 Task: Look for space in Haar, Germany from 8th August, 2023 to 15th August, 2023 for 9 adults in price range Rs.10000 to Rs.14000. Place can be shared room with 5 bedrooms having 9 beds and 5 bathrooms. Property type can be house, flat, guest house. Amenities needed are: wifi, TV, free parkinig on premises, gym, breakfast. Booking option can be shelf check-in. Required host language is English.
Action: Mouse moved to (431, 97)
Screenshot: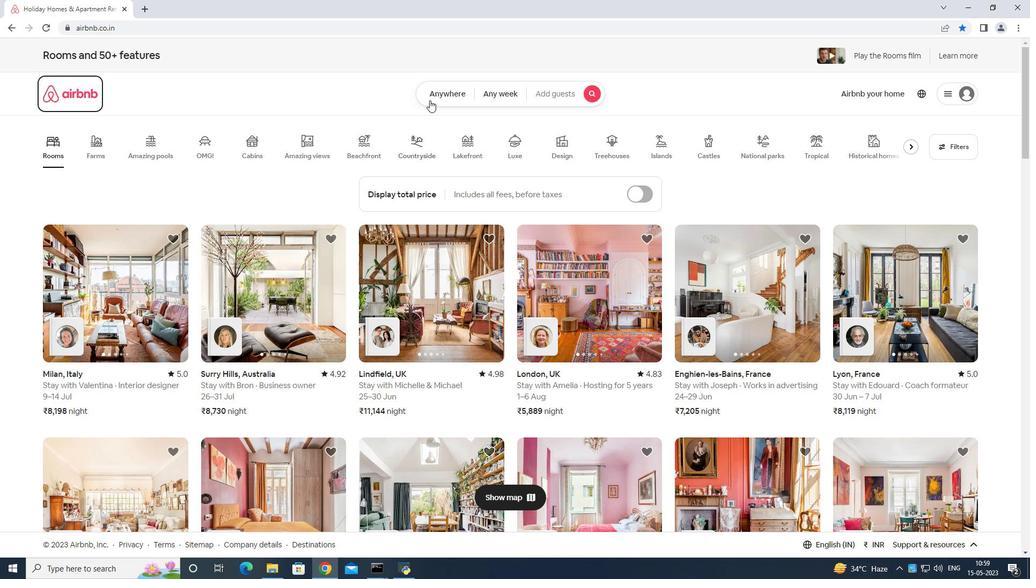 
Action: Mouse pressed left at (431, 97)
Screenshot: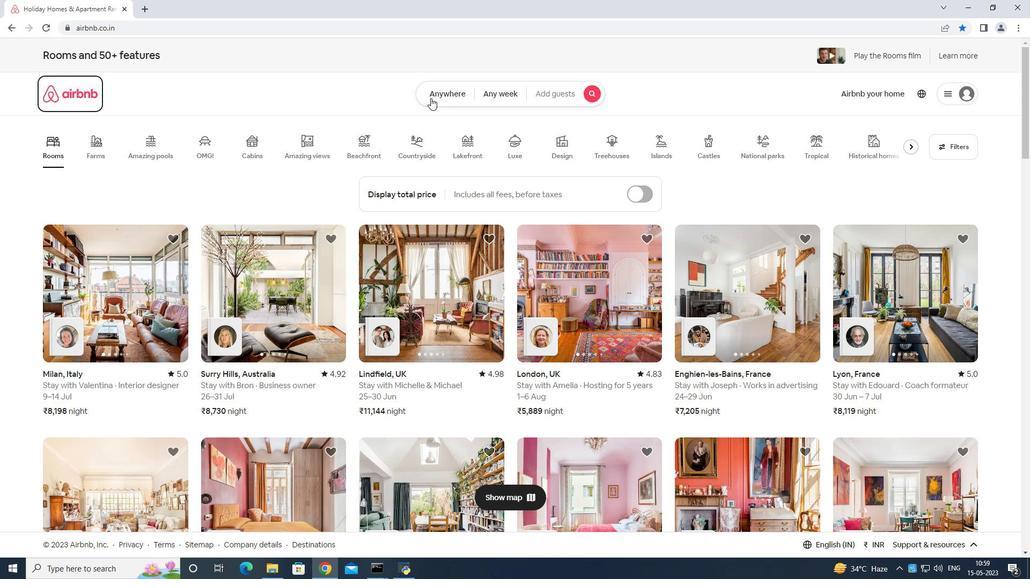 
Action: Mouse moved to (425, 126)
Screenshot: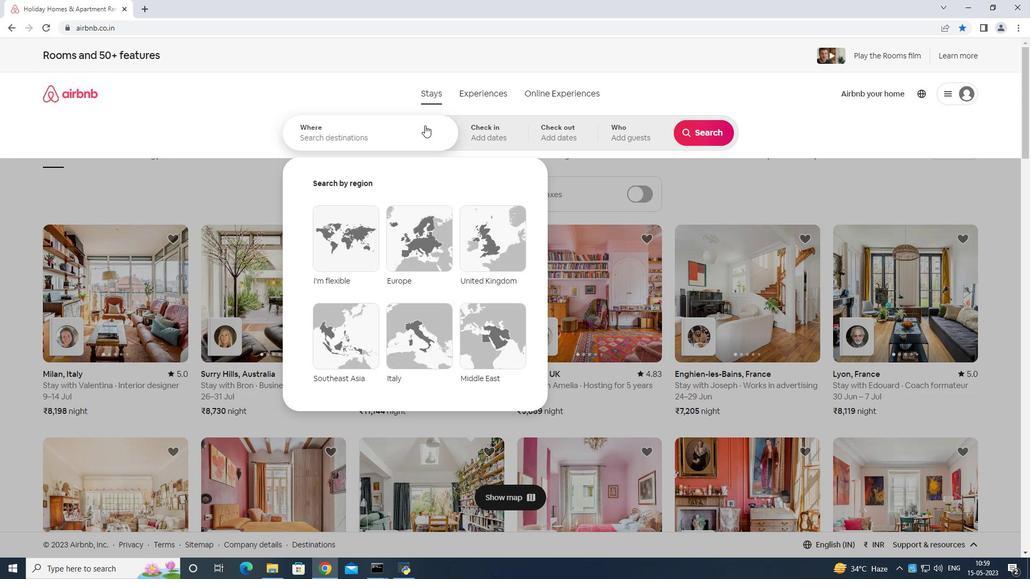 
Action: Mouse pressed left at (425, 126)
Screenshot: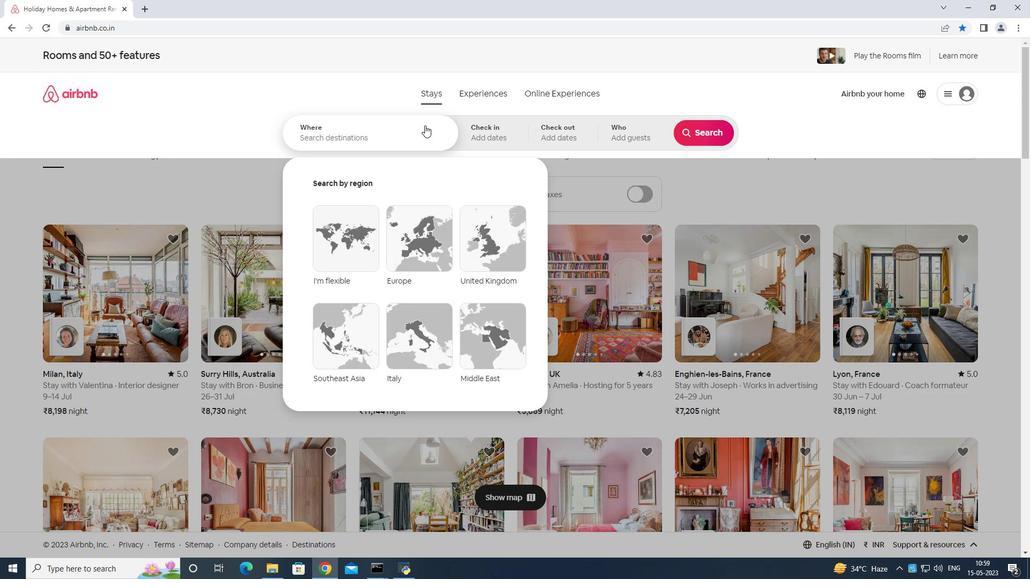 
Action: Mouse moved to (387, 130)
Screenshot: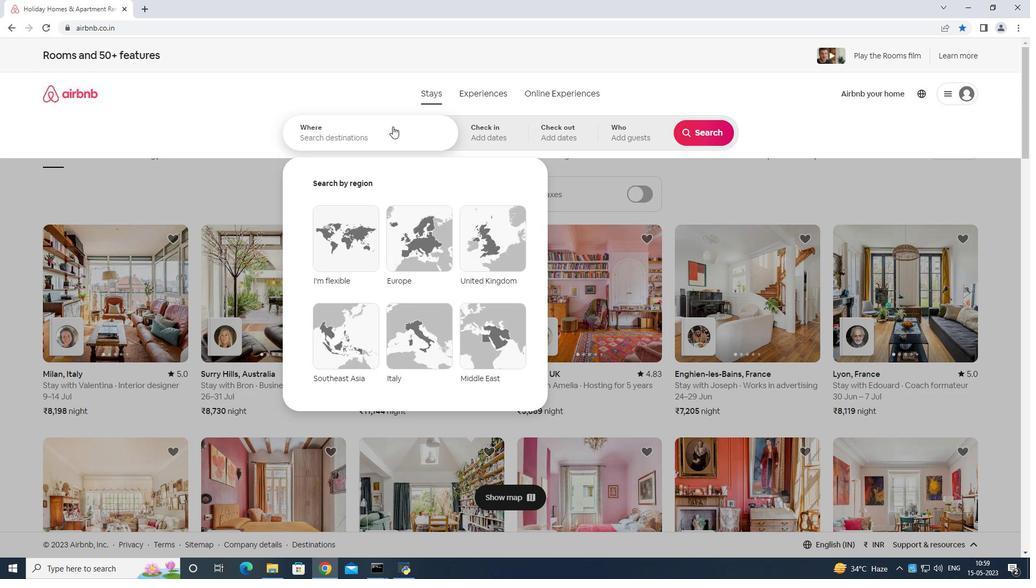 
Action: Key pressed <Key.shift>Haar<Key.space><Key.shift><Key.shift>Germany<Key.enter>
Screenshot: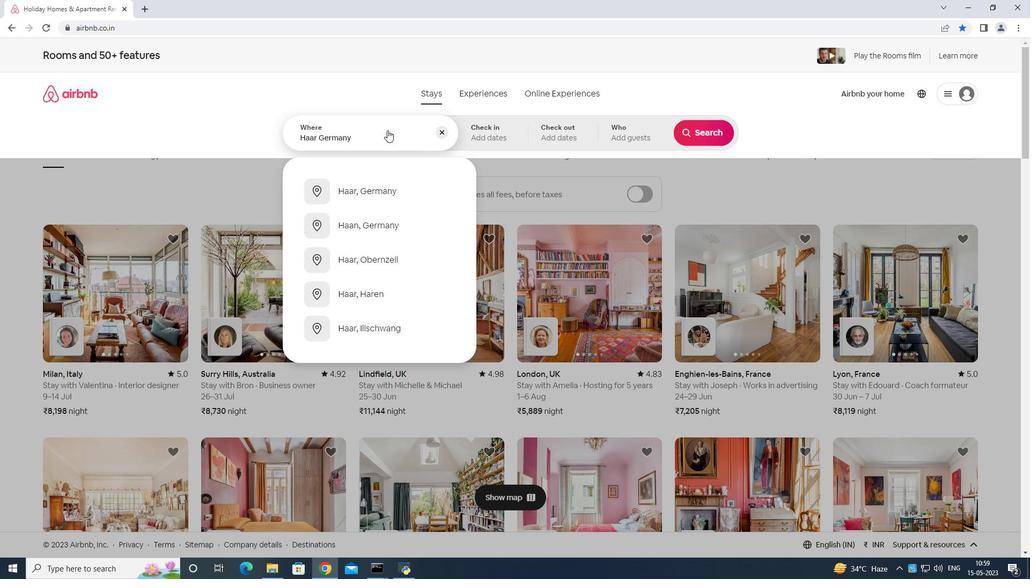 
Action: Mouse moved to (697, 218)
Screenshot: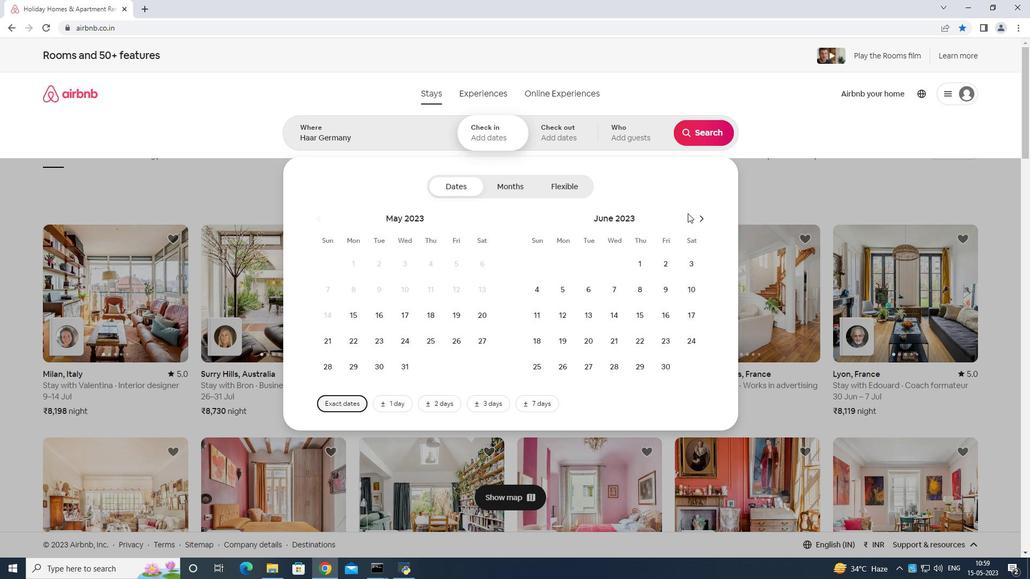 
Action: Mouse pressed left at (697, 218)
Screenshot: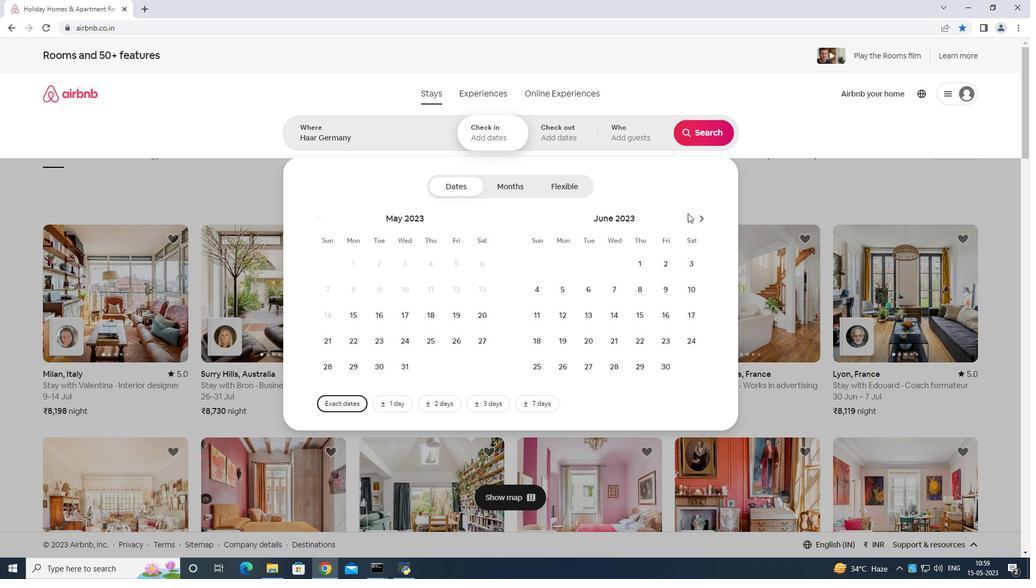 
Action: Mouse moved to (713, 218)
Screenshot: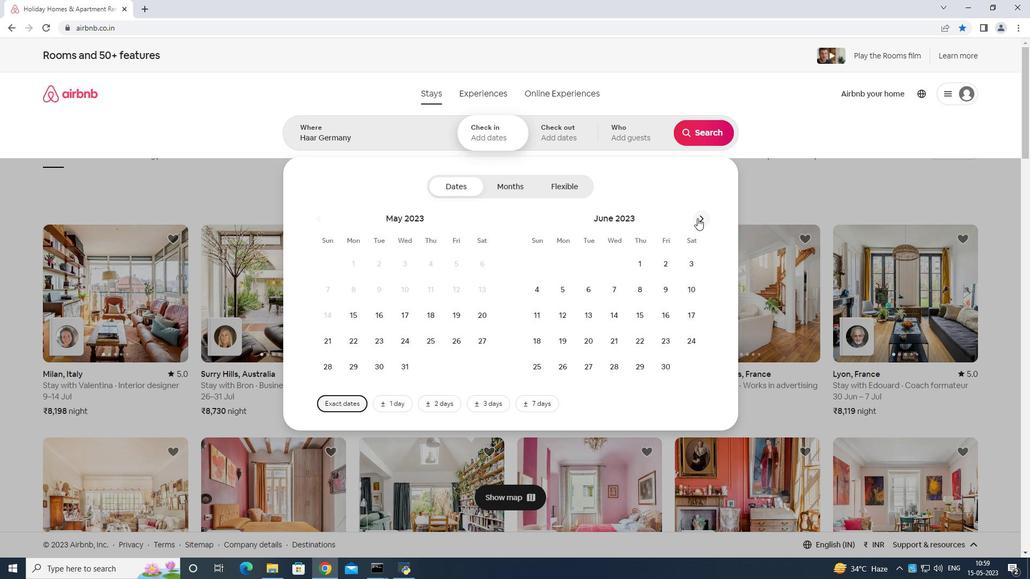 
Action: Mouse pressed left at (713, 218)
Screenshot: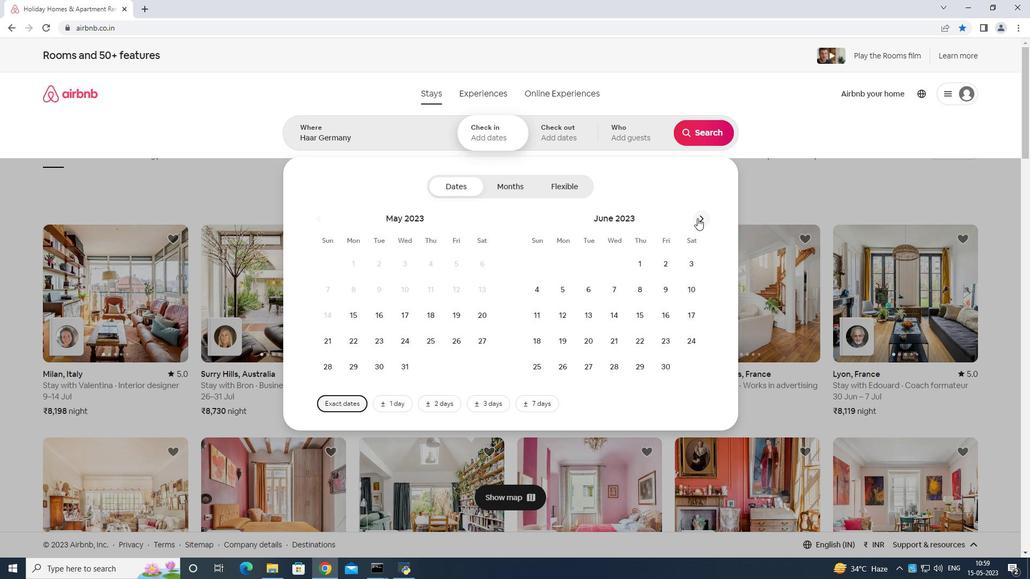 
Action: Mouse moved to (714, 217)
Screenshot: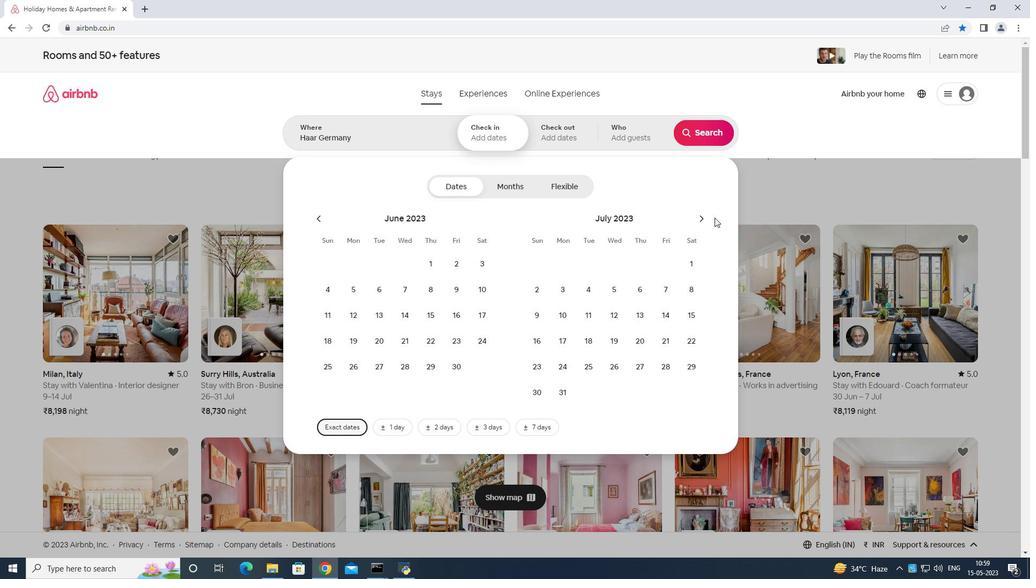 
Action: Mouse pressed left at (714, 217)
Screenshot: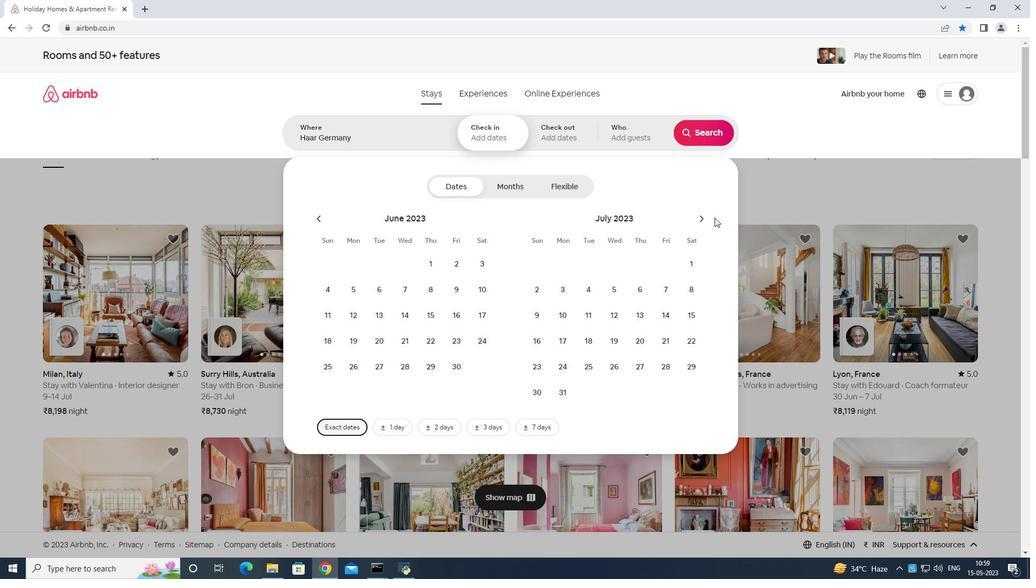 
Action: Mouse moved to (709, 216)
Screenshot: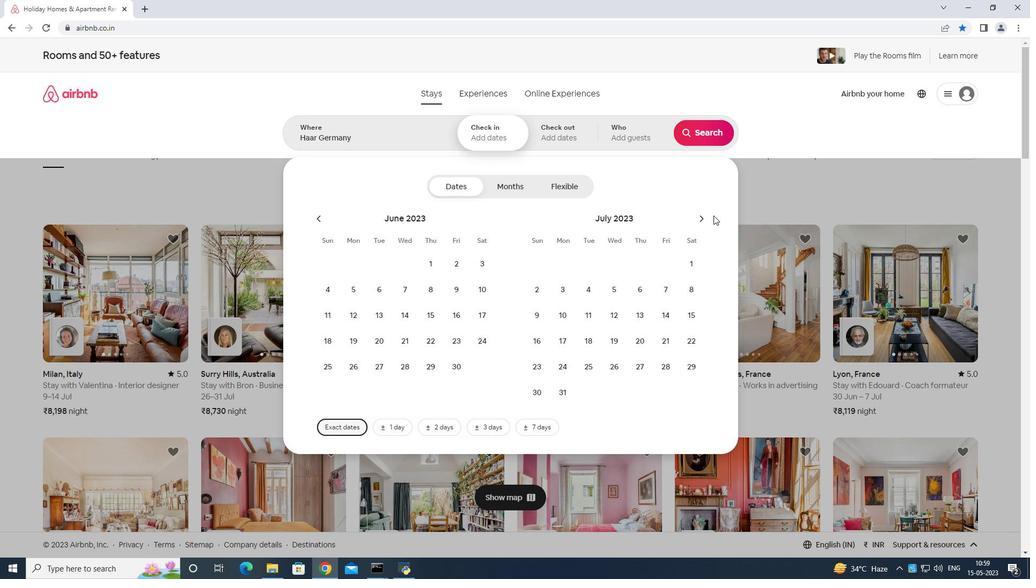 
Action: Mouse pressed left at (709, 216)
Screenshot: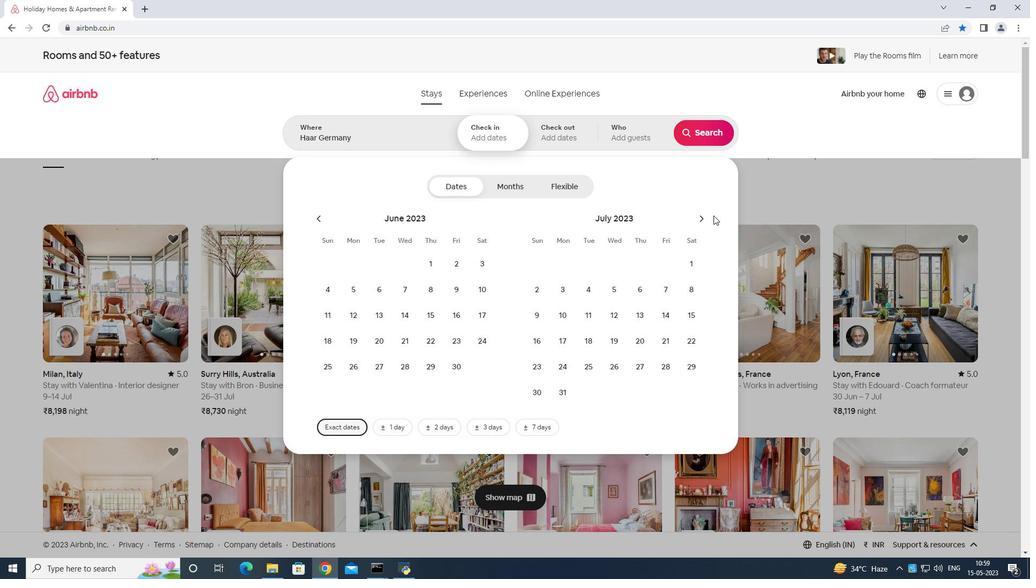 
Action: Mouse moved to (587, 285)
Screenshot: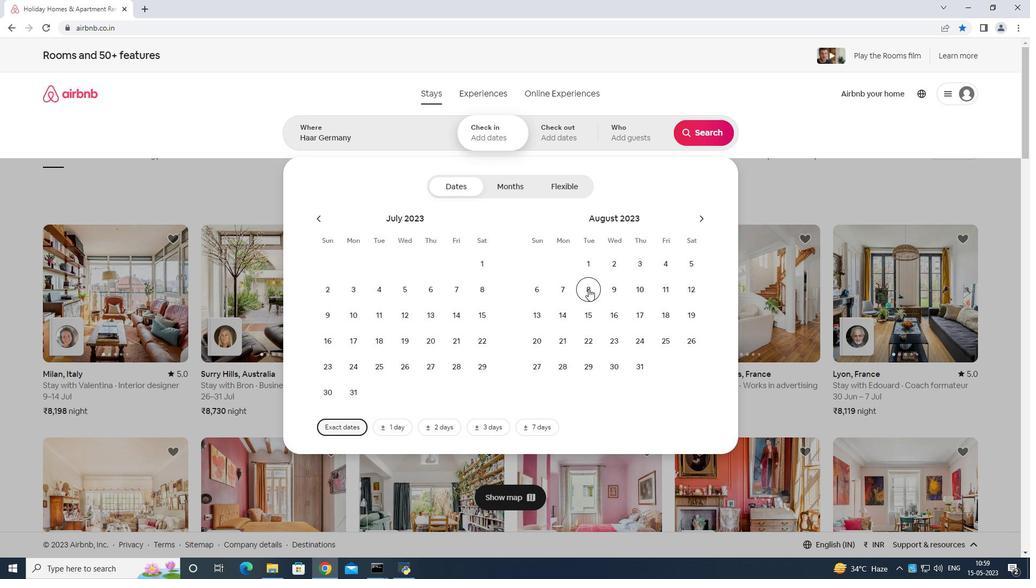 
Action: Mouse pressed left at (587, 285)
Screenshot: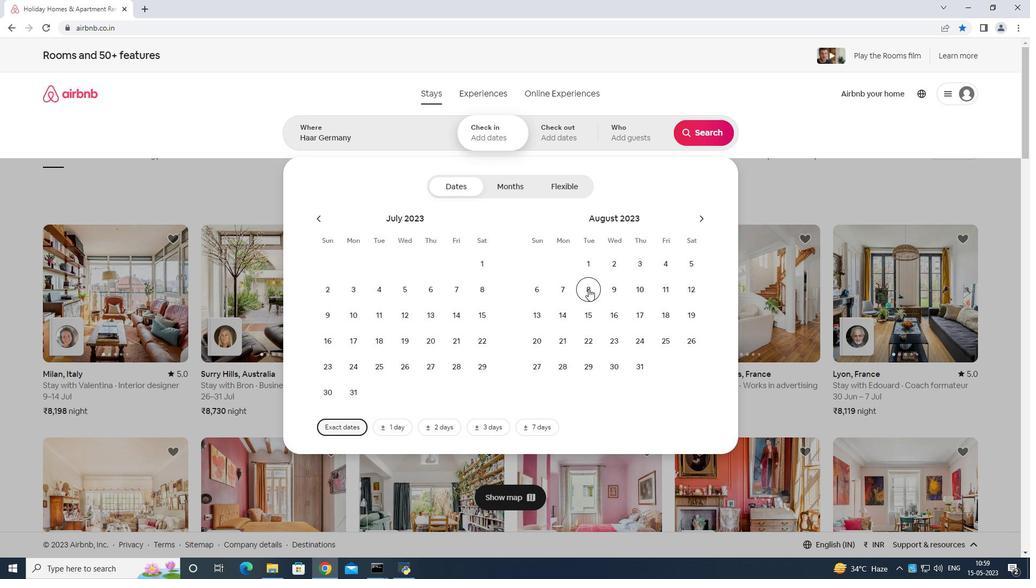 
Action: Mouse moved to (589, 309)
Screenshot: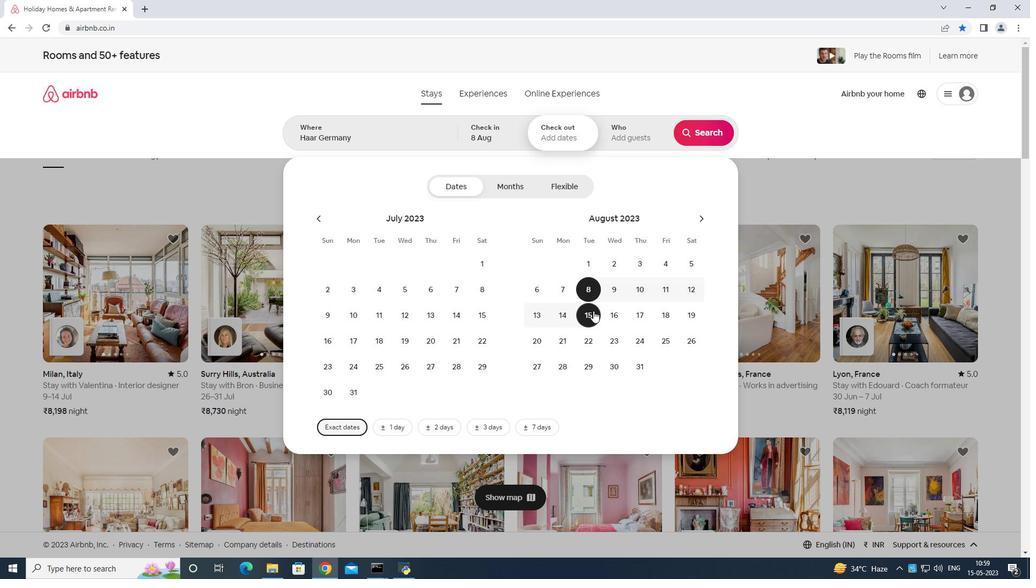 
Action: Mouse pressed left at (589, 309)
Screenshot: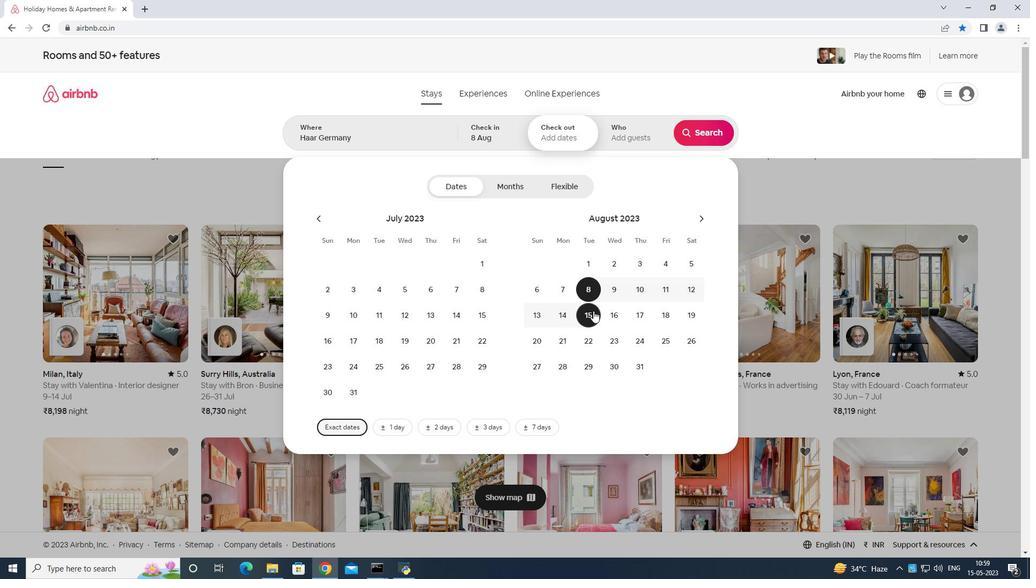 
Action: Mouse moved to (644, 128)
Screenshot: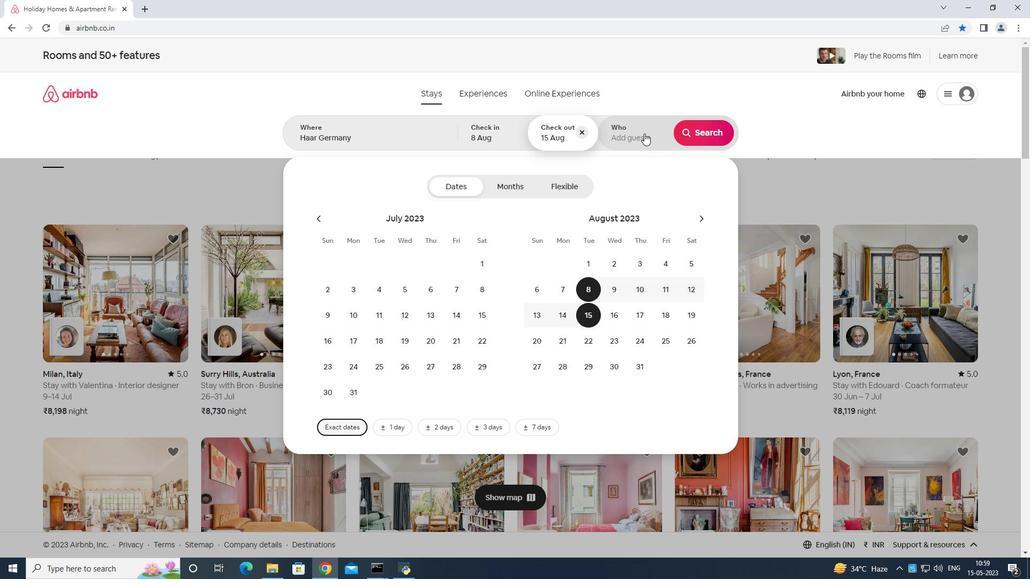
Action: Mouse pressed left at (644, 128)
Screenshot: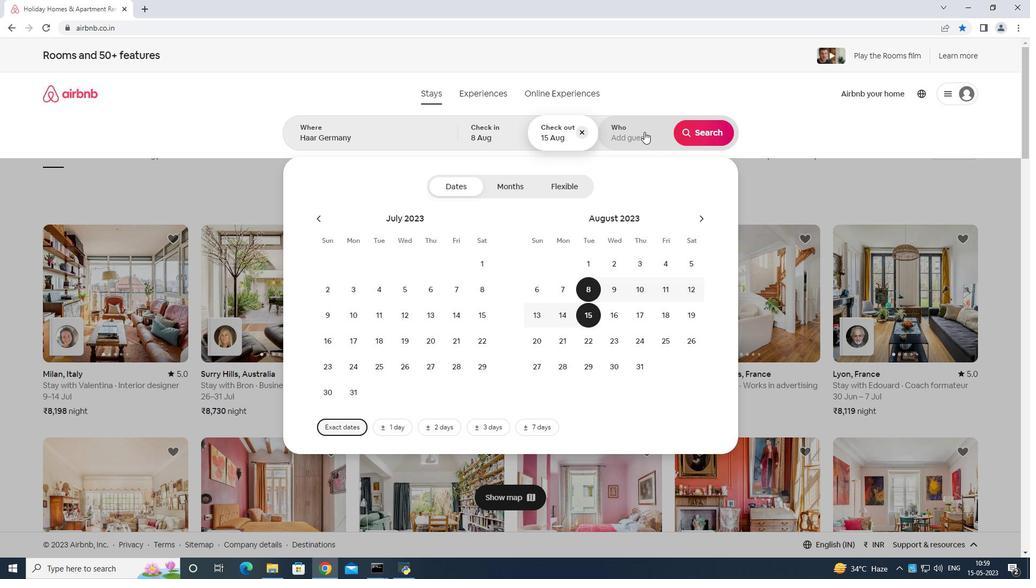 
Action: Mouse moved to (706, 194)
Screenshot: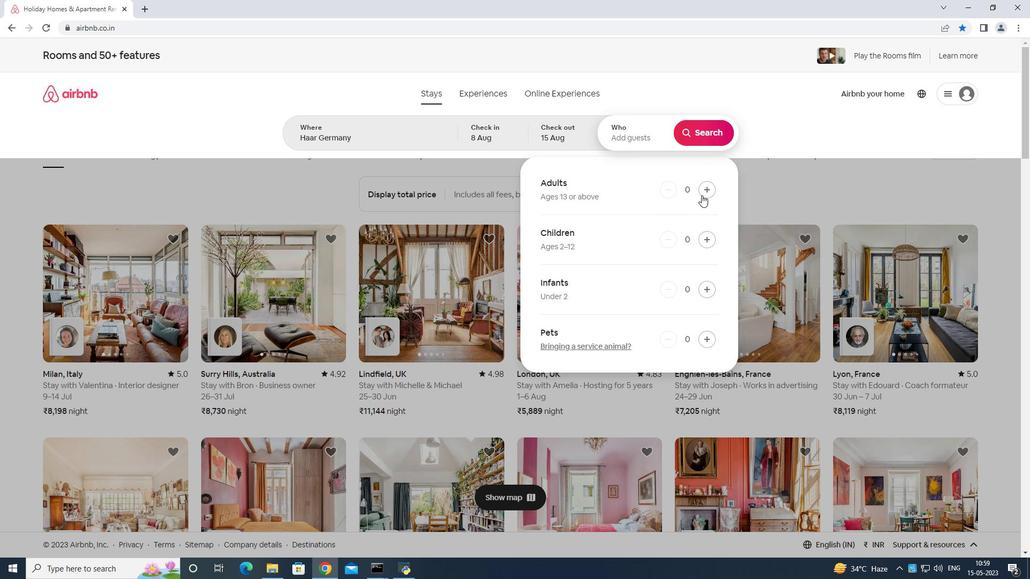 
Action: Mouse pressed left at (706, 194)
Screenshot: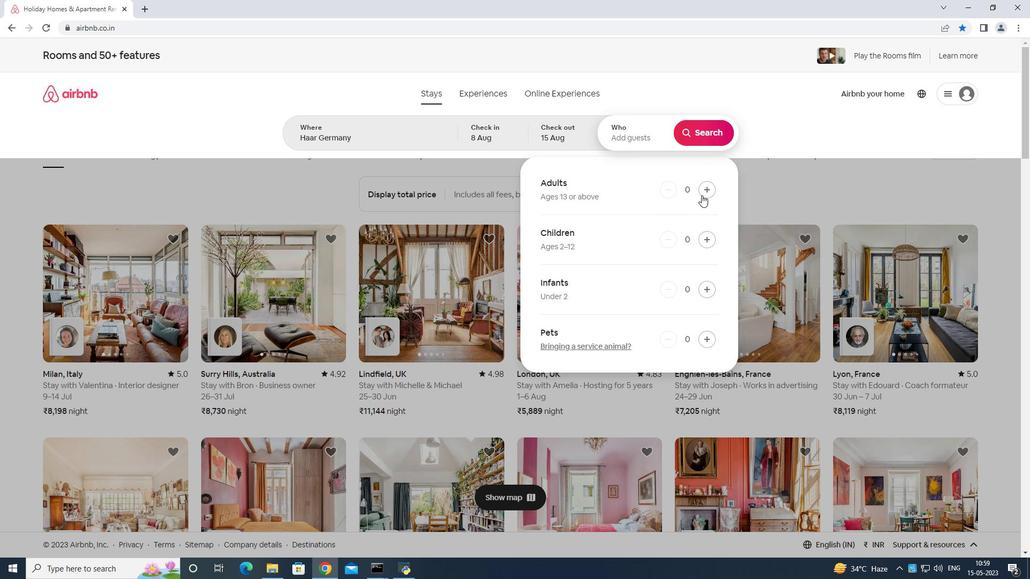 
Action: Mouse moved to (707, 192)
Screenshot: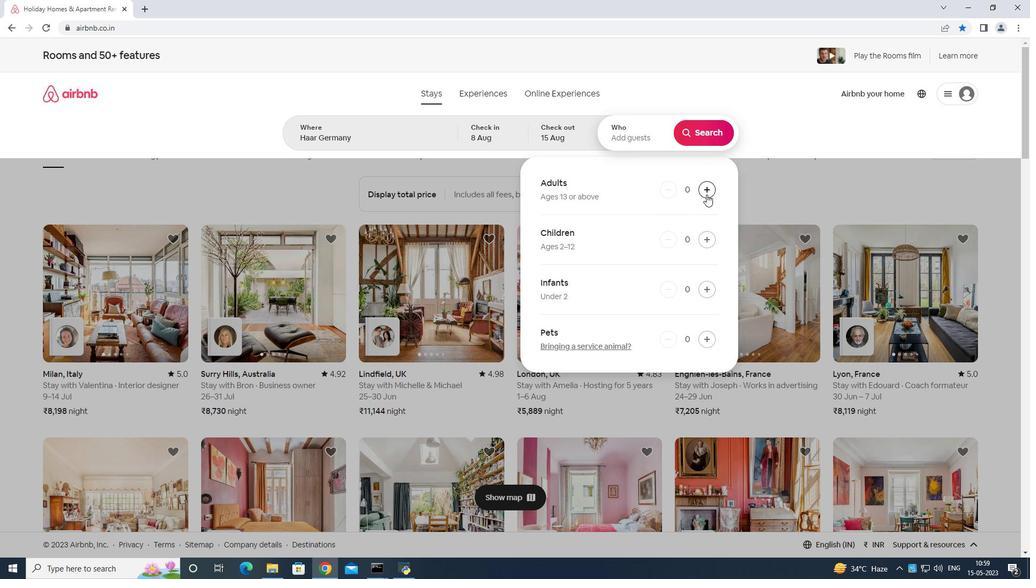 
Action: Mouse pressed left at (707, 192)
Screenshot: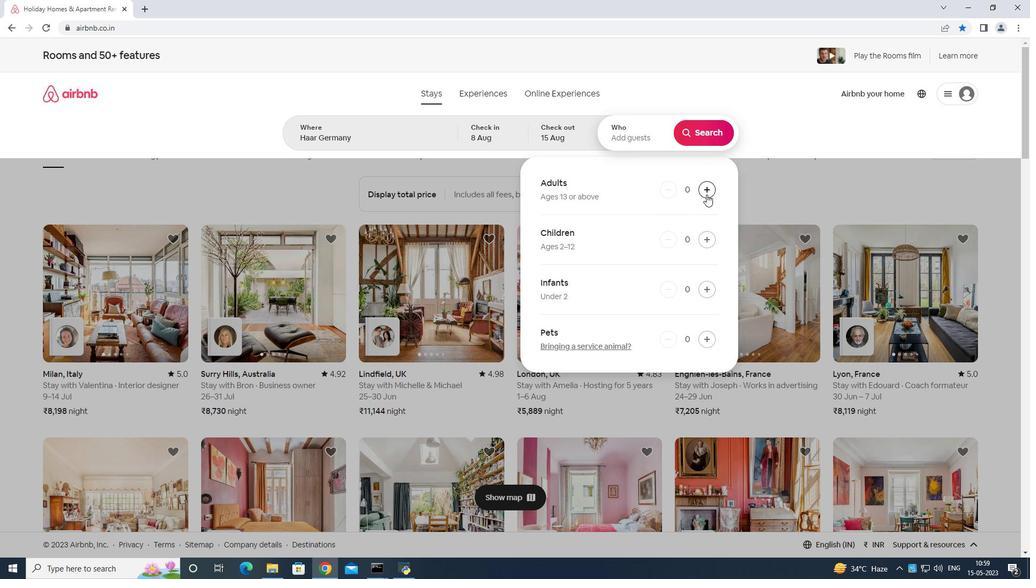 
Action: Mouse pressed left at (707, 192)
Screenshot: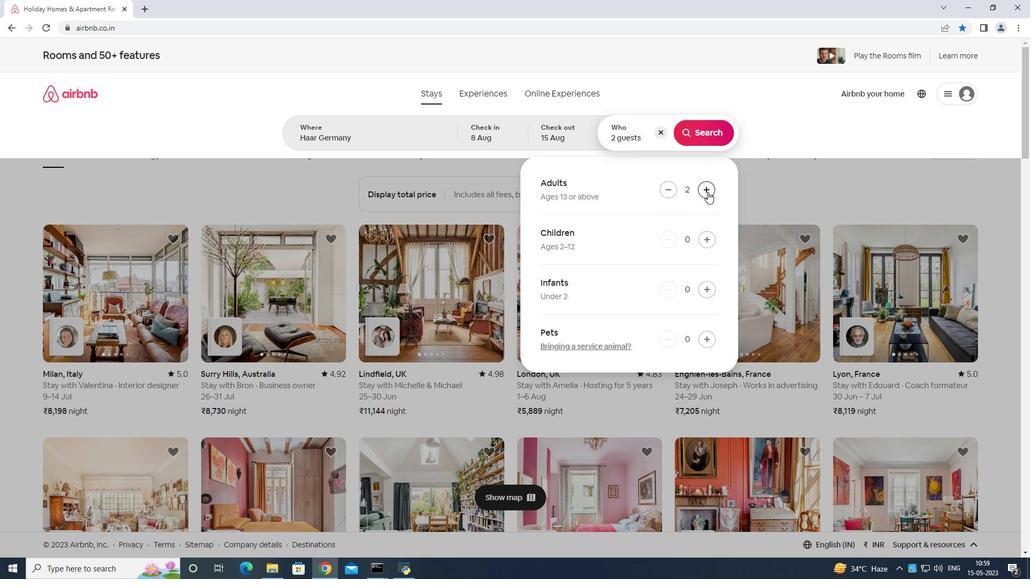 
Action: Mouse pressed left at (707, 192)
Screenshot: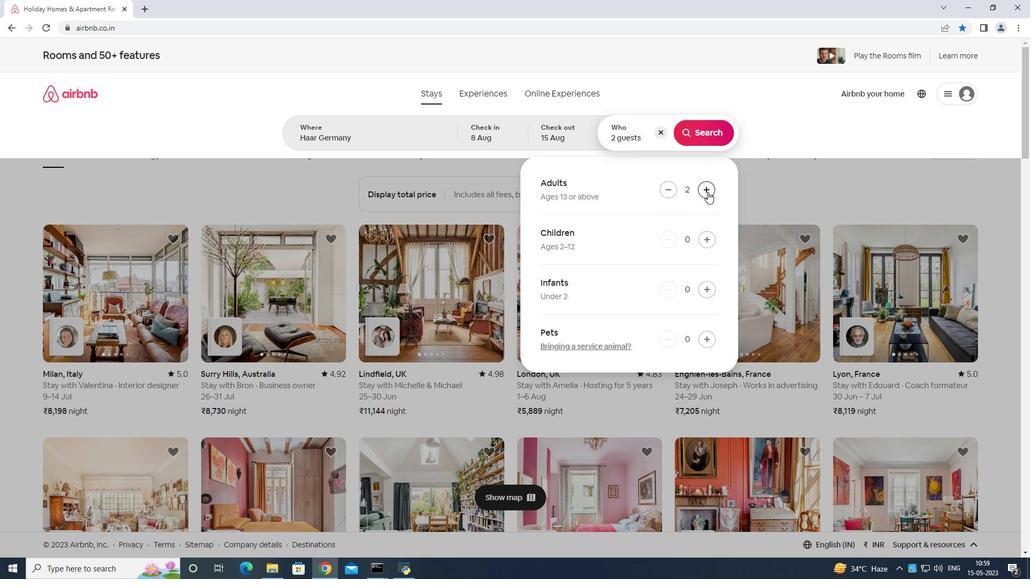
Action: Mouse pressed left at (707, 192)
Screenshot: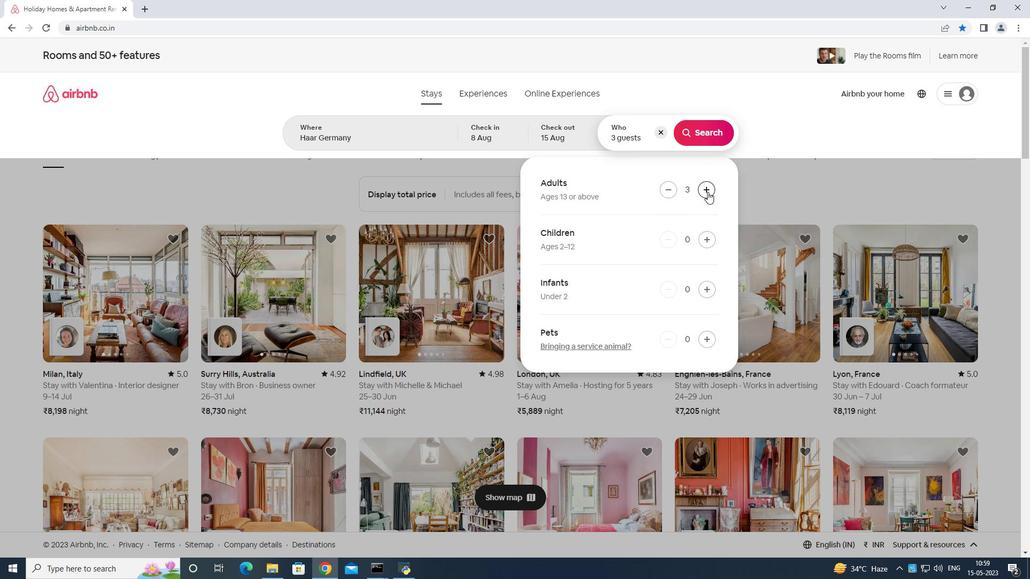 
Action: Mouse moved to (708, 192)
Screenshot: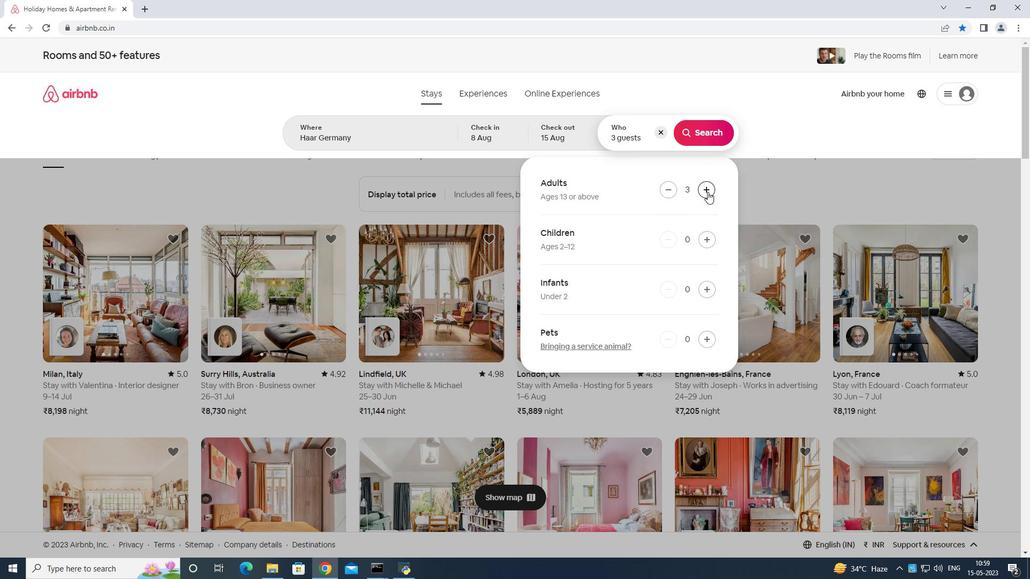 
Action: Mouse pressed left at (708, 192)
Screenshot: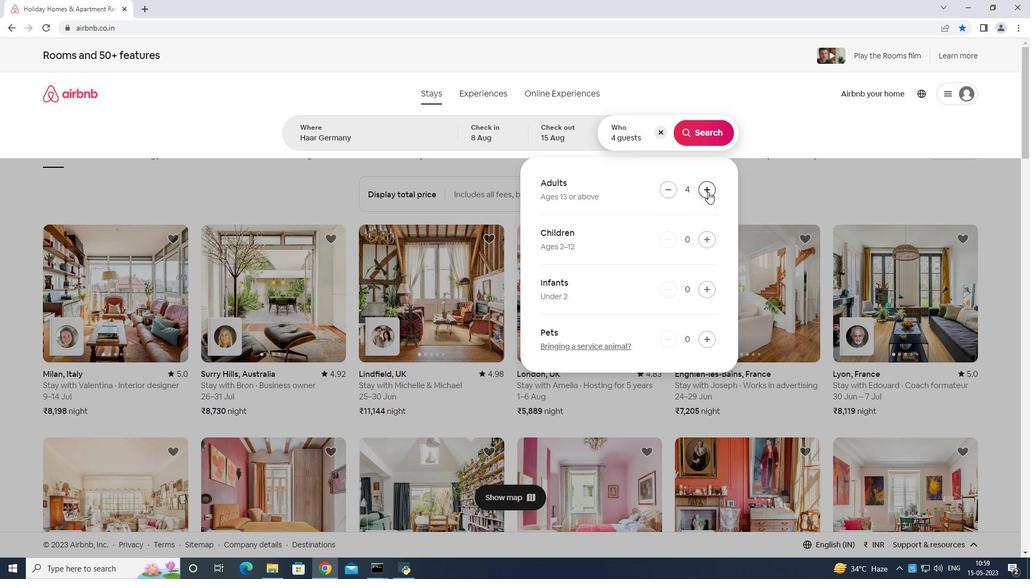 
Action: Mouse pressed left at (708, 192)
Screenshot: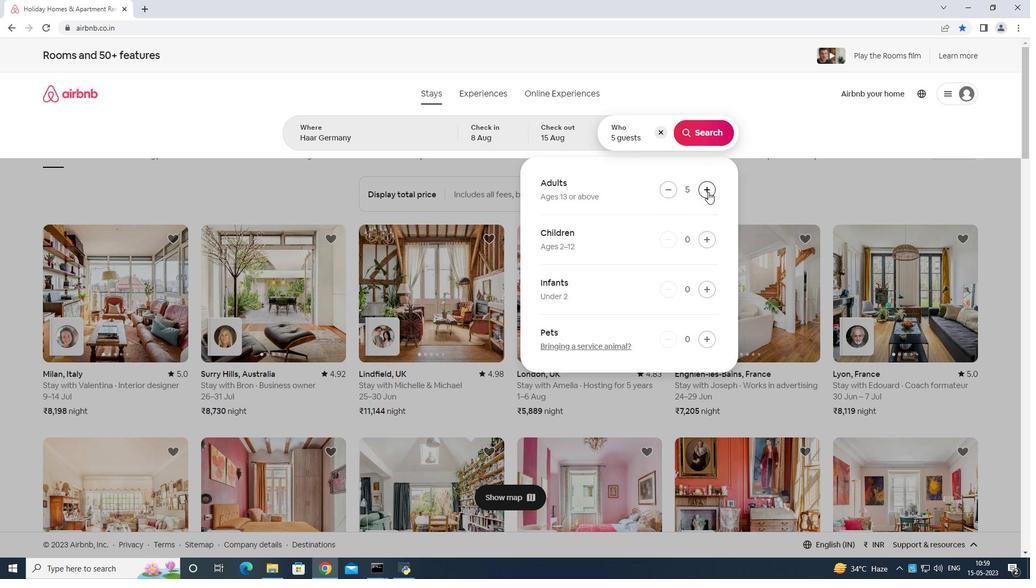 
Action: Mouse pressed left at (708, 192)
Screenshot: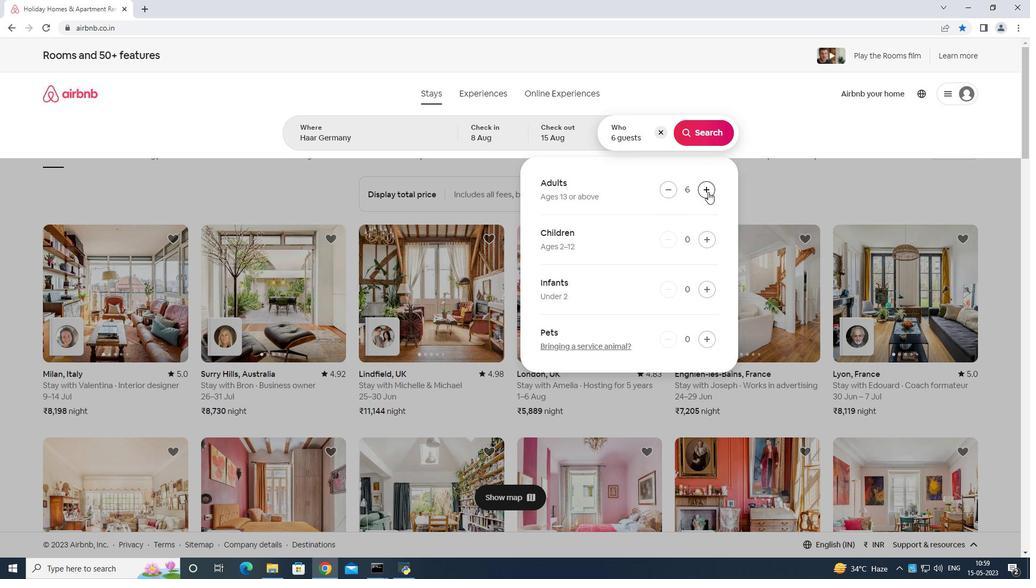 
Action: Mouse pressed left at (708, 192)
Screenshot: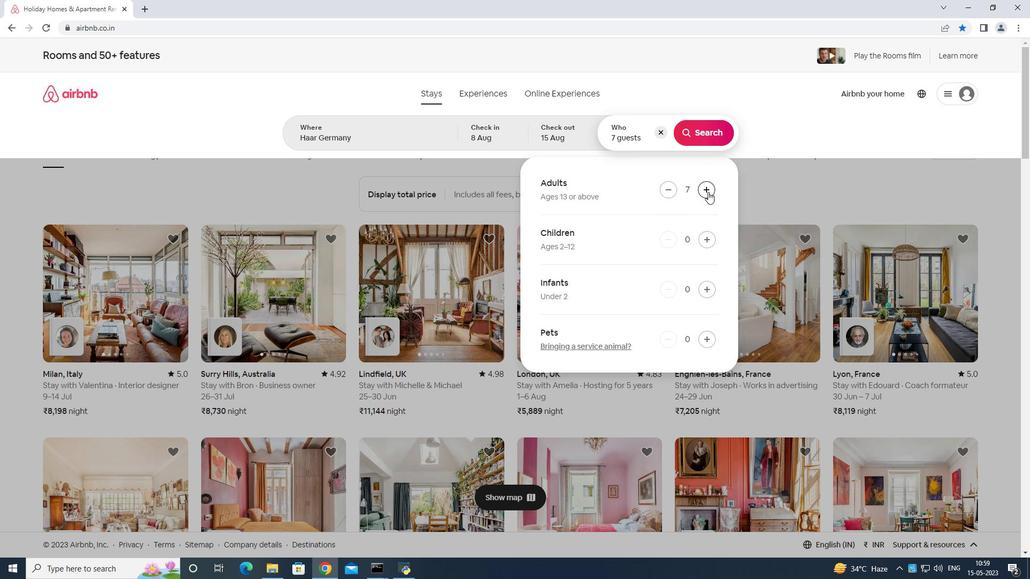 
Action: Mouse moved to (699, 136)
Screenshot: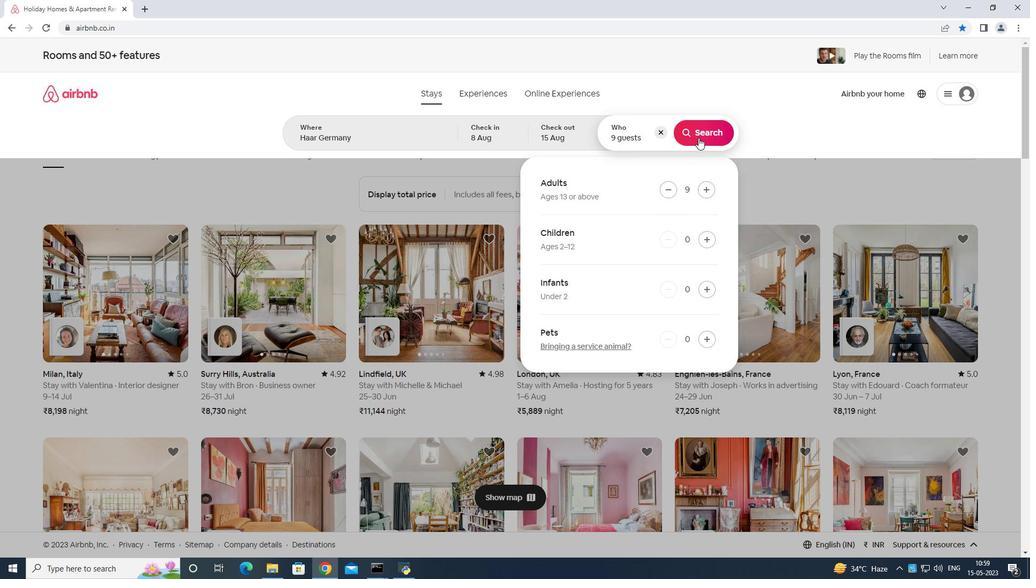 
Action: Mouse pressed left at (699, 136)
Screenshot: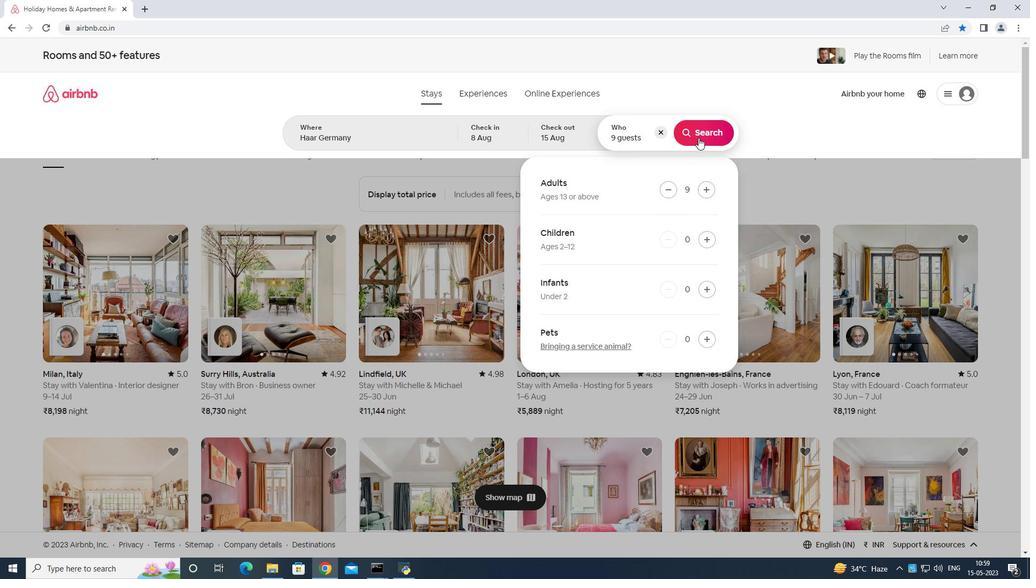 
Action: Mouse moved to (989, 98)
Screenshot: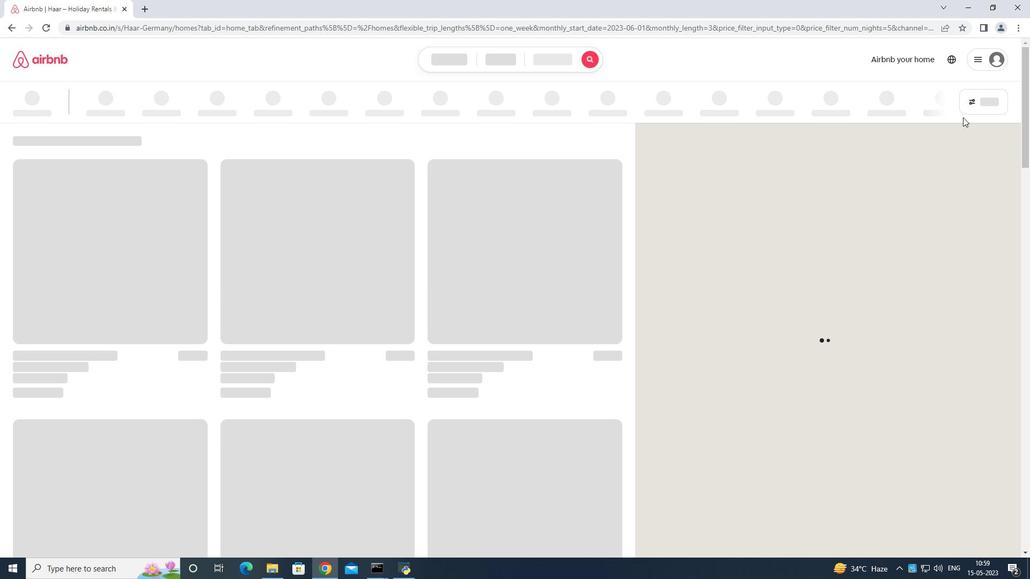 
Action: Mouse pressed left at (989, 98)
Screenshot: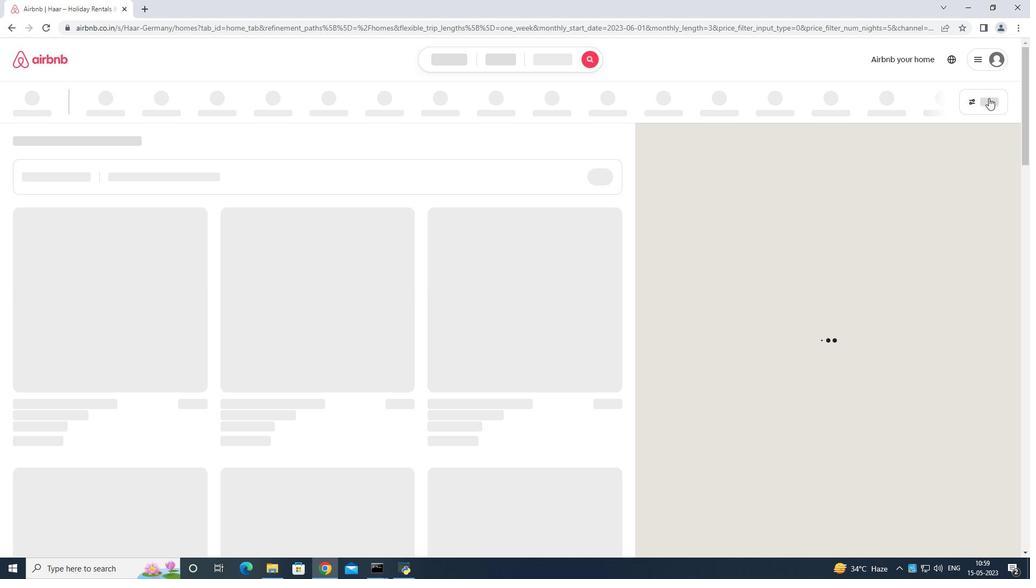 
Action: Mouse moved to (450, 359)
Screenshot: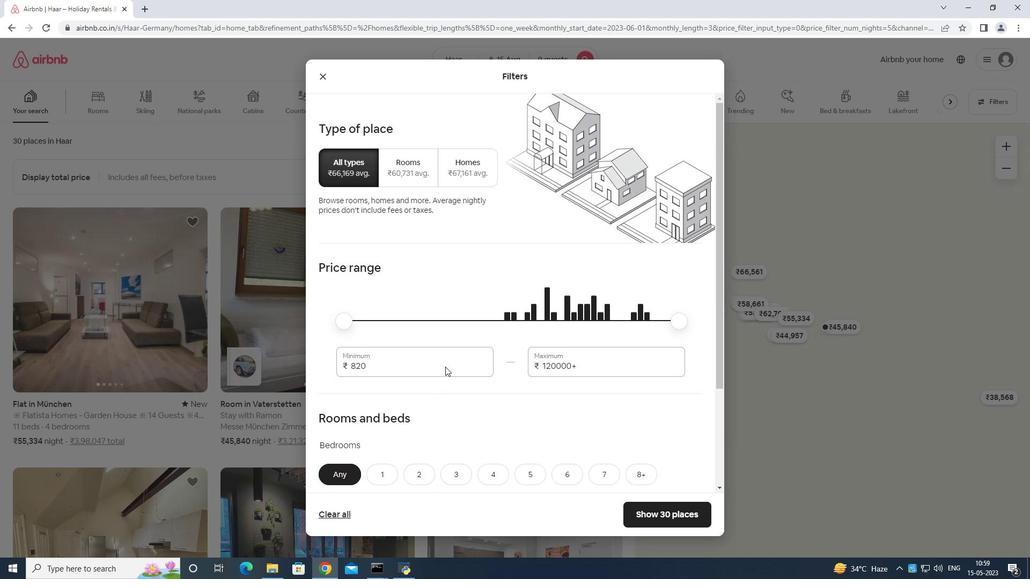 
Action: Mouse pressed left at (450, 359)
Screenshot: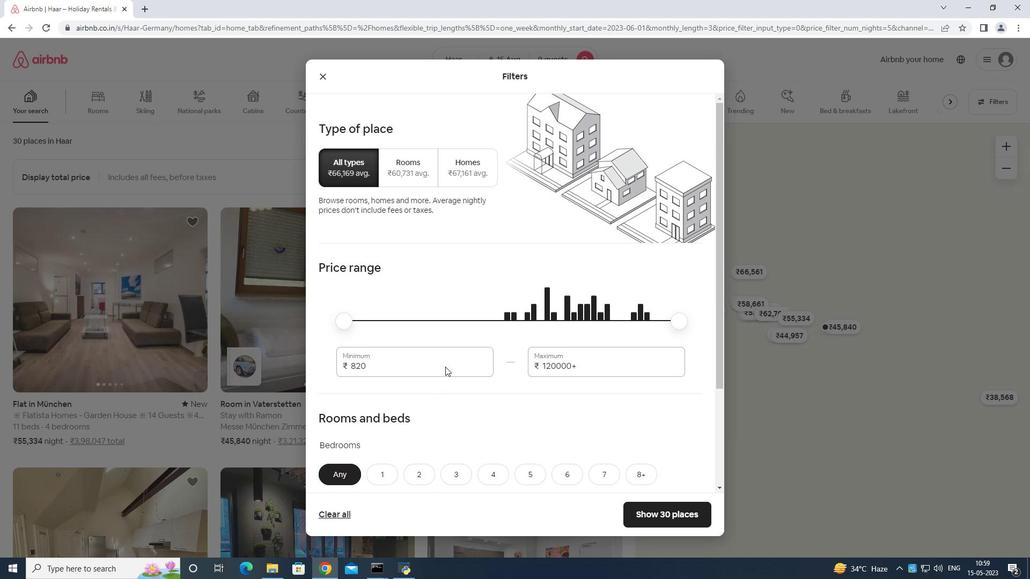
Action: Mouse moved to (450, 357)
Screenshot: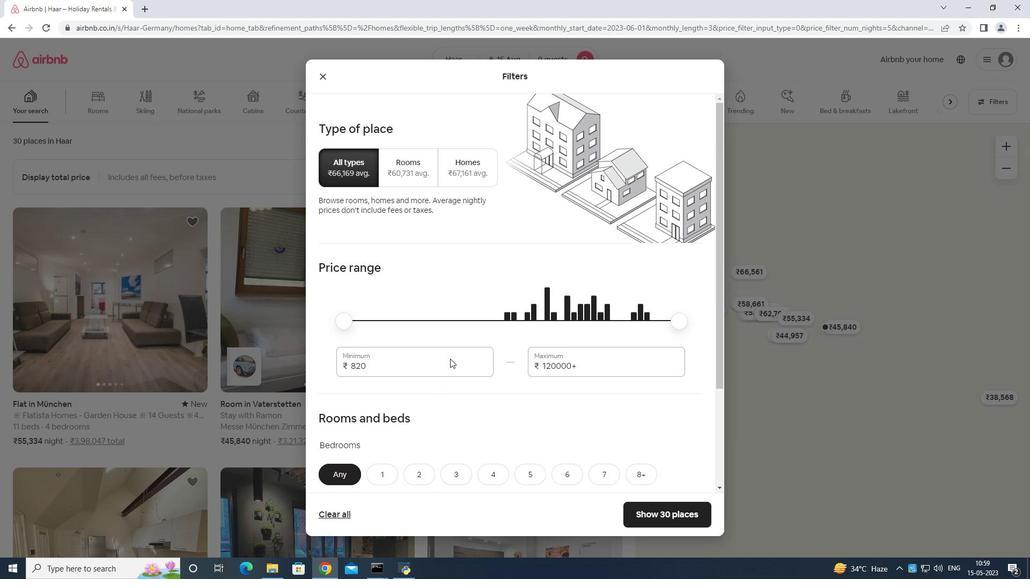 
Action: Key pressed <Key.backspace>
Screenshot: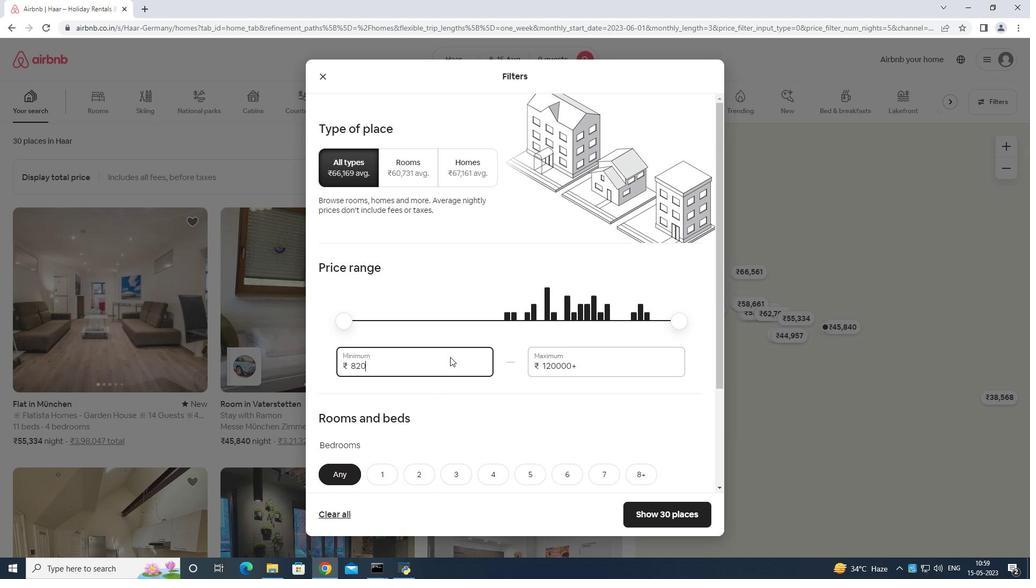 
Action: Mouse moved to (449, 356)
Screenshot: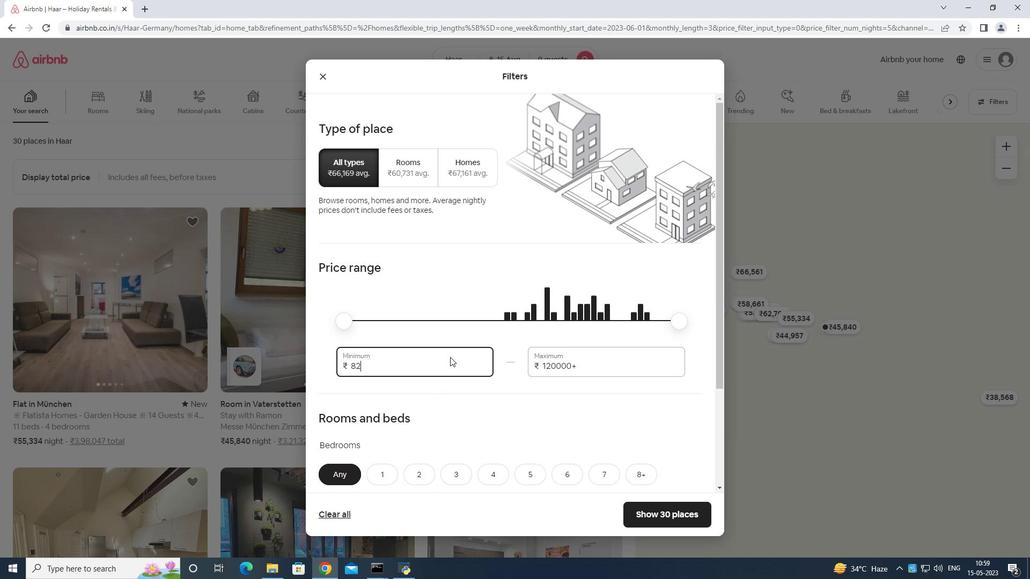 
Action: Key pressed <Key.backspace><Key.backspace><Key.backspace><Key.backspace><Key.backspace><Key.backspace><Key.backspace><Key.backspace>100
Screenshot: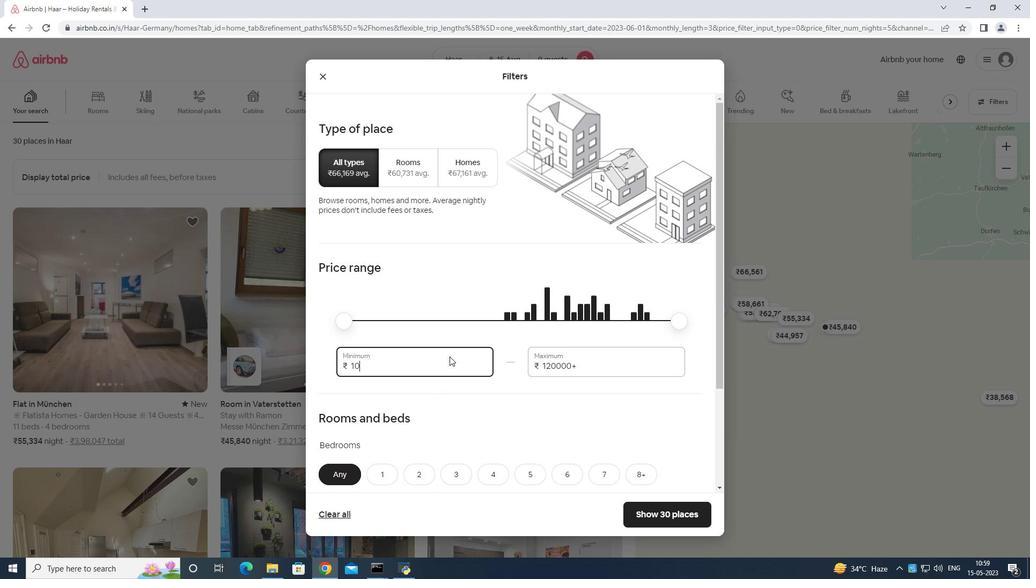 
Action: Mouse moved to (527, 367)
Screenshot: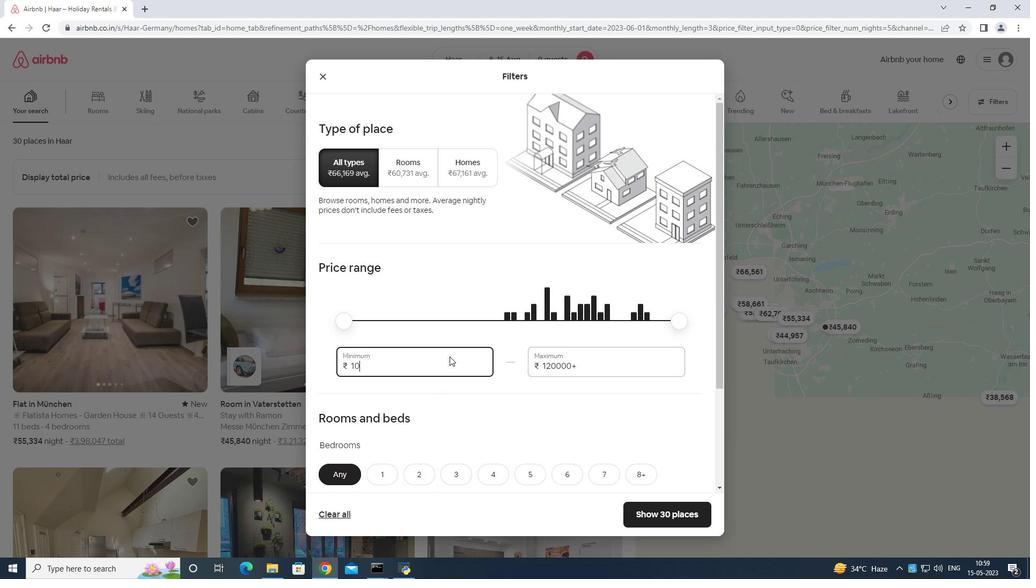 
Action: Key pressed 0
Screenshot: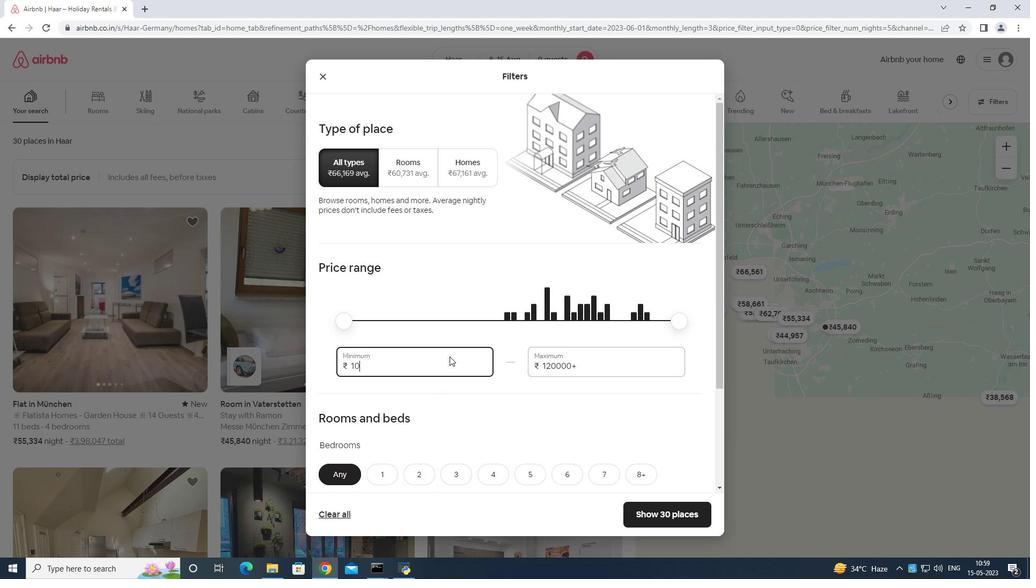 
Action: Mouse moved to (576, 360)
Screenshot: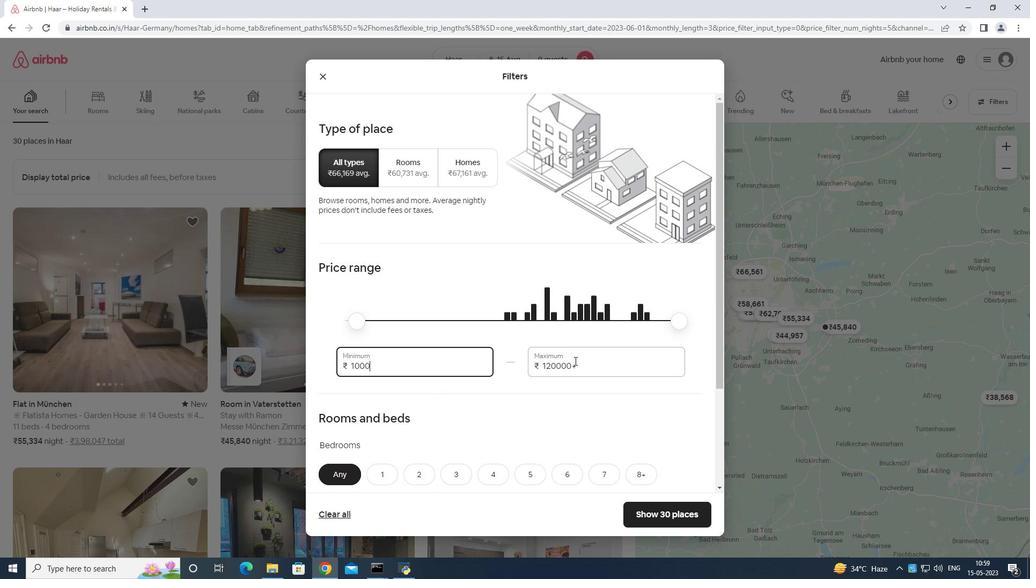 
Action: Key pressed 0
Screenshot: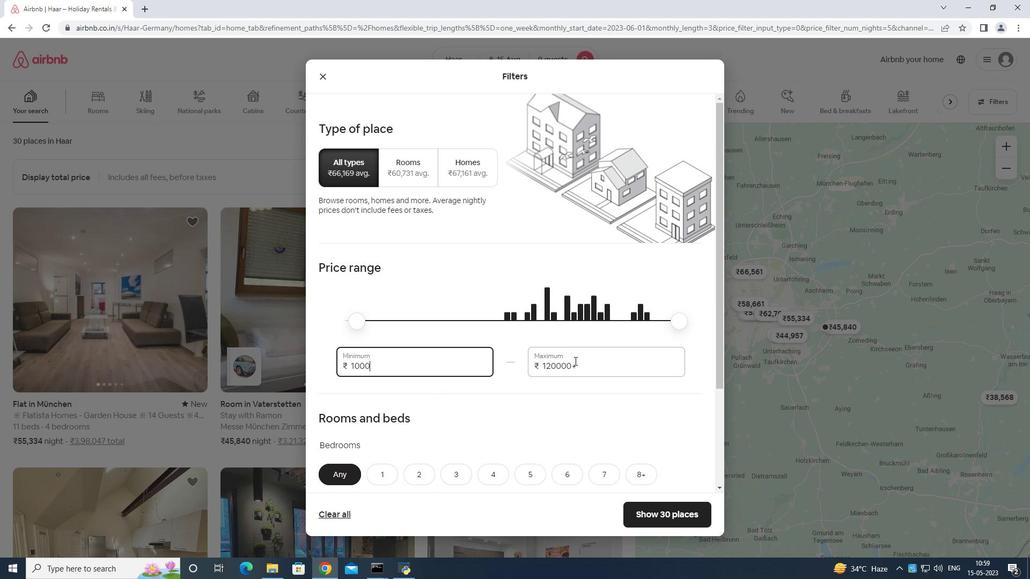 
Action: Mouse moved to (578, 357)
Screenshot: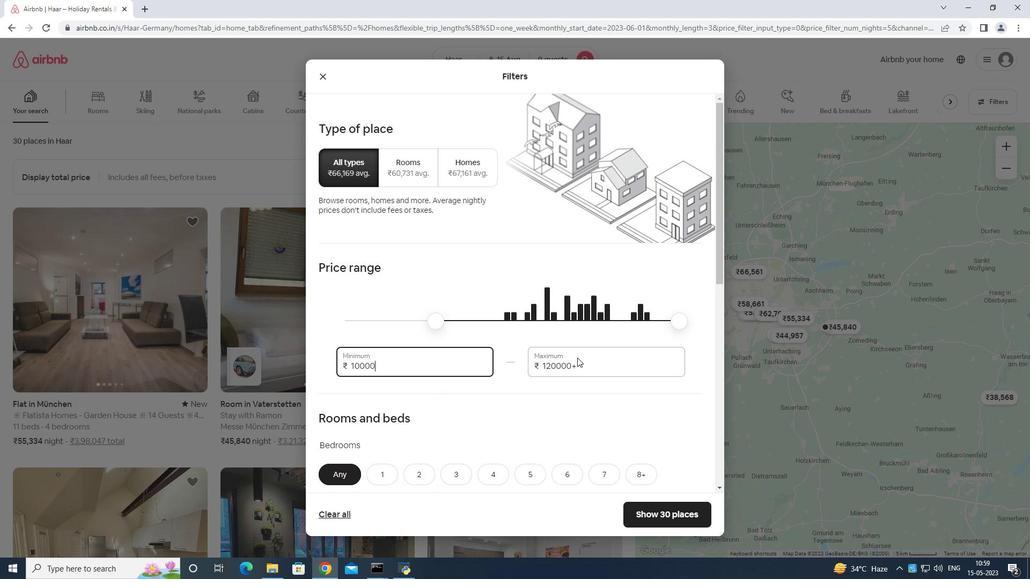 
Action: Mouse pressed left at (578, 357)
Screenshot: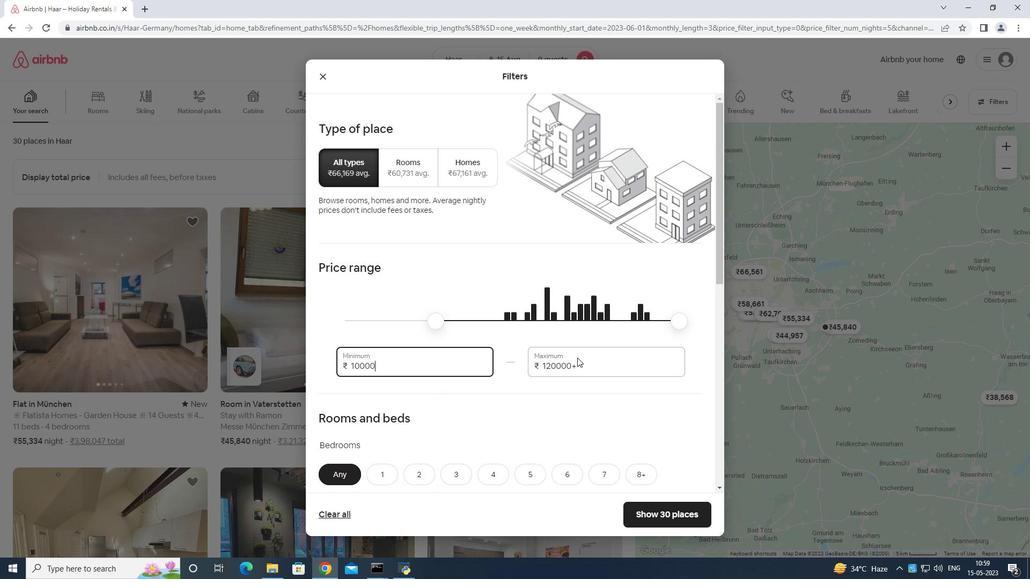 
Action: Mouse moved to (579, 356)
Screenshot: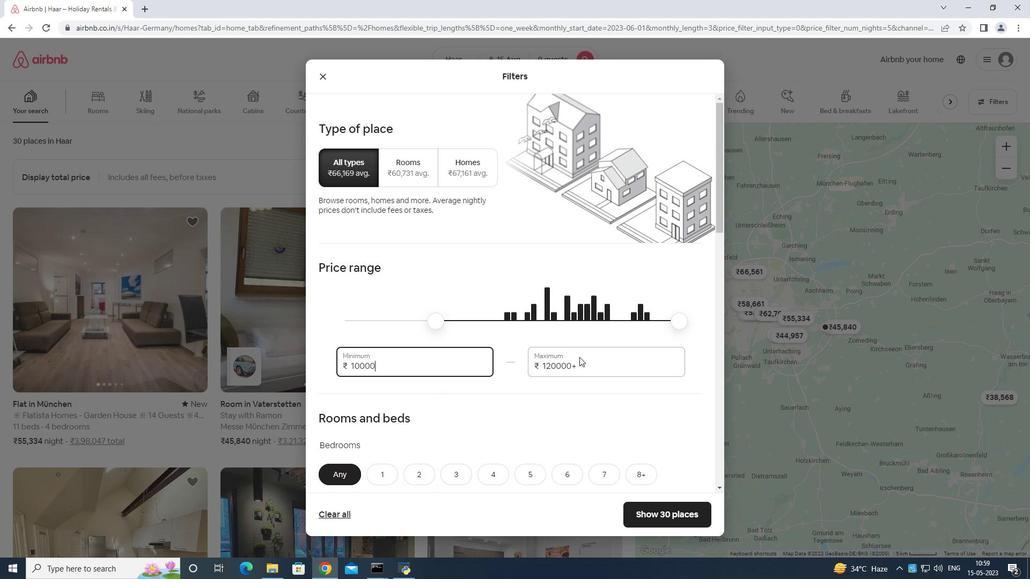 
Action: Key pressed <Key.backspace><Key.backspace><Key.backspace><Key.backspace><Key.backspace><Key.backspace><Key.backspace><Key.backspace><Key.backspace><Key.backspace><Key.backspace><Key.backspace><Key.backspace><Key.backspace><Key.backspace><Key.backspace><Key.backspace><Key.backspace><Key.backspace>14000
Screenshot: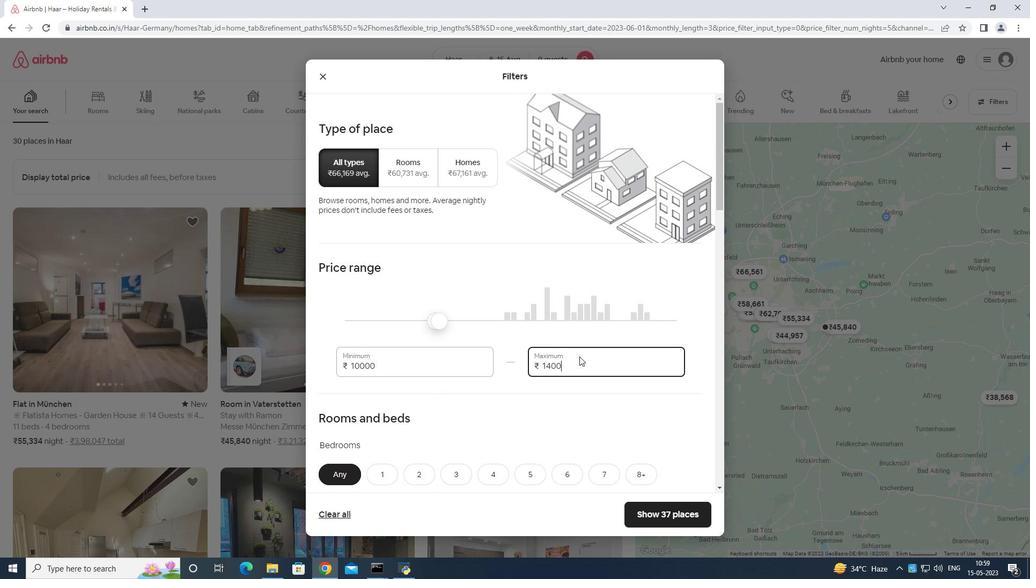 
Action: Mouse scrolled (579, 356) with delta (0, 0)
Screenshot: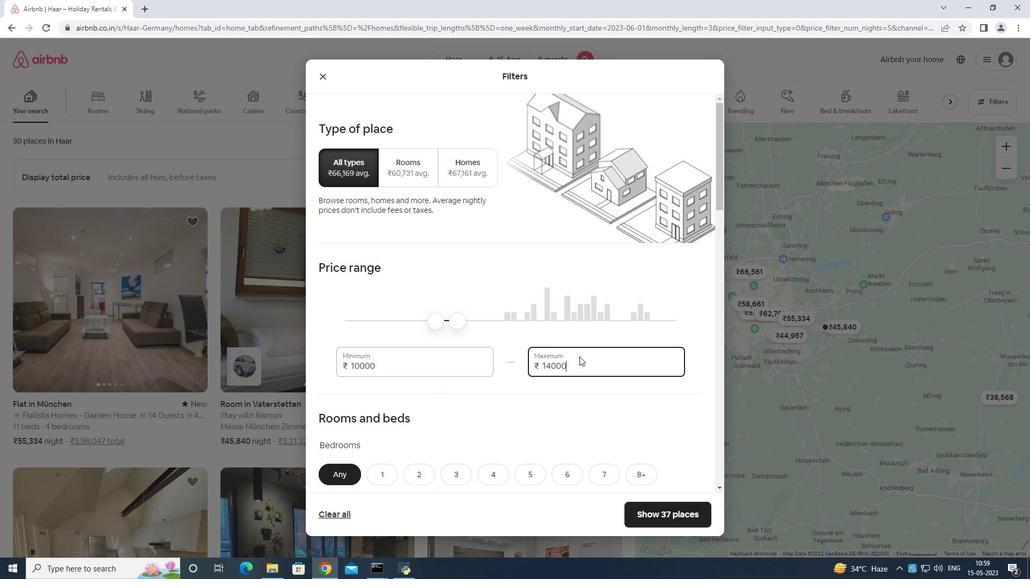 
Action: Mouse scrolled (579, 356) with delta (0, 0)
Screenshot: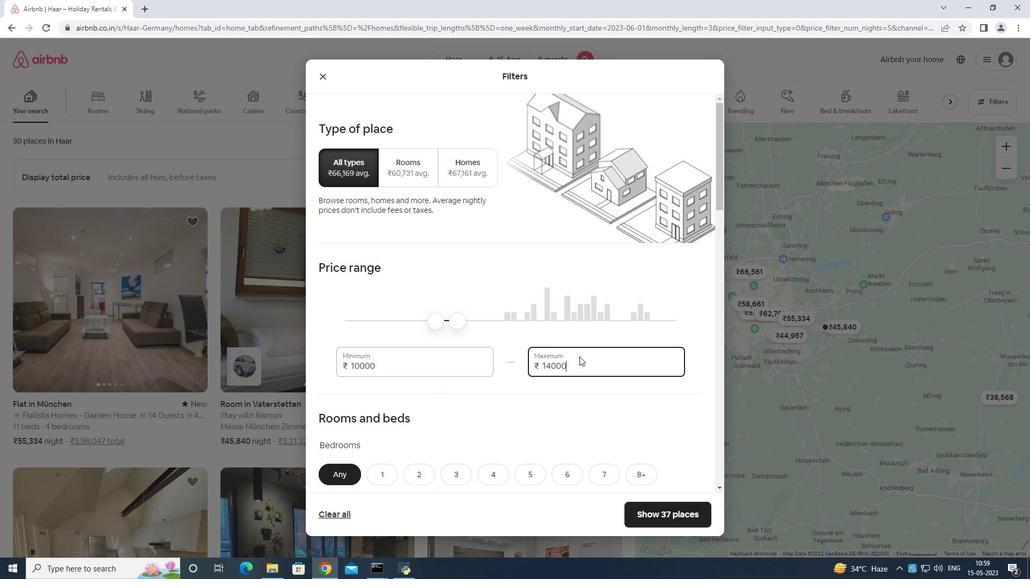 
Action: Mouse scrolled (579, 356) with delta (0, 0)
Screenshot: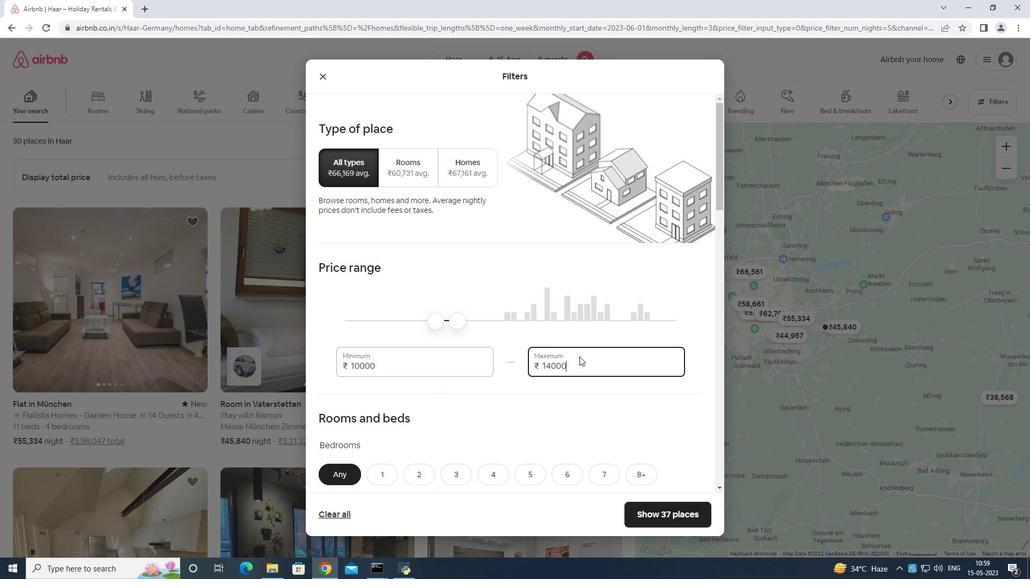 
Action: Mouse scrolled (579, 356) with delta (0, 0)
Screenshot: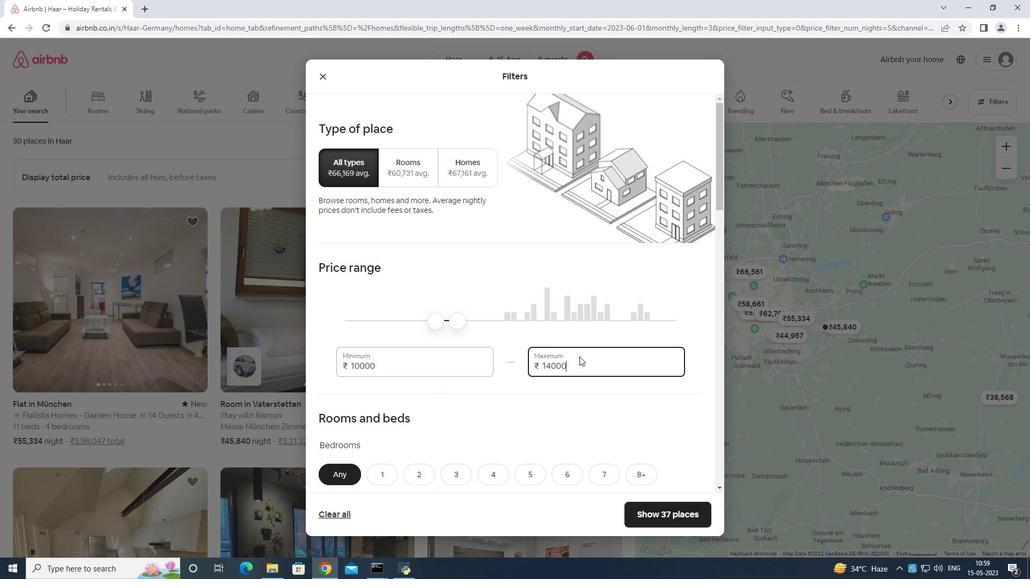 
Action: Mouse moved to (529, 256)
Screenshot: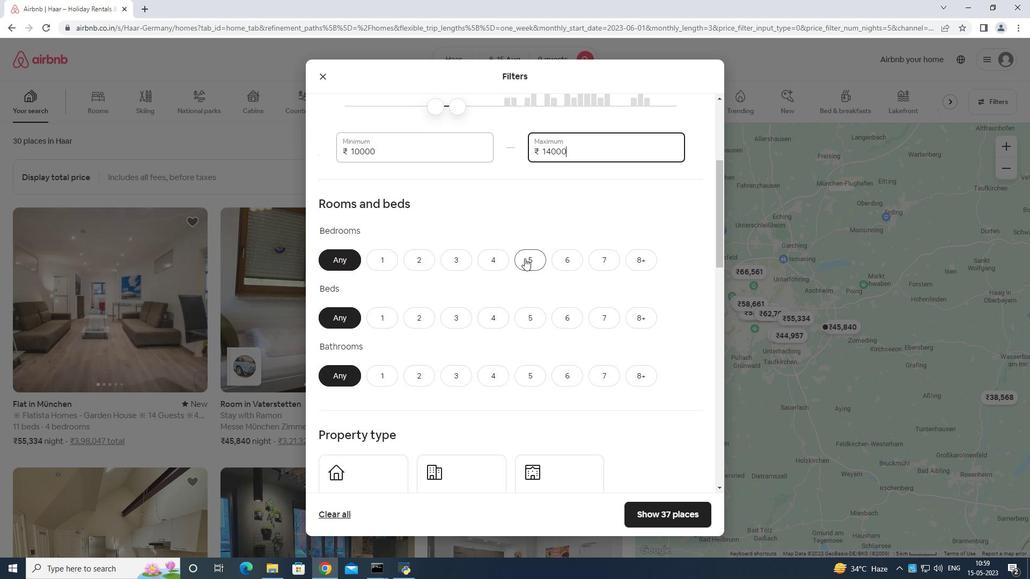 
Action: Mouse pressed left at (529, 256)
Screenshot: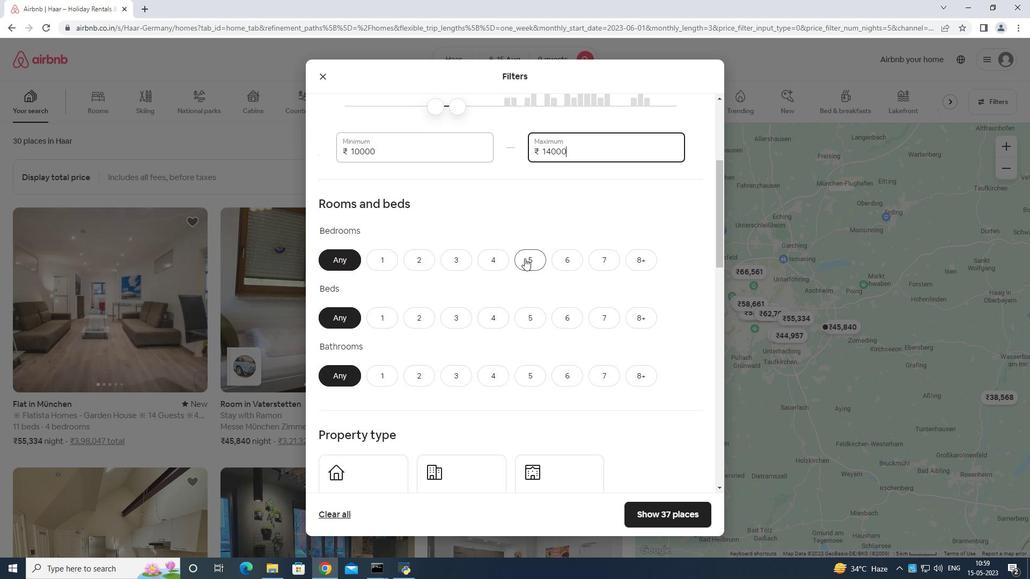 
Action: Mouse moved to (642, 318)
Screenshot: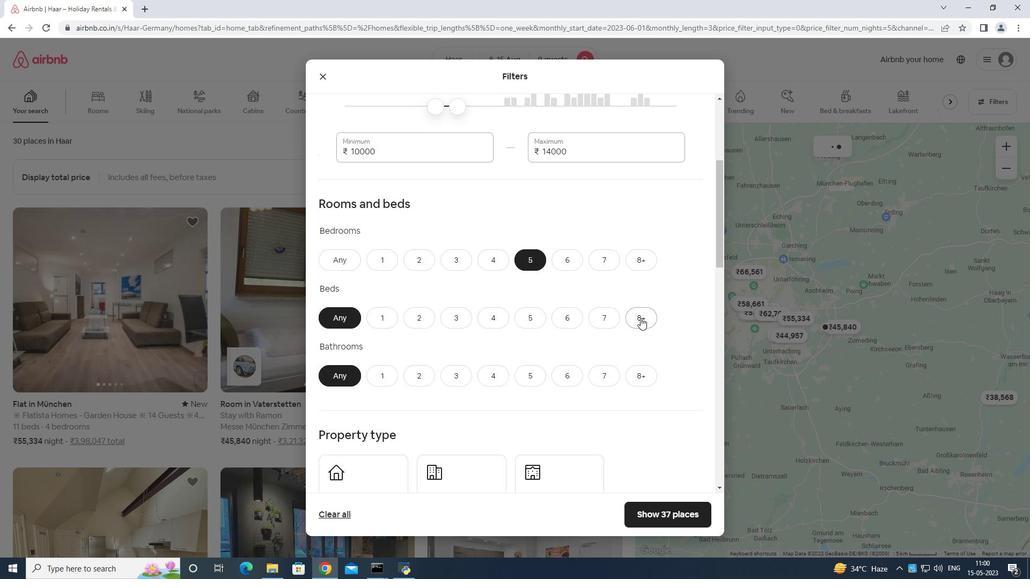 
Action: Mouse pressed left at (642, 318)
Screenshot: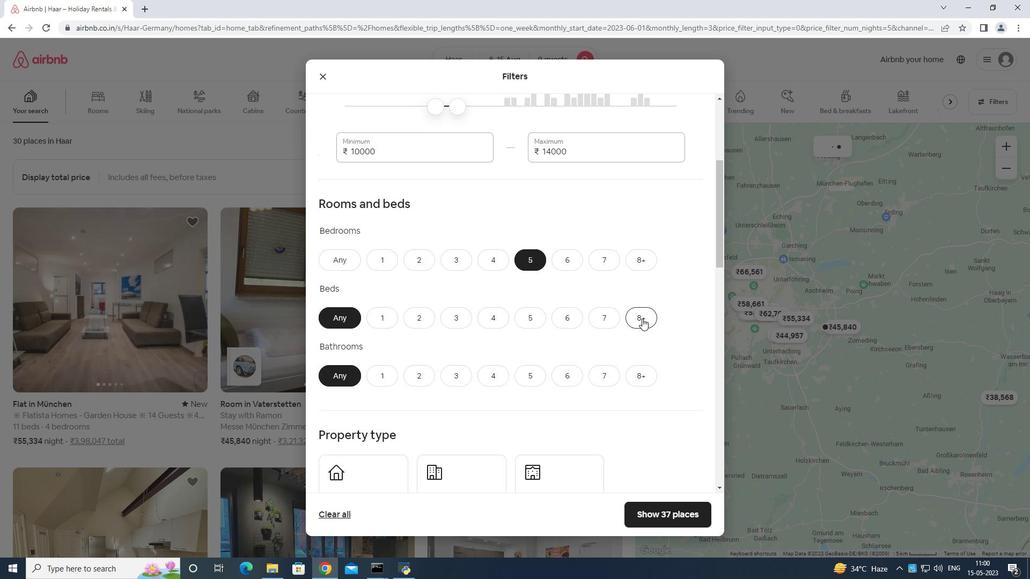 
Action: Mouse moved to (512, 367)
Screenshot: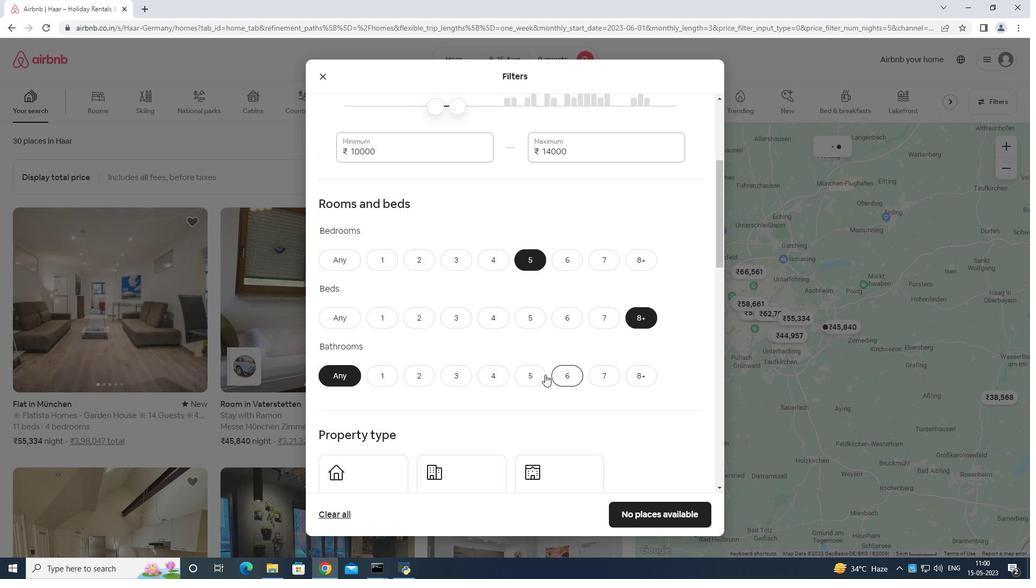 
Action: Mouse pressed left at (512, 367)
Screenshot: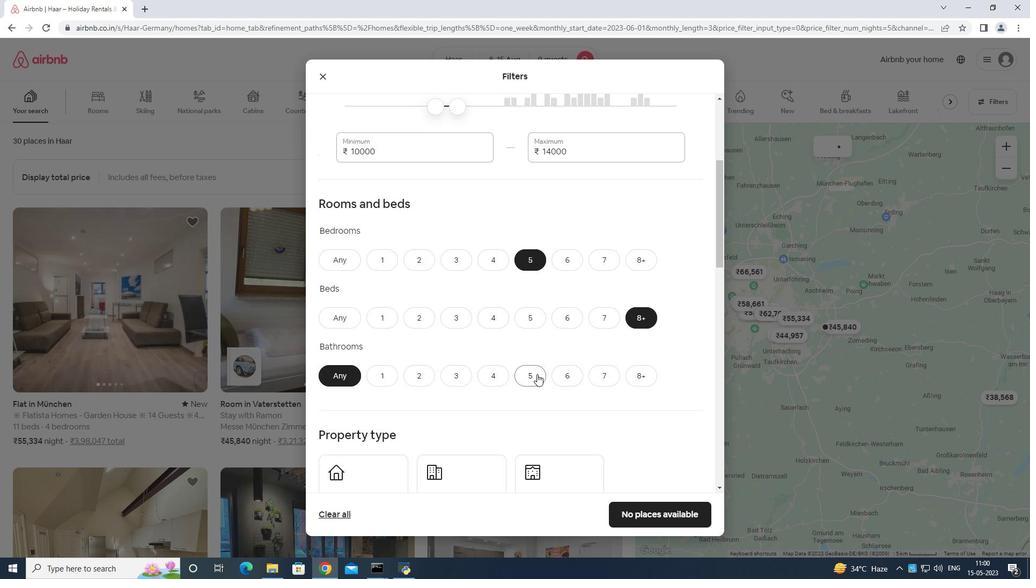 
Action: Mouse moved to (536, 370)
Screenshot: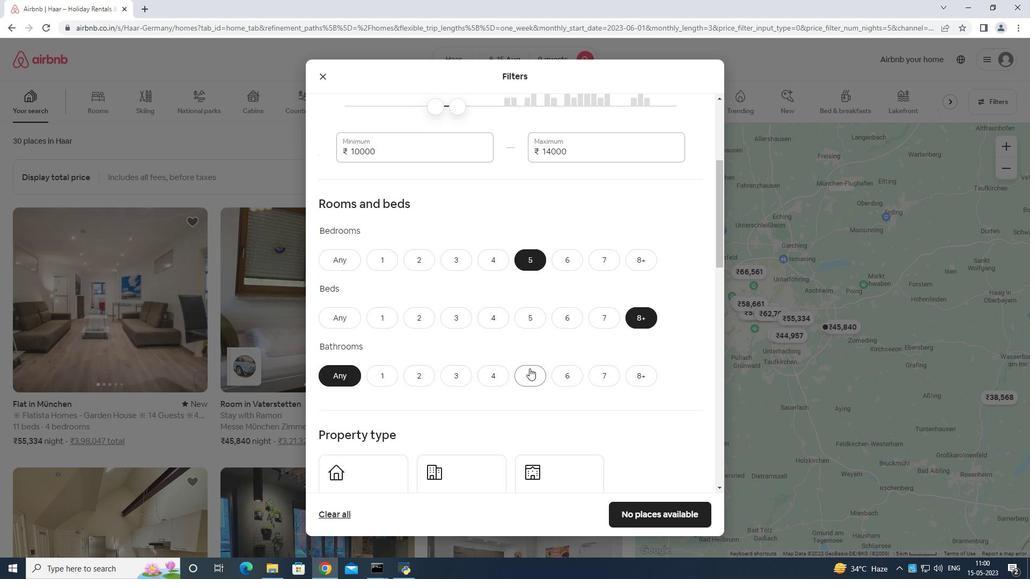 
Action: Mouse pressed left at (536, 370)
Screenshot: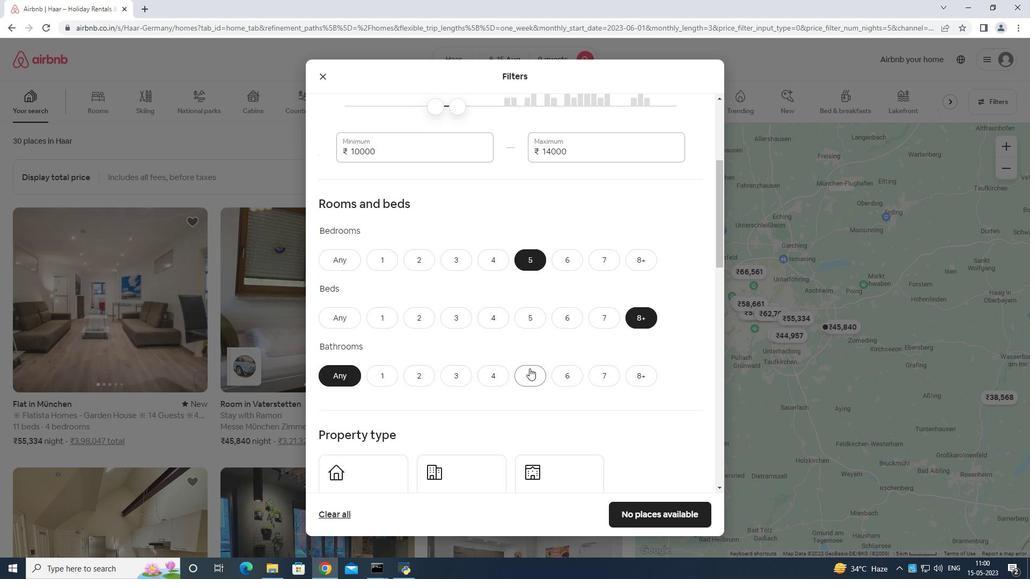 
Action: Mouse moved to (544, 366)
Screenshot: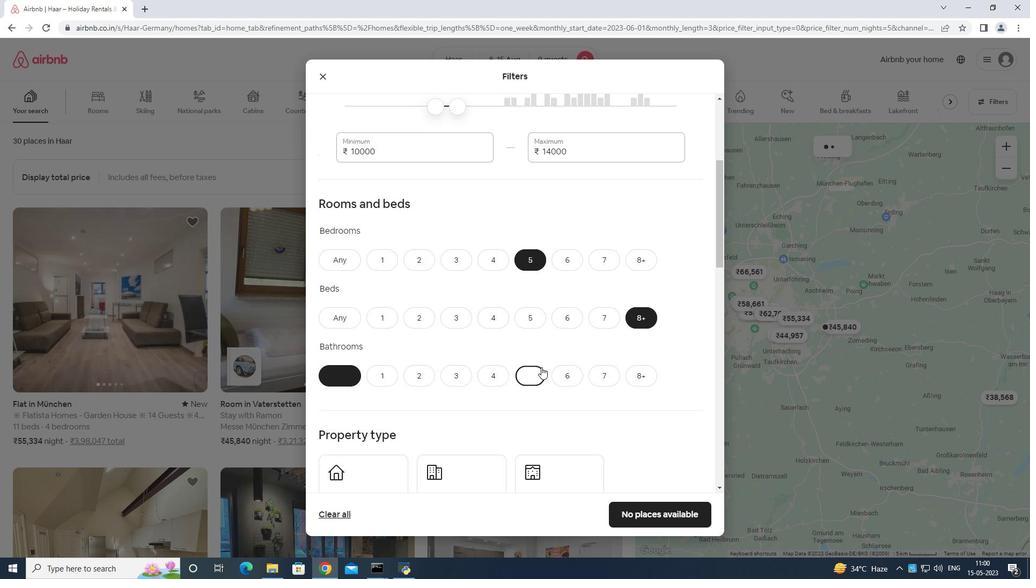 
Action: Mouse scrolled (544, 365) with delta (0, 0)
Screenshot: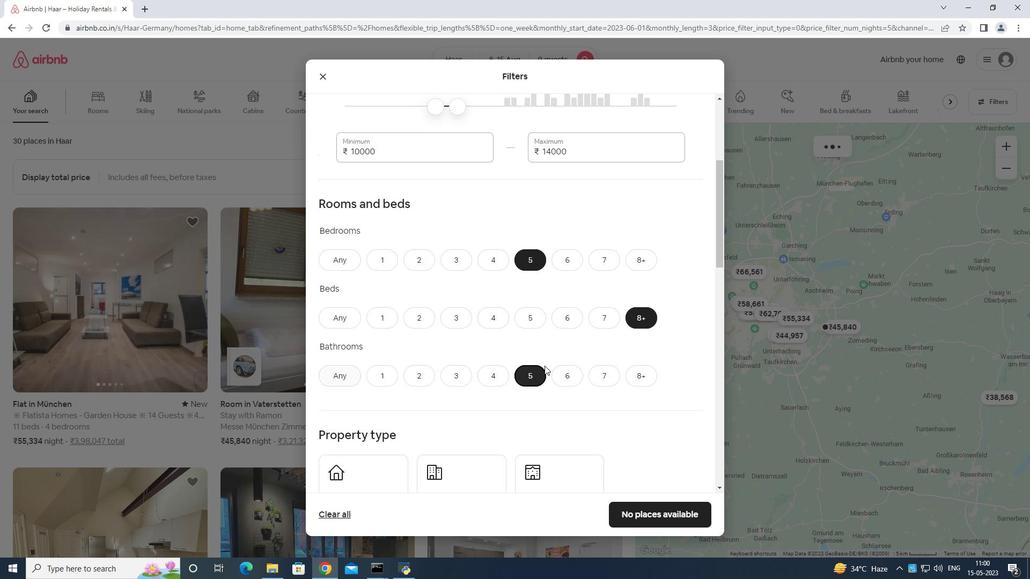 
Action: Mouse scrolled (544, 365) with delta (0, 0)
Screenshot: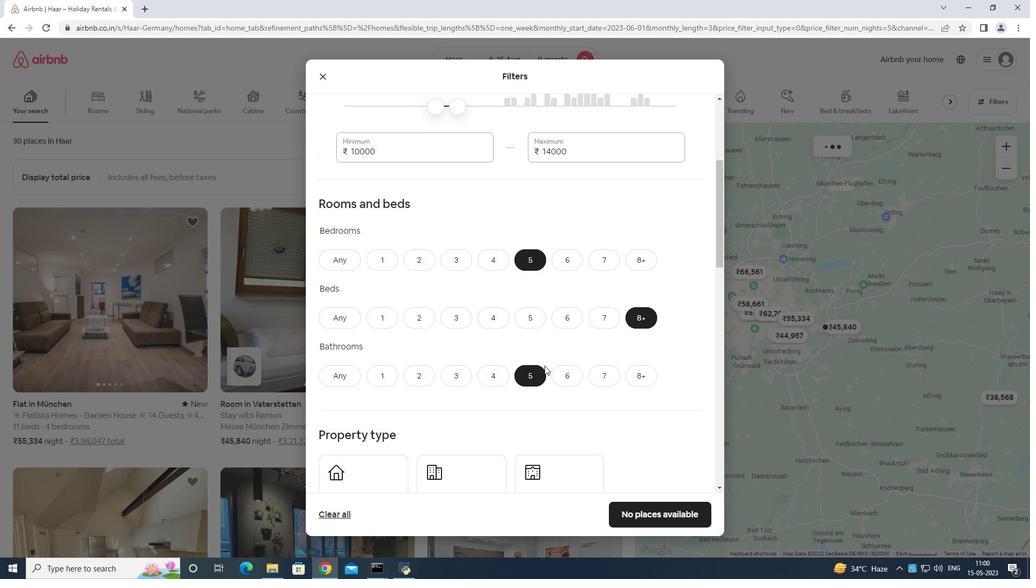 
Action: Mouse moved to (544, 366)
Screenshot: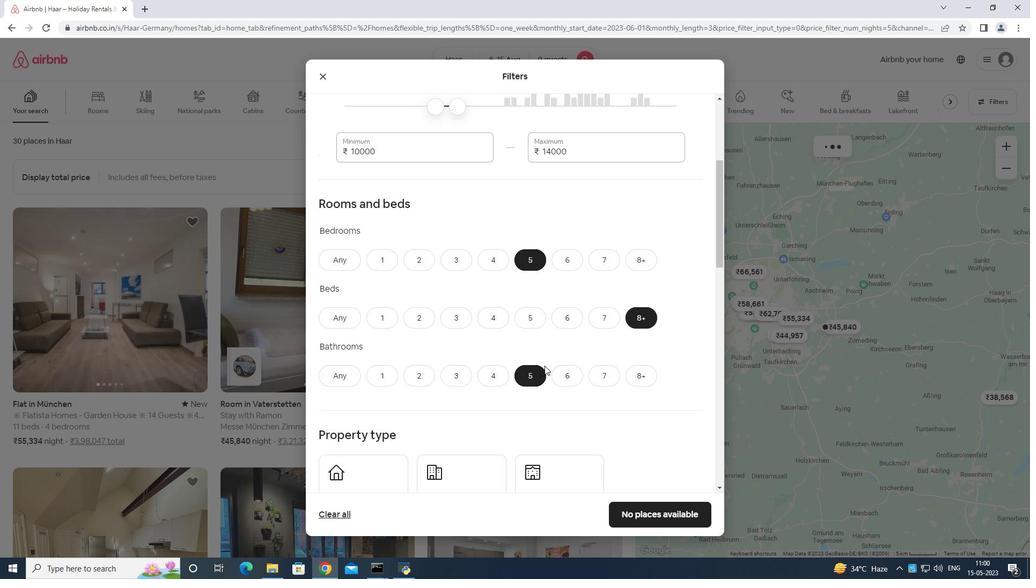 
Action: Mouse scrolled (544, 365) with delta (0, 0)
Screenshot: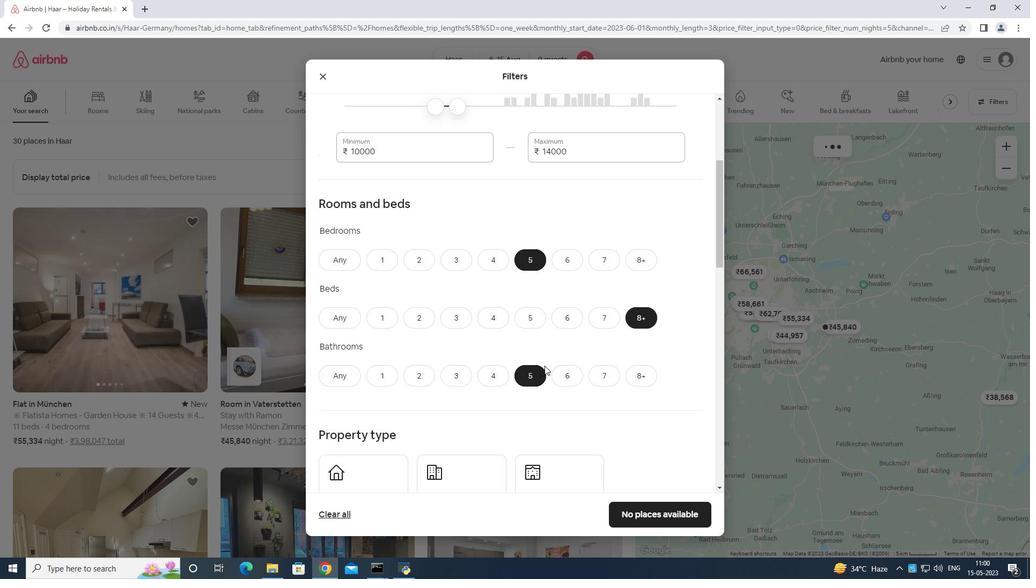 
Action: Mouse moved to (544, 366)
Screenshot: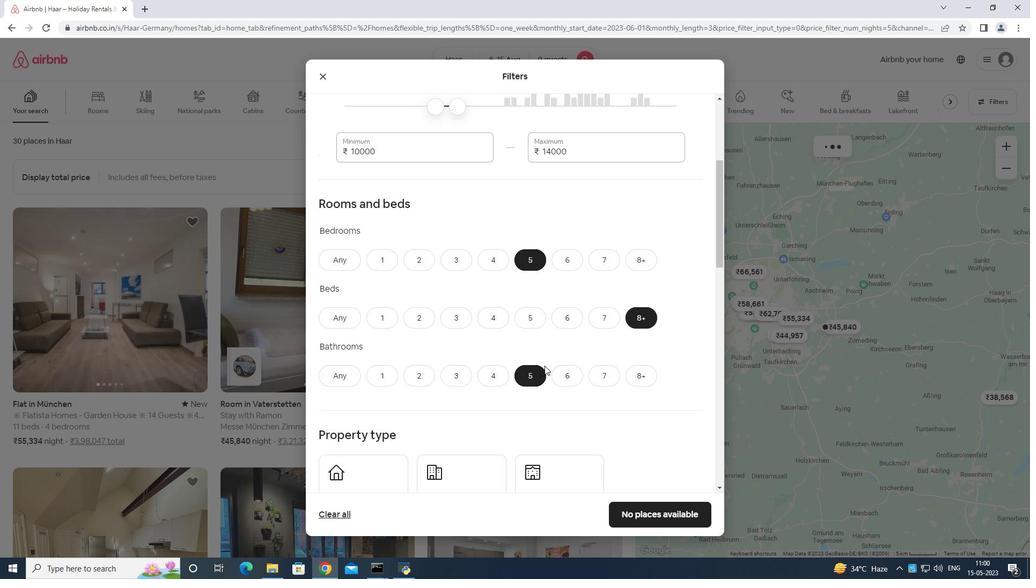 
Action: Mouse scrolled (544, 365) with delta (0, 0)
Screenshot: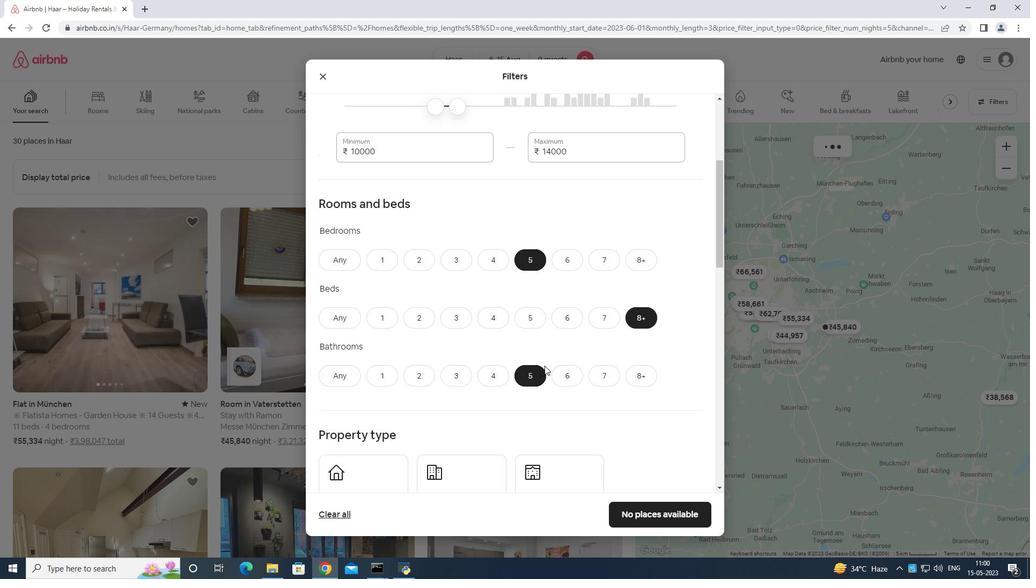 
Action: Mouse scrolled (544, 365) with delta (0, 0)
Screenshot: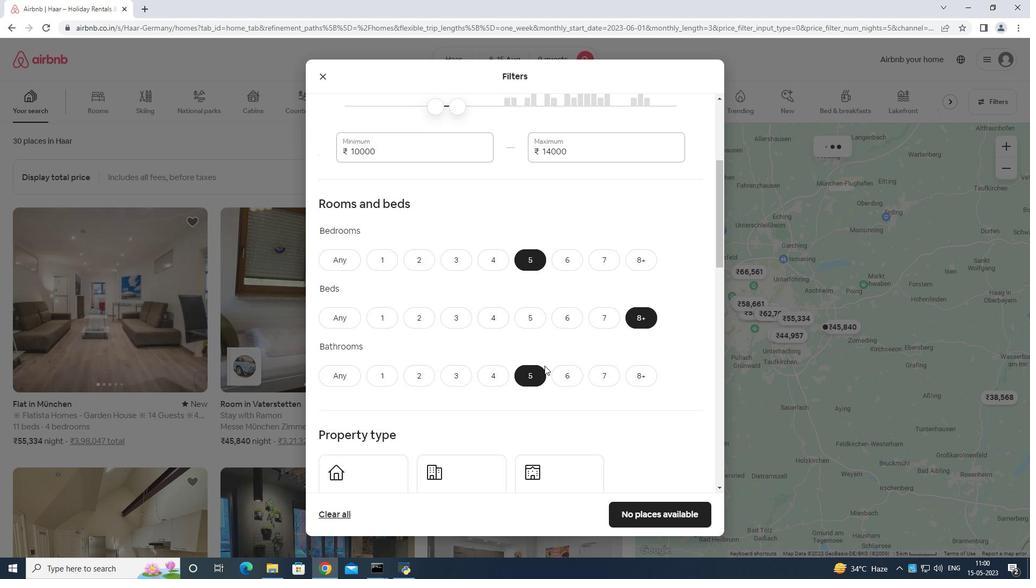 
Action: Mouse moved to (544, 366)
Screenshot: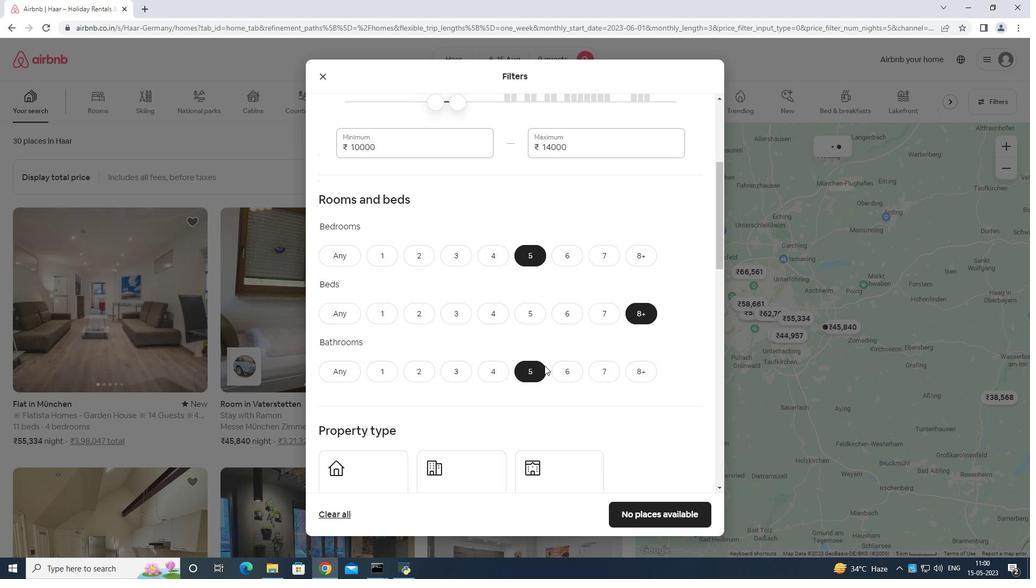 
Action: Mouse scrolled (544, 365) with delta (0, 0)
Screenshot: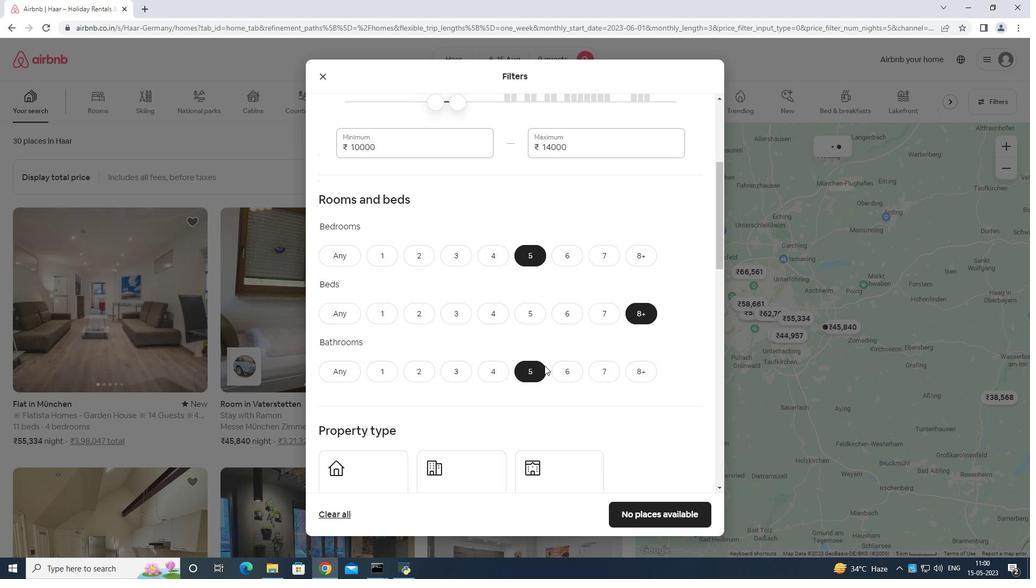 
Action: Mouse moved to (364, 188)
Screenshot: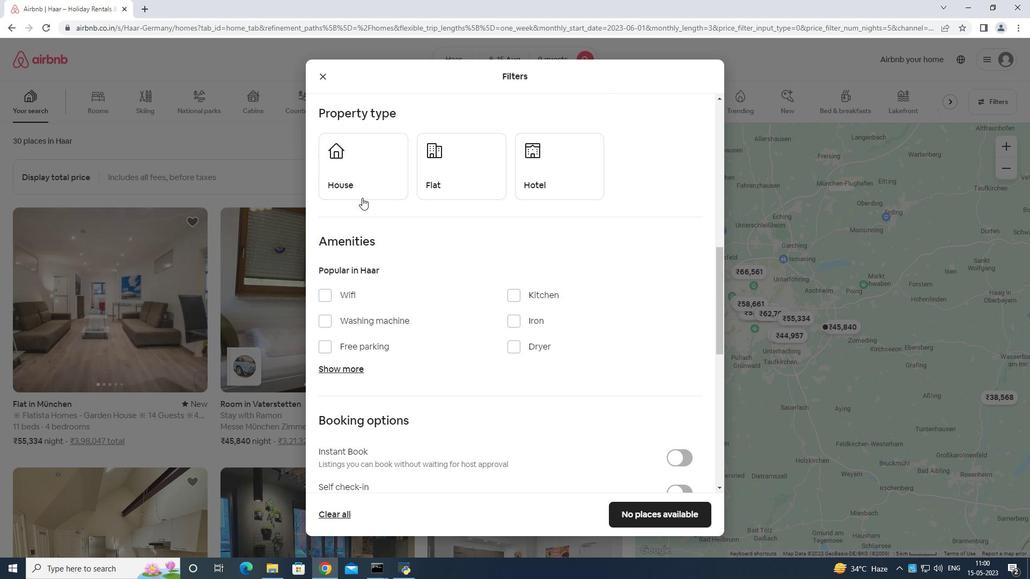 
Action: Mouse pressed left at (364, 188)
Screenshot: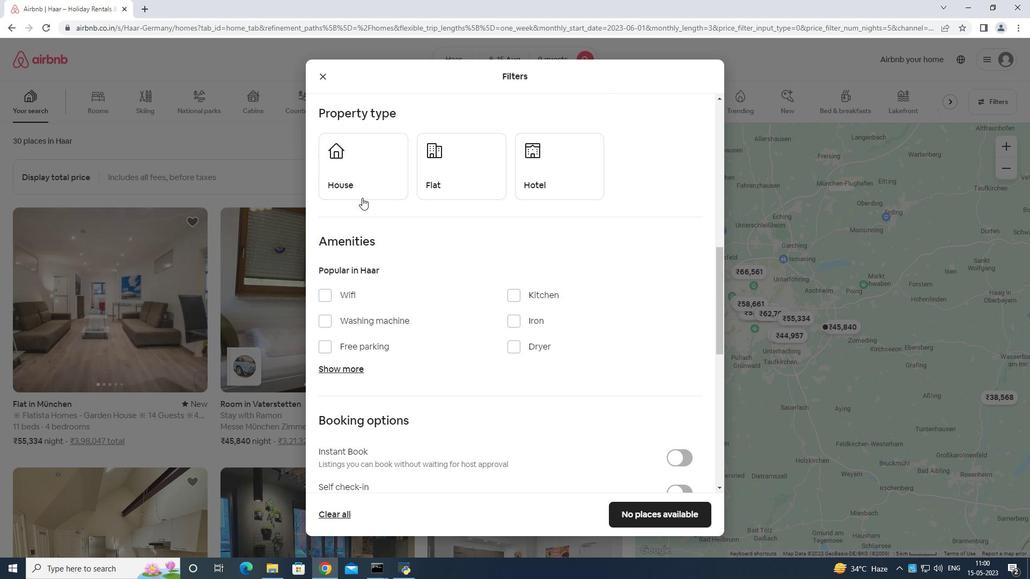 
Action: Mouse moved to (457, 182)
Screenshot: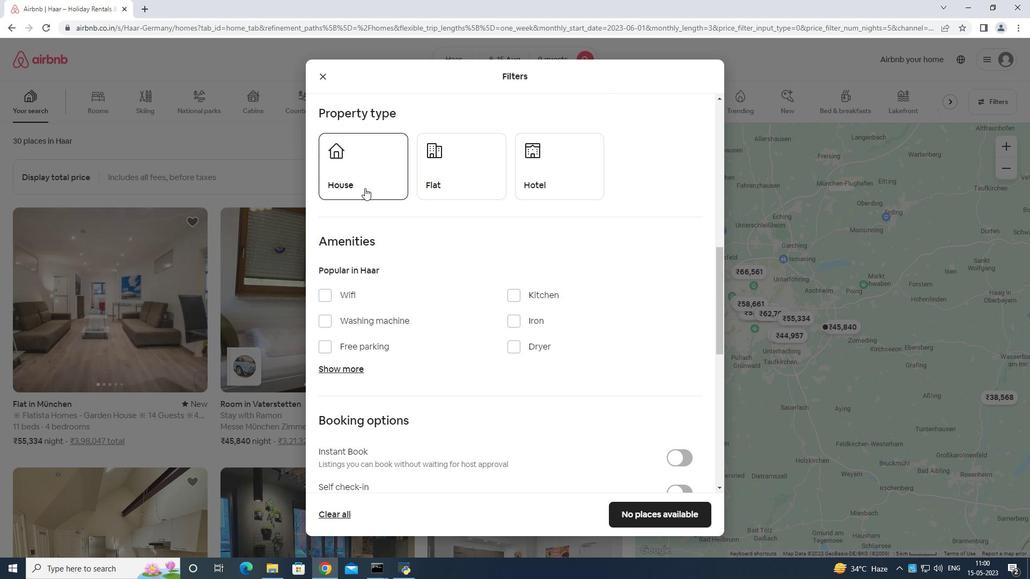 
Action: Mouse pressed left at (457, 182)
Screenshot: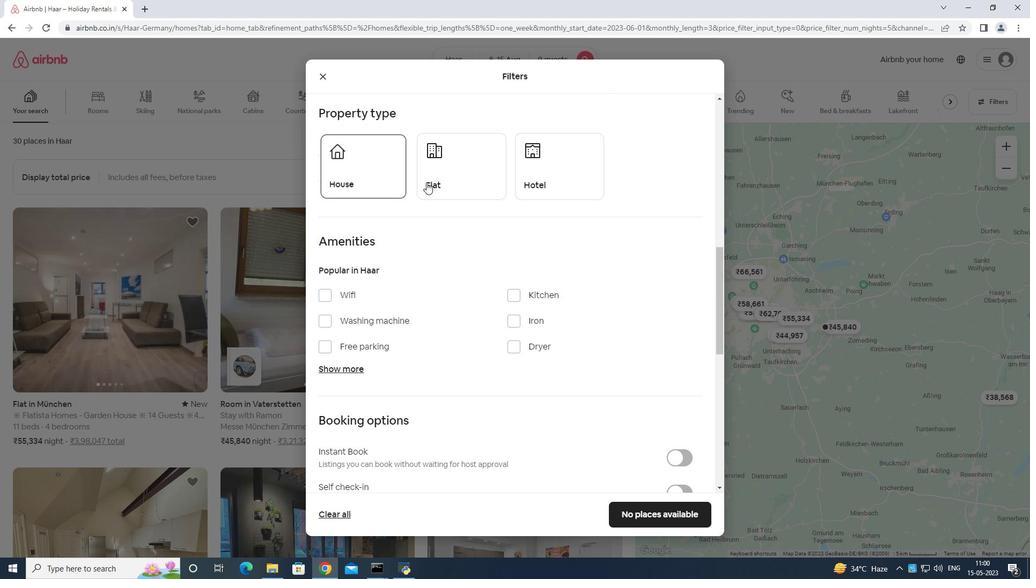 
Action: Mouse moved to (517, 181)
Screenshot: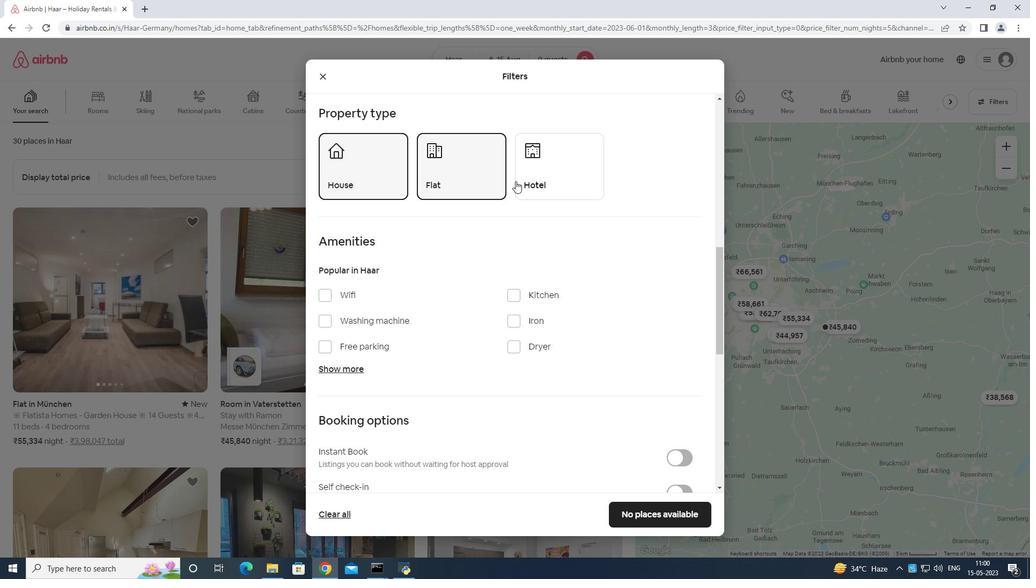 
Action: Mouse scrolled (517, 180) with delta (0, 0)
Screenshot: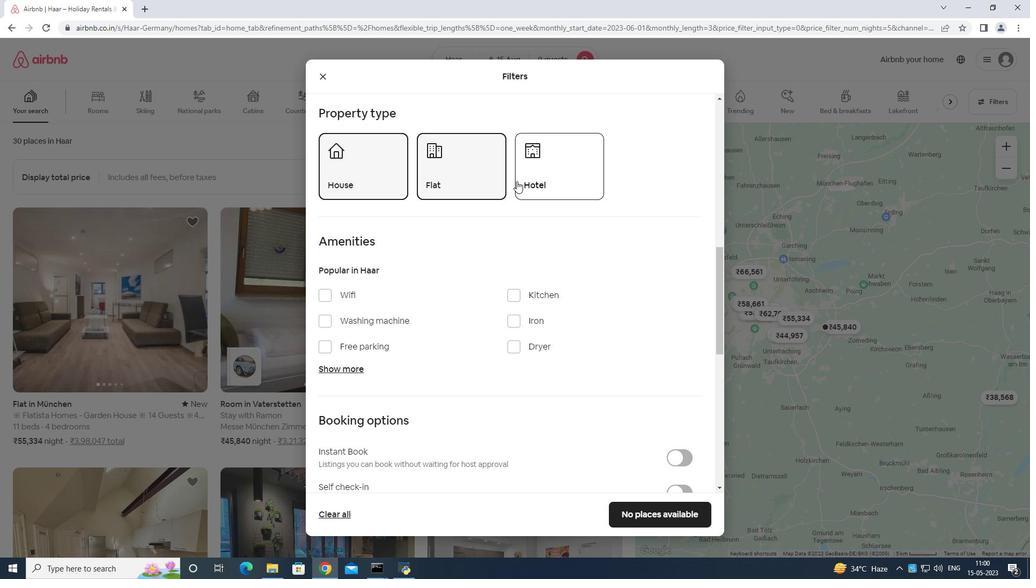 
Action: Mouse scrolled (517, 180) with delta (0, 0)
Screenshot: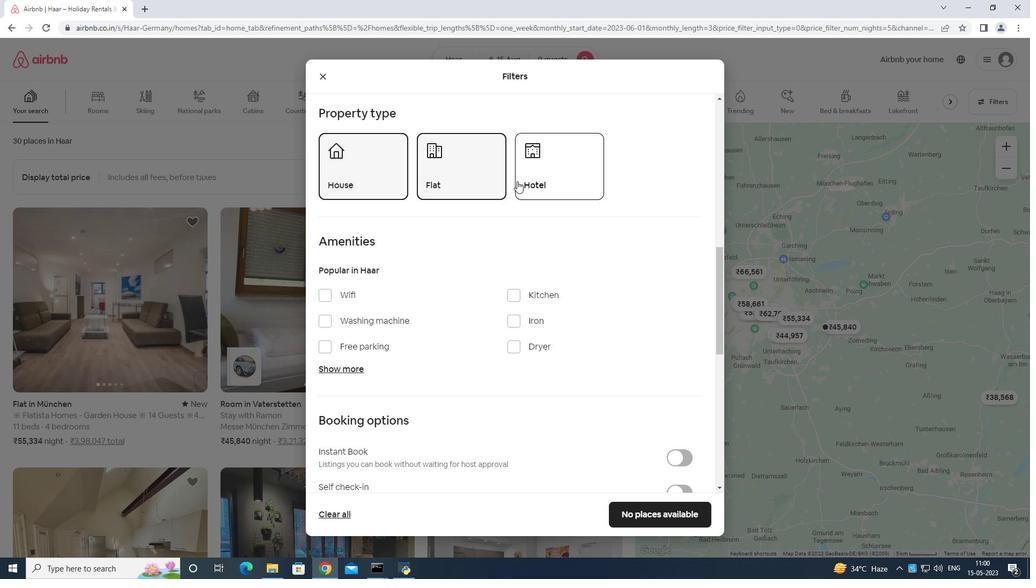 
Action: Mouse moved to (342, 260)
Screenshot: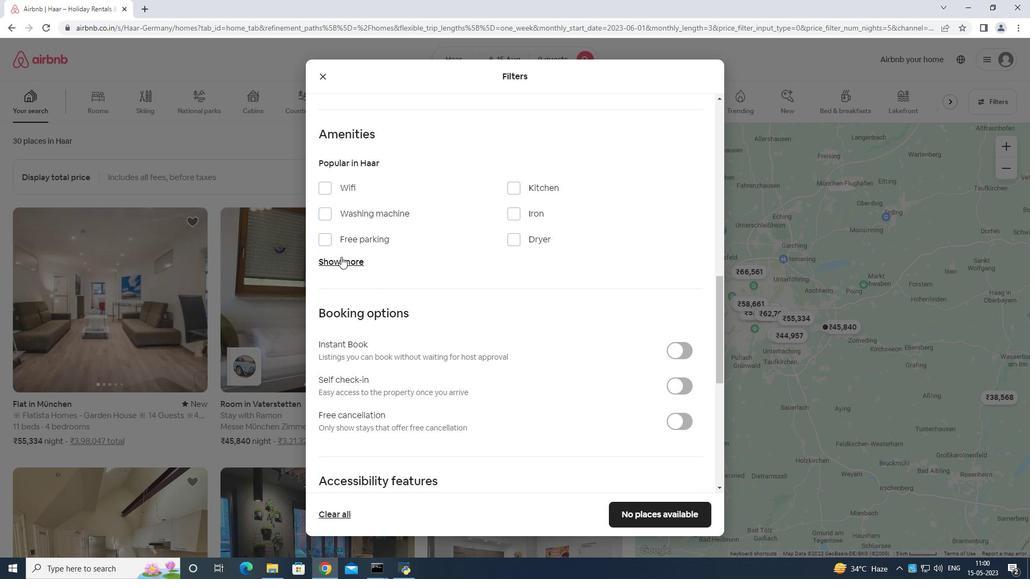 
Action: Mouse pressed left at (342, 260)
Screenshot: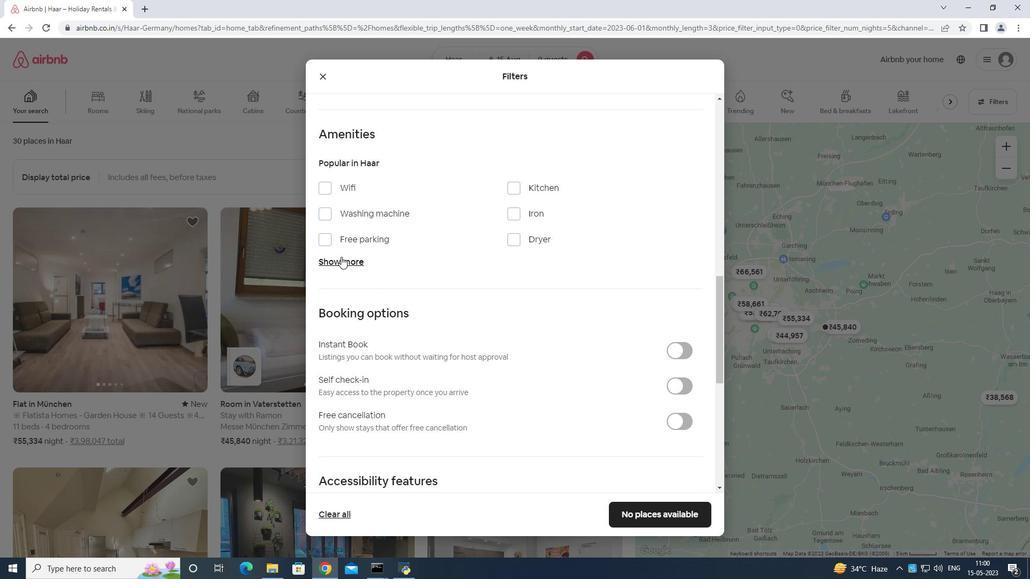 
Action: Mouse moved to (322, 188)
Screenshot: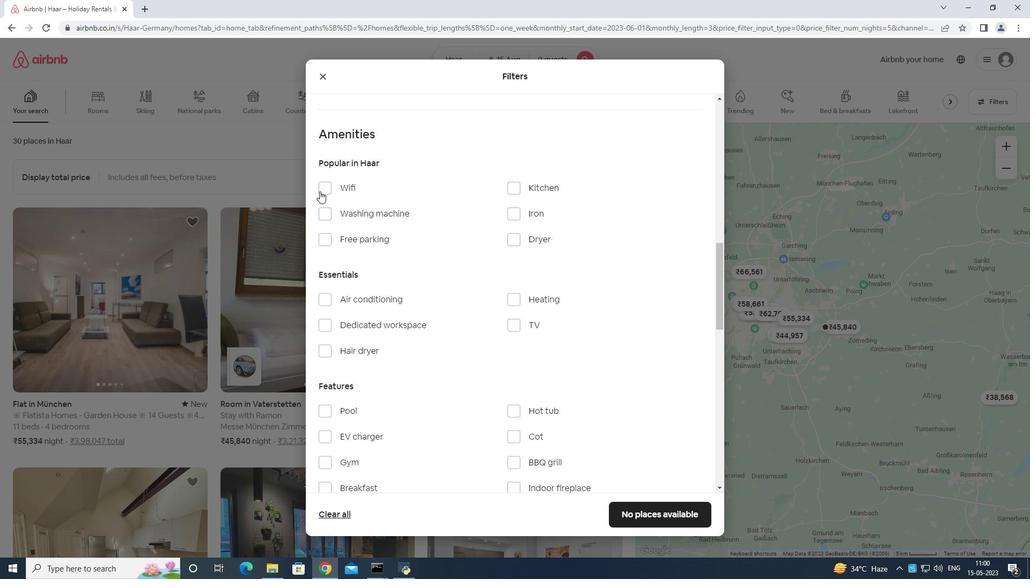 
Action: Mouse pressed left at (322, 188)
Screenshot: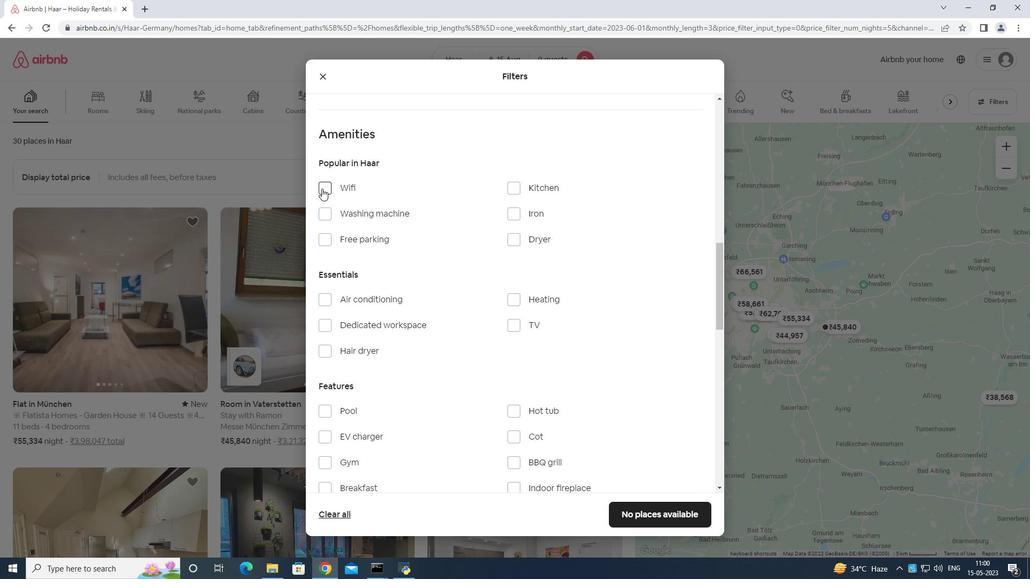 
Action: Mouse moved to (325, 237)
Screenshot: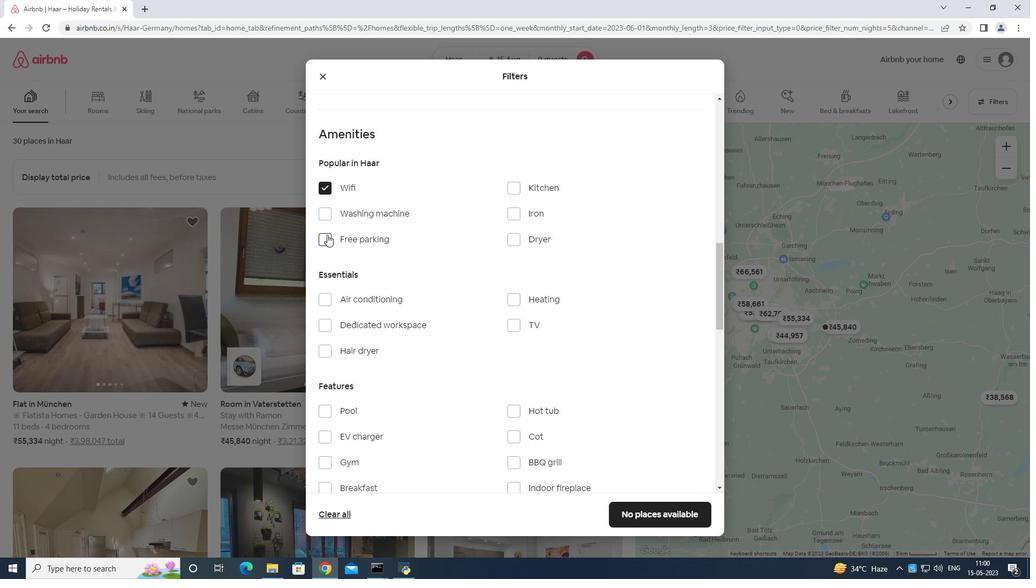 
Action: Mouse pressed left at (325, 237)
Screenshot: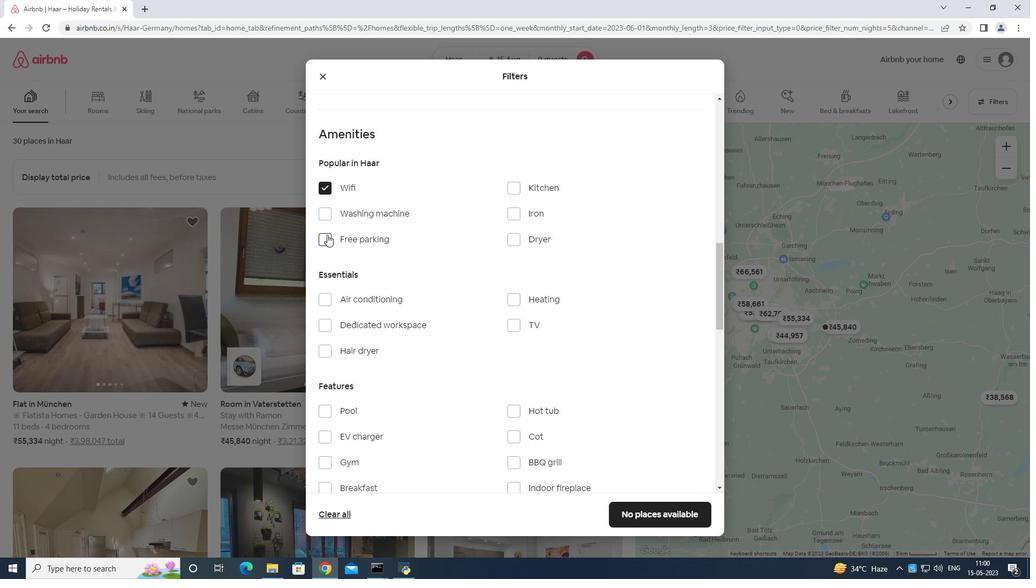 
Action: Mouse moved to (337, 270)
Screenshot: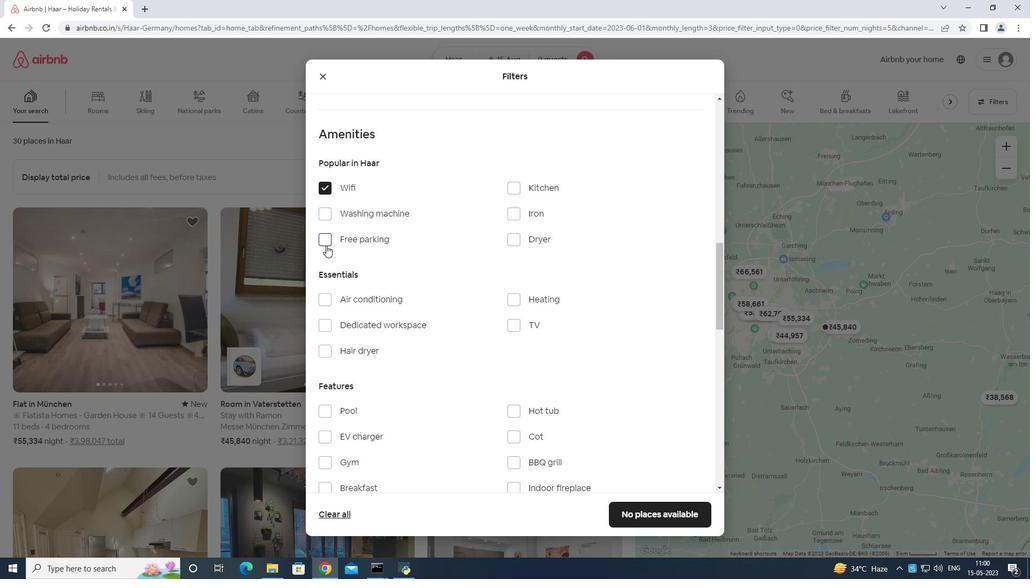 
Action: Mouse pressed left at (337, 270)
Screenshot: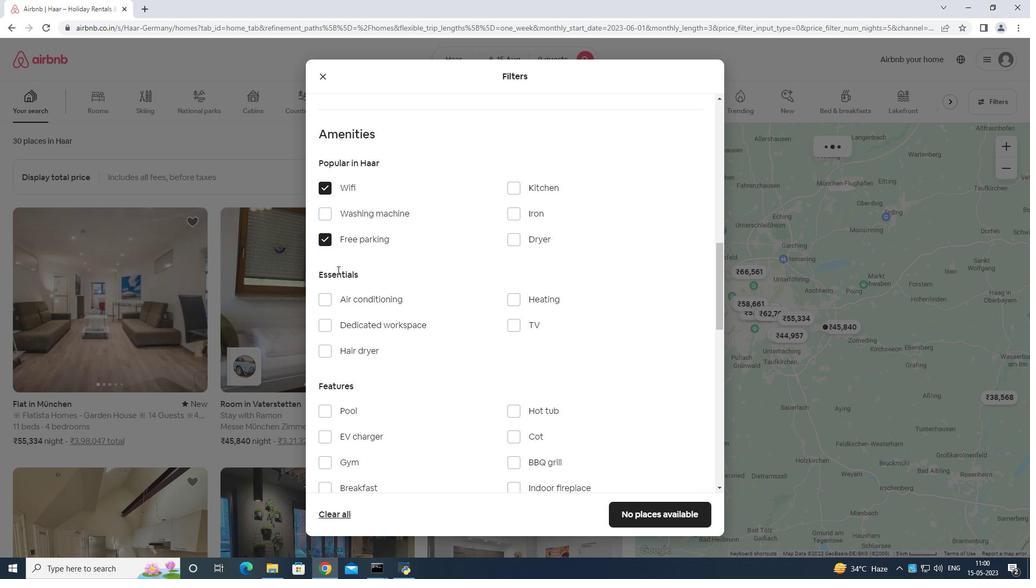 
Action: Mouse moved to (515, 326)
Screenshot: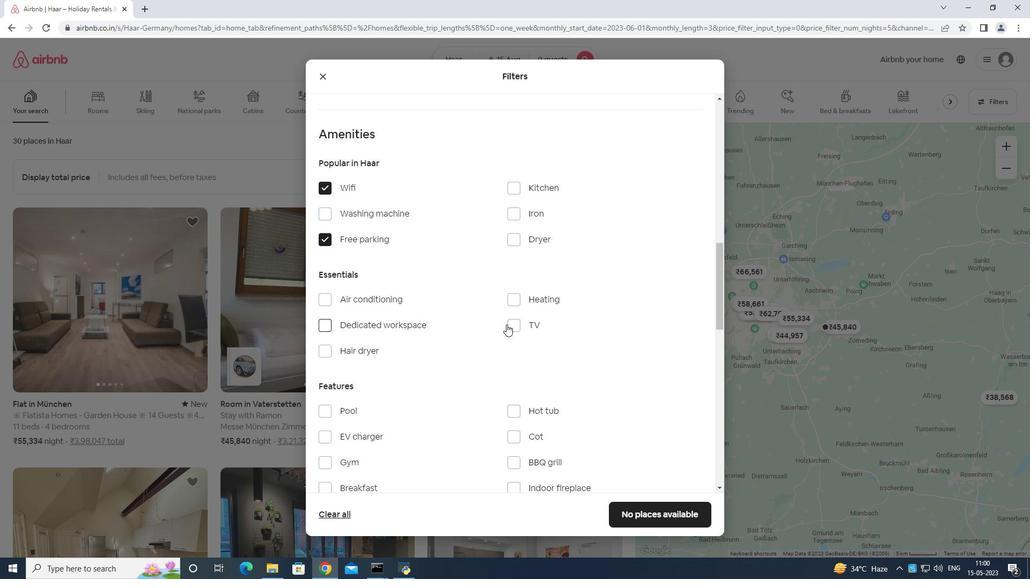 
Action: Mouse pressed left at (515, 326)
Screenshot: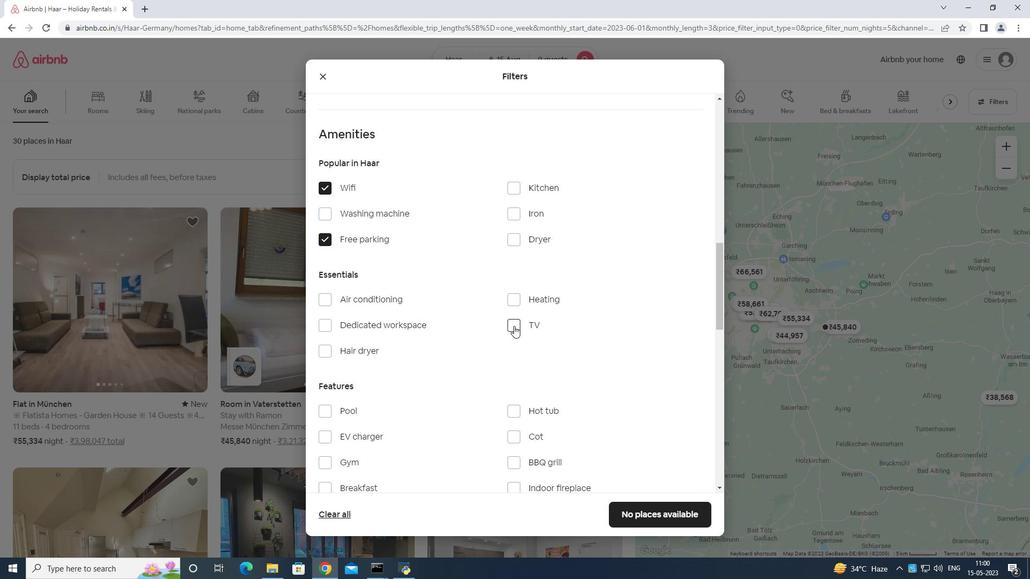 
Action: Mouse moved to (517, 318)
Screenshot: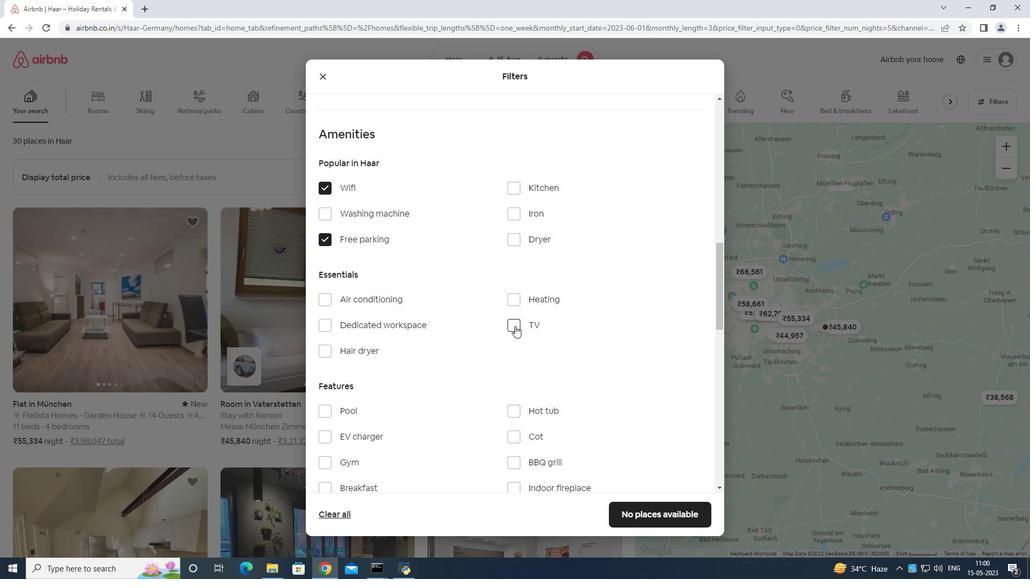 
Action: Mouse scrolled (517, 318) with delta (0, 0)
Screenshot: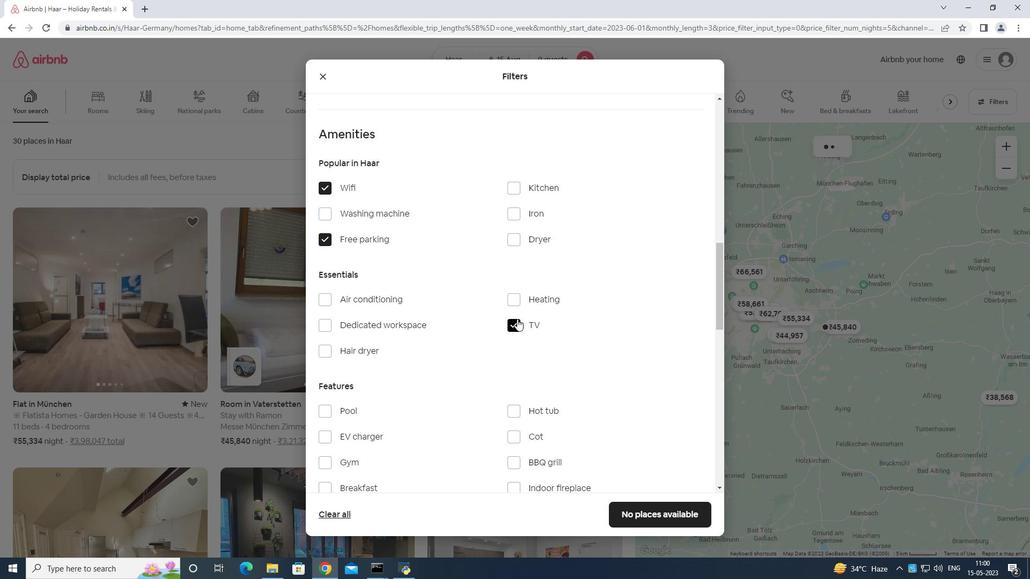
Action: Mouse scrolled (517, 318) with delta (0, 0)
Screenshot: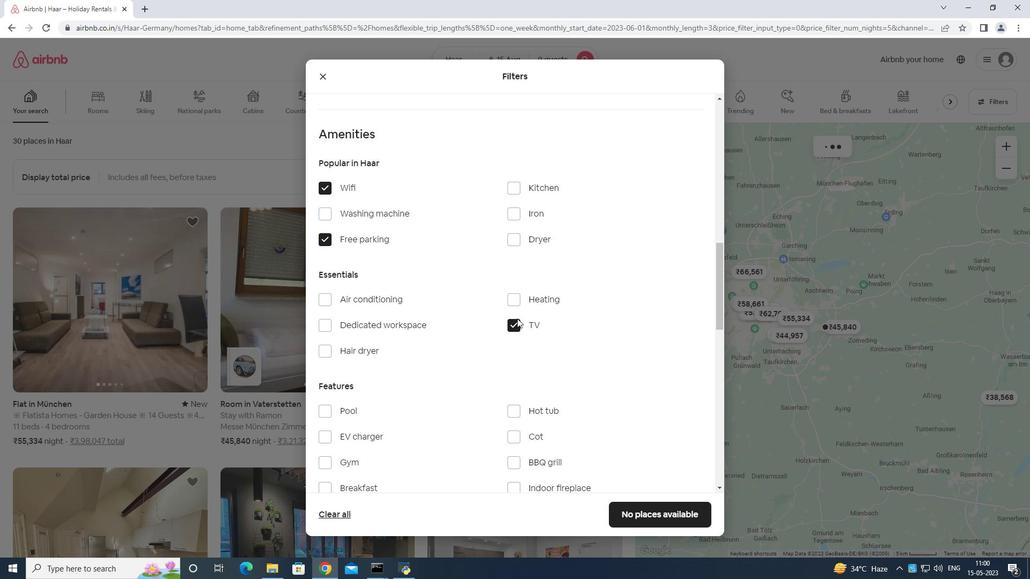 
Action: Mouse moved to (333, 344)
Screenshot: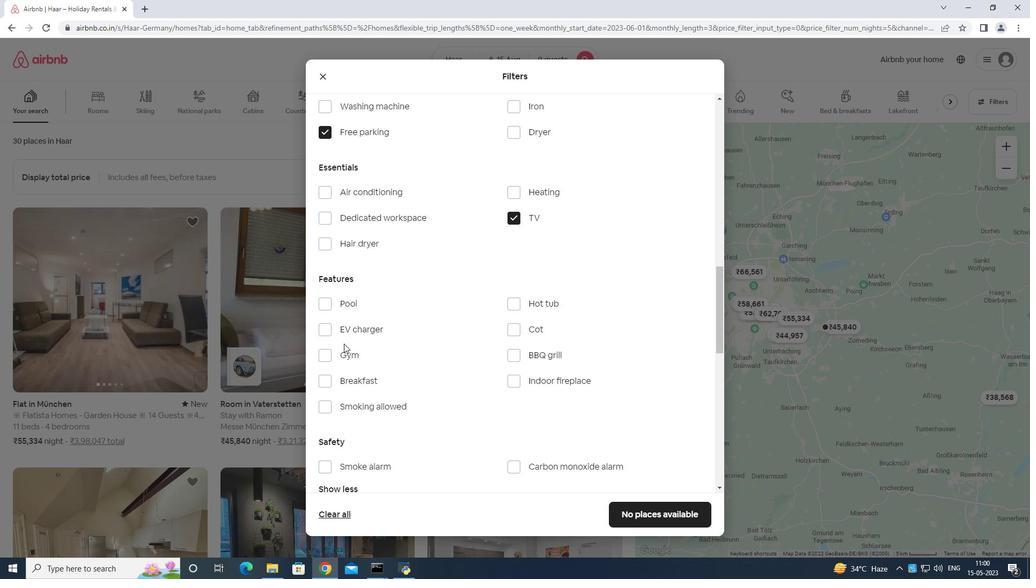 
Action: Mouse pressed left at (333, 344)
Screenshot: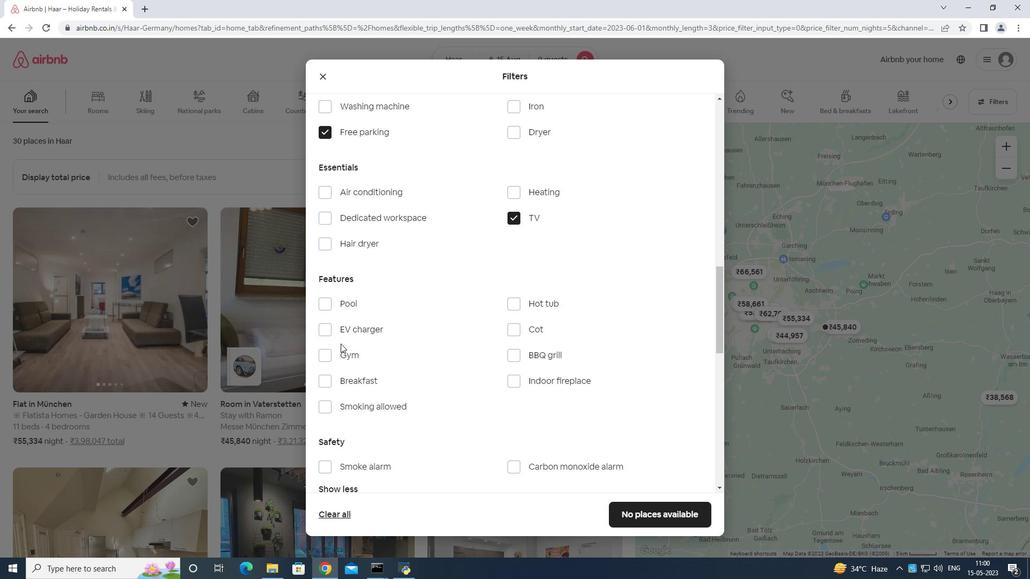 
Action: Mouse moved to (334, 354)
Screenshot: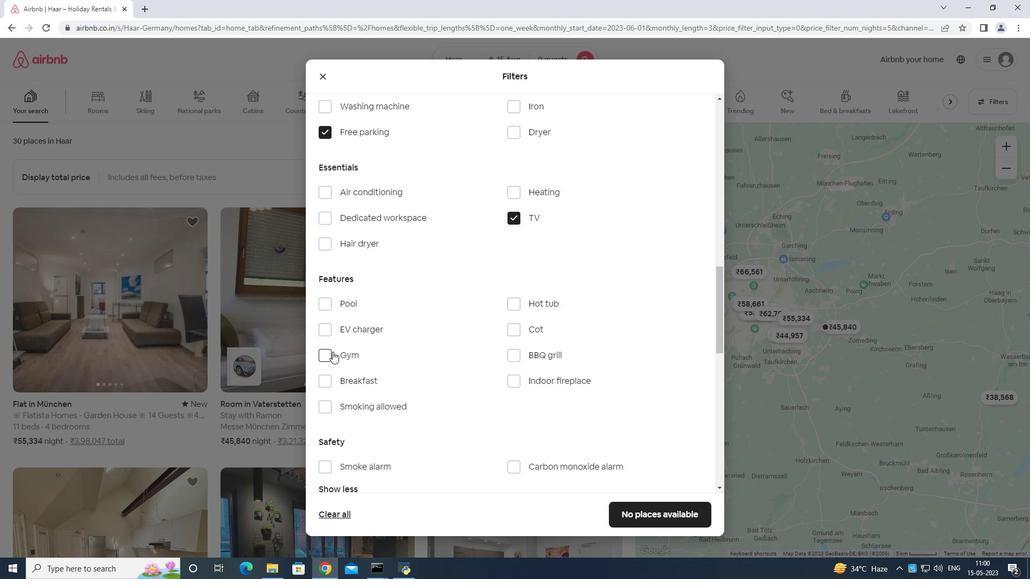 
Action: Mouse pressed left at (334, 354)
Screenshot: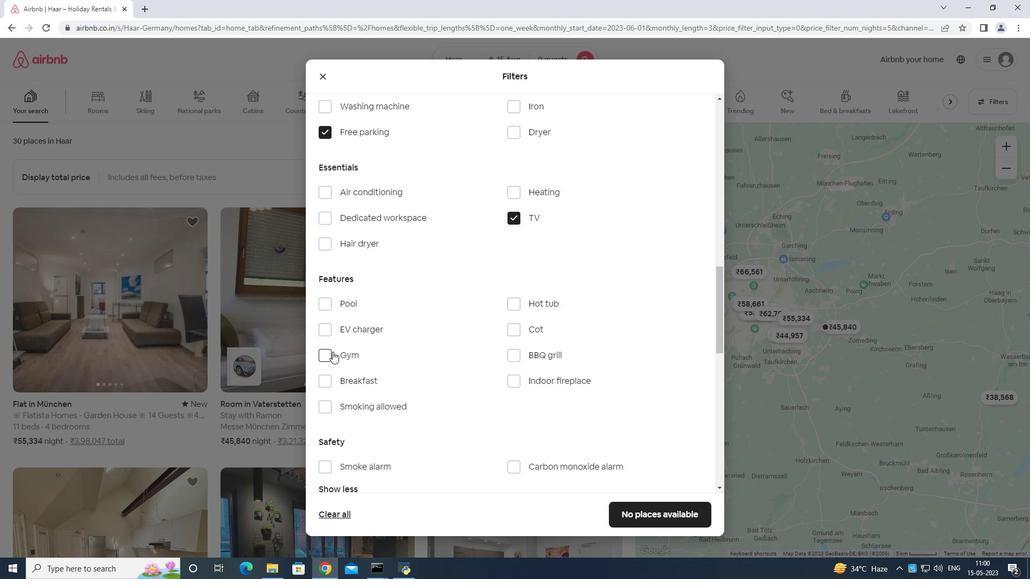 
Action: Mouse moved to (349, 379)
Screenshot: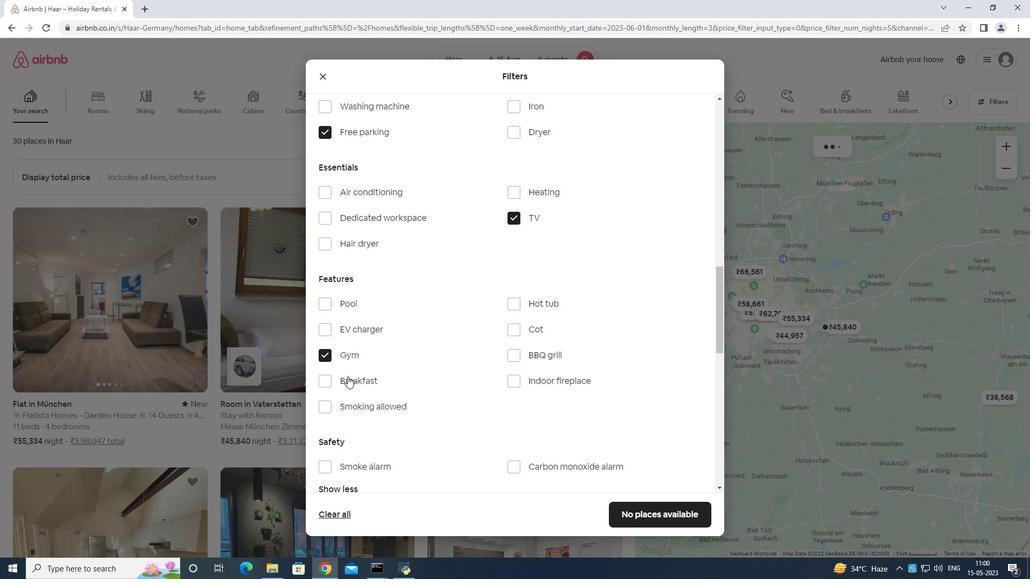 
Action: Mouse pressed left at (349, 379)
Screenshot: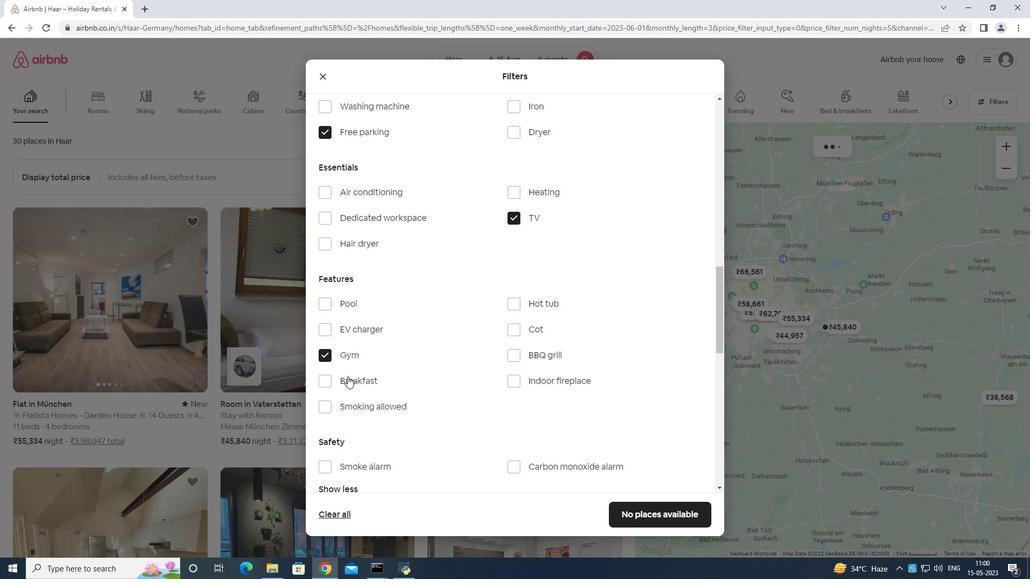 
Action: Mouse moved to (497, 360)
Screenshot: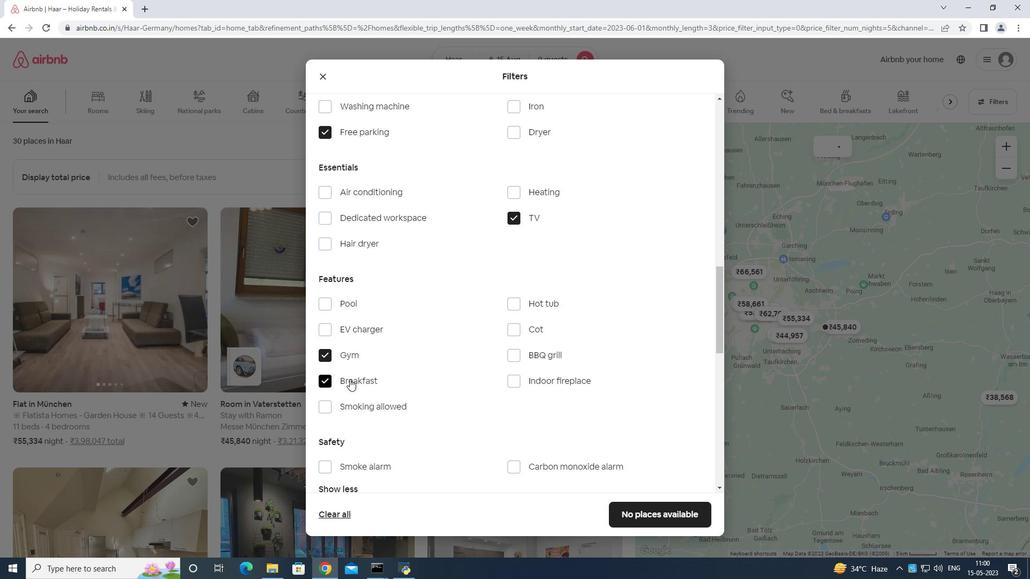 
Action: Mouse scrolled (497, 360) with delta (0, 0)
Screenshot: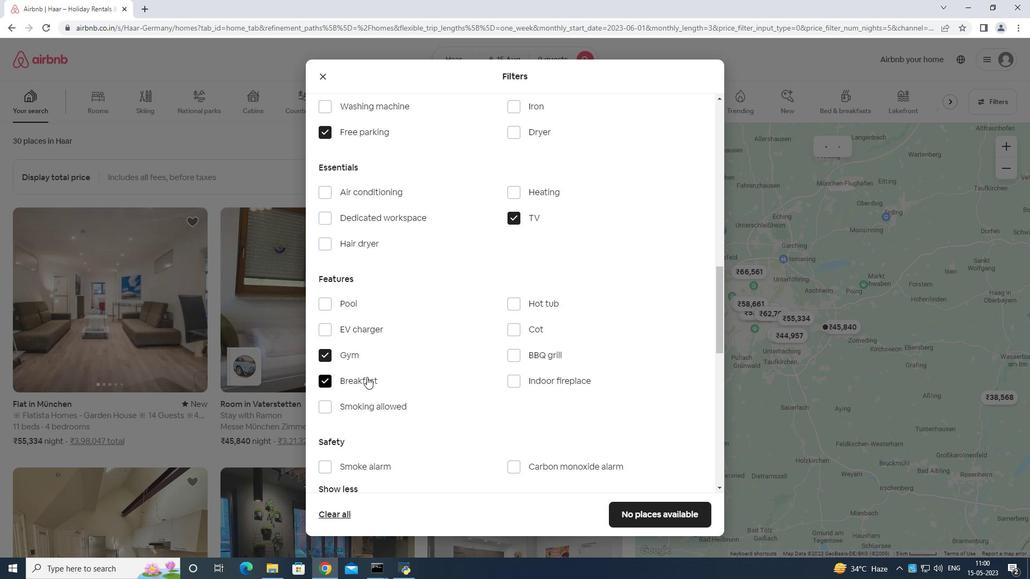 
Action: Mouse moved to (498, 360)
Screenshot: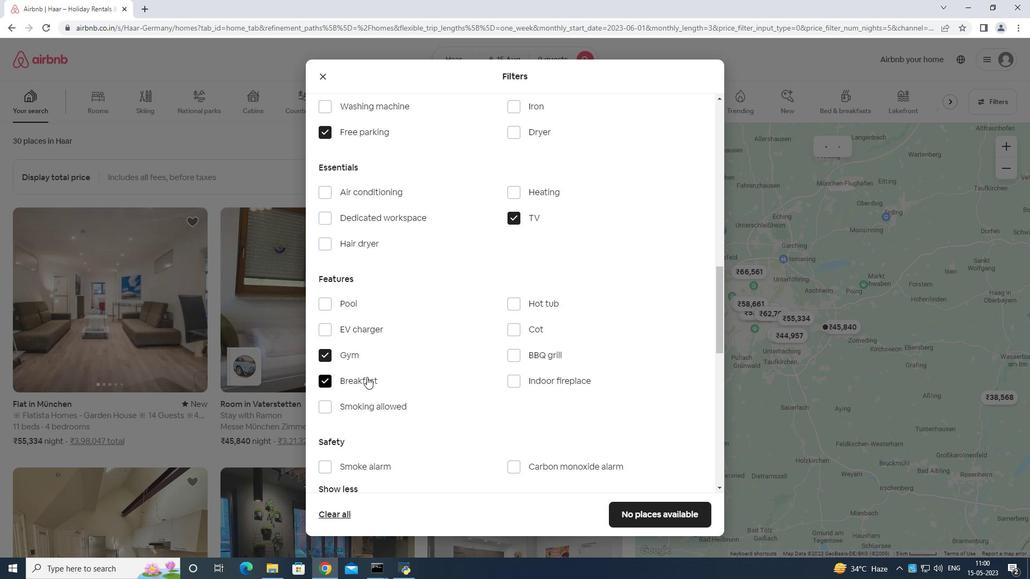 
Action: Mouse scrolled (498, 360) with delta (0, 0)
Screenshot: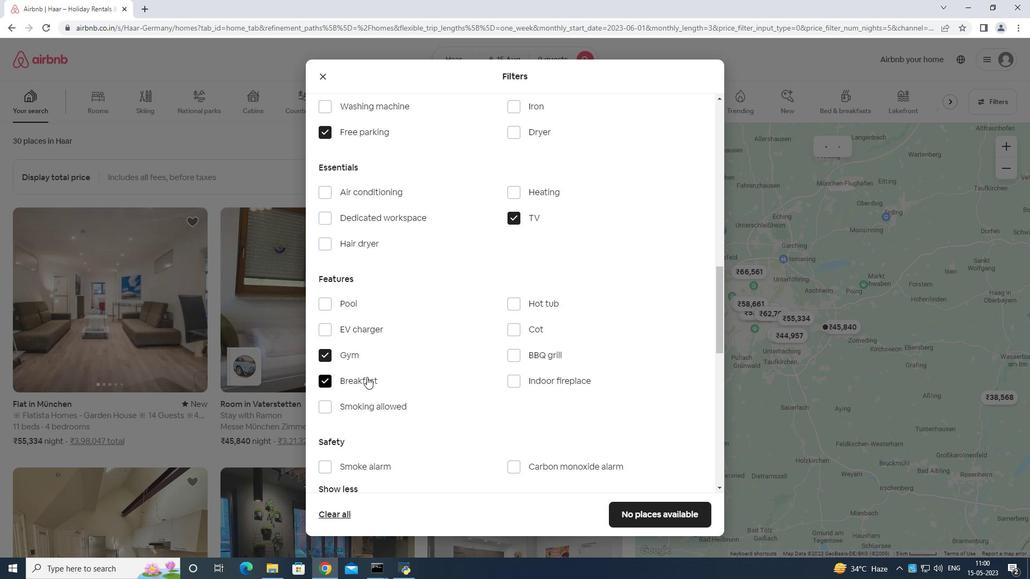 
Action: Mouse scrolled (498, 360) with delta (0, 0)
Screenshot: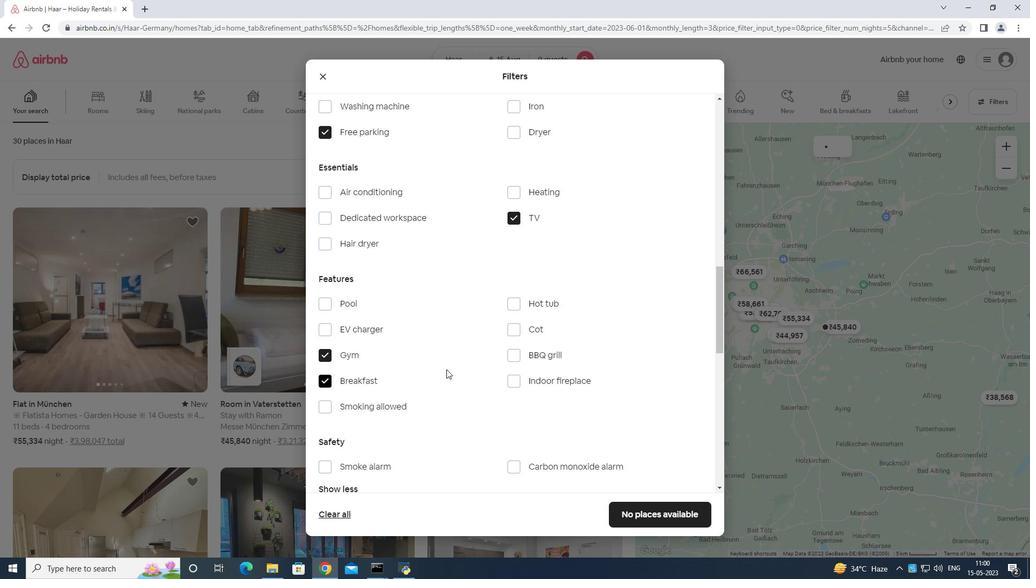 
Action: Mouse moved to (498, 359)
Screenshot: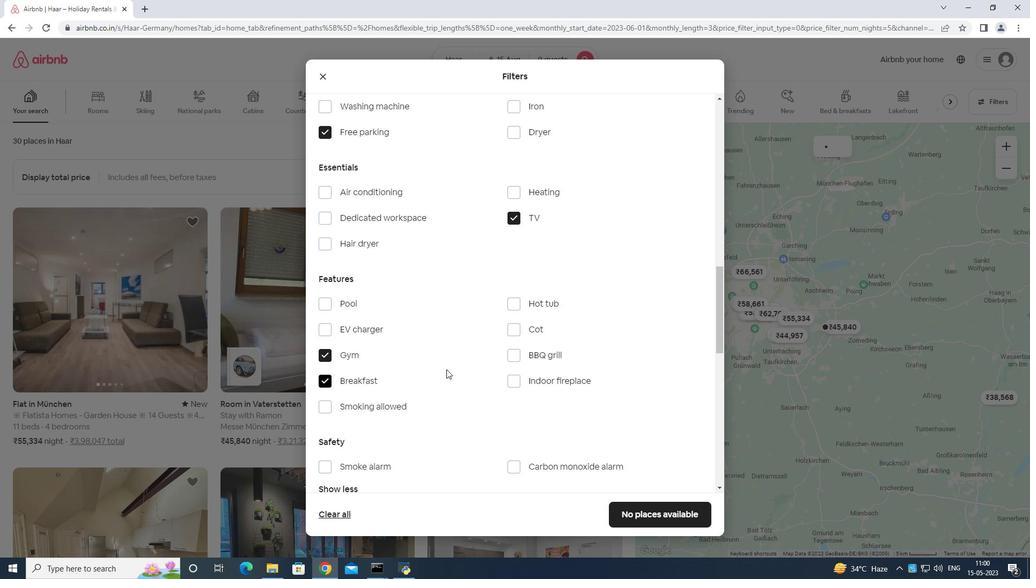
Action: Mouse scrolled (498, 358) with delta (0, 0)
Screenshot: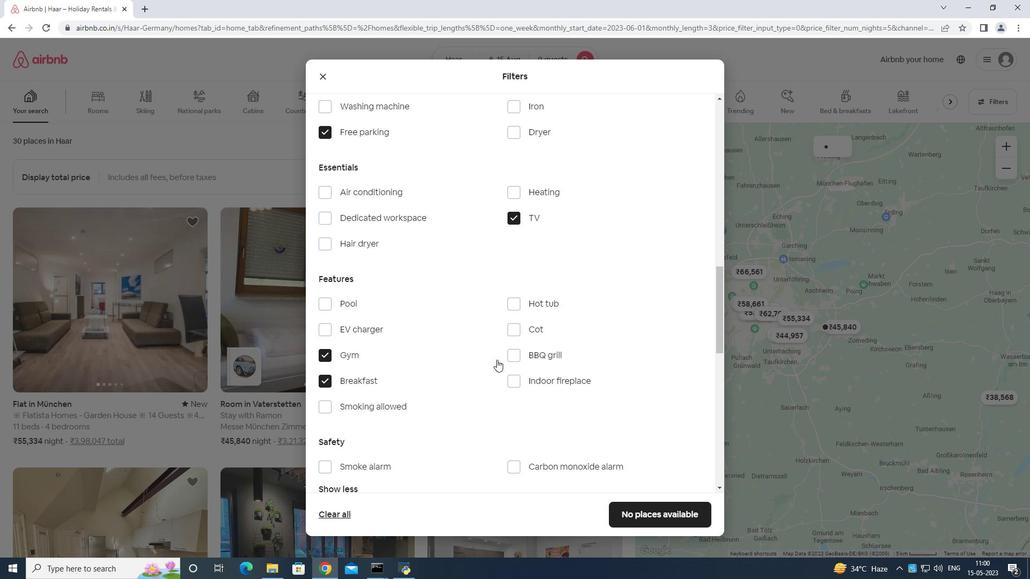 
Action: Mouse moved to (498, 356)
Screenshot: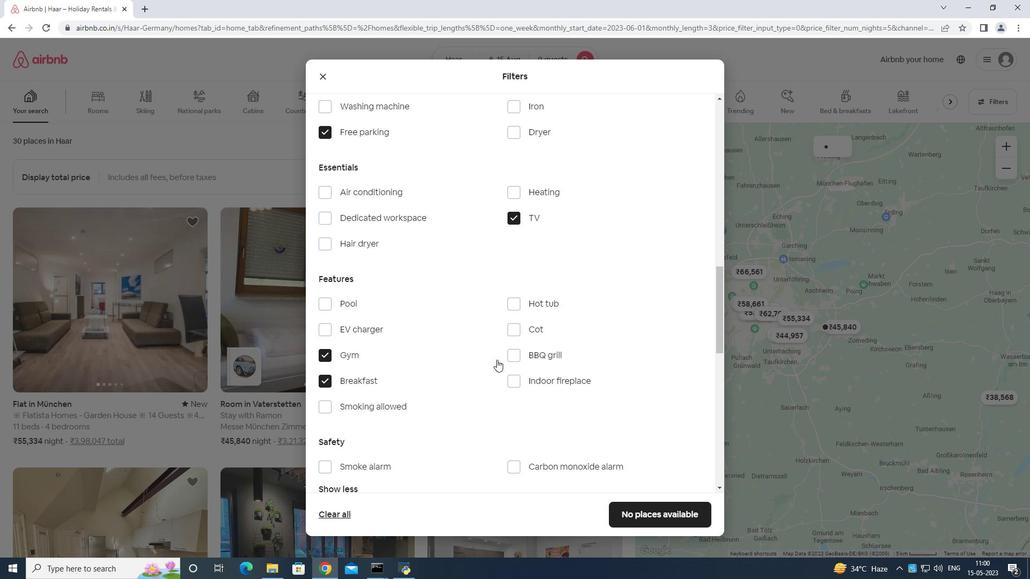 
Action: Mouse scrolled (498, 356) with delta (0, 0)
Screenshot: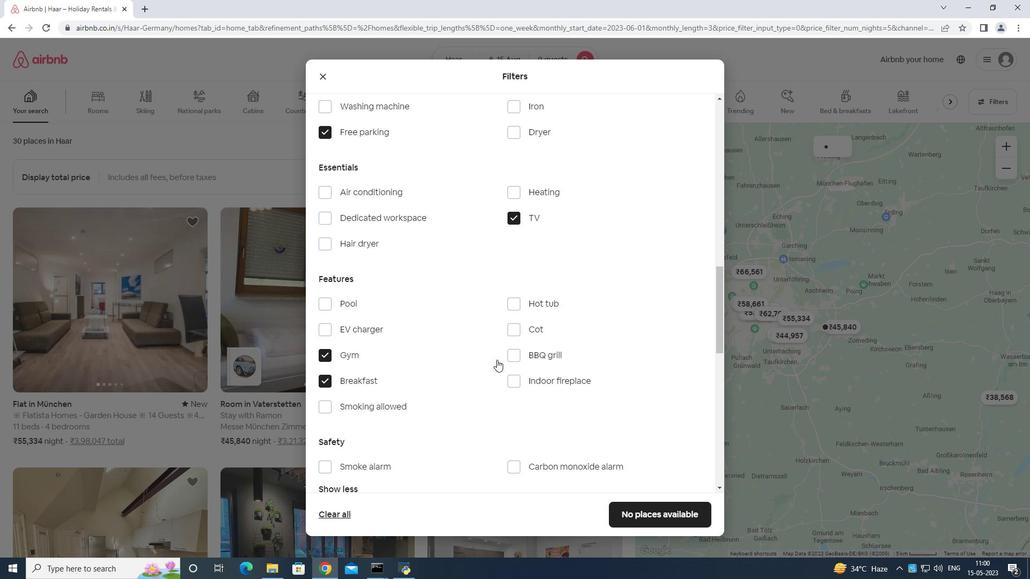 
Action: Mouse moved to (498, 354)
Screenshot: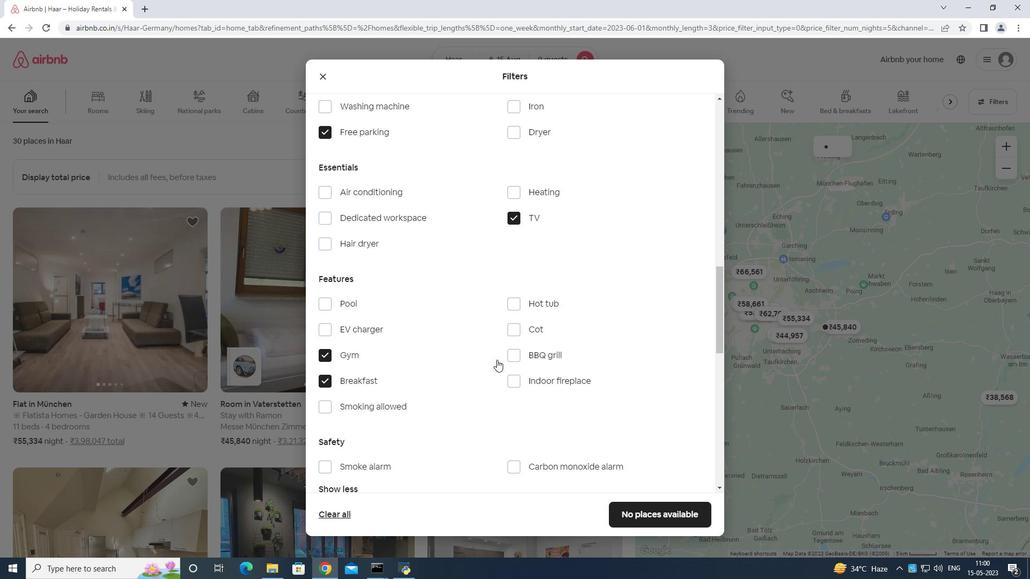 
Action: Mouse scrolled (498, 354) with delta (0, 0)
Screenshot: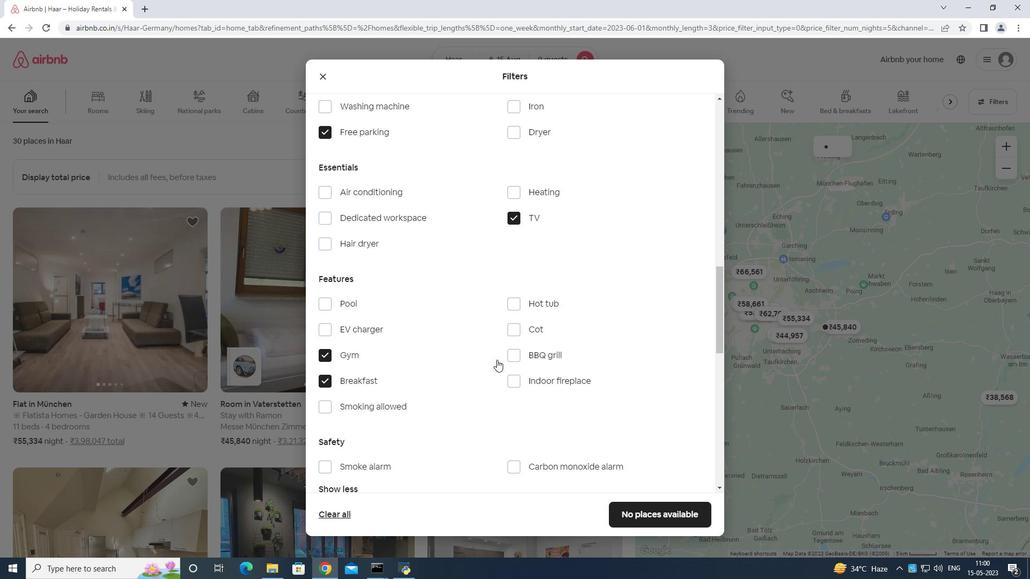 
Action: Mouse moved to (664, 294)
Screenshot: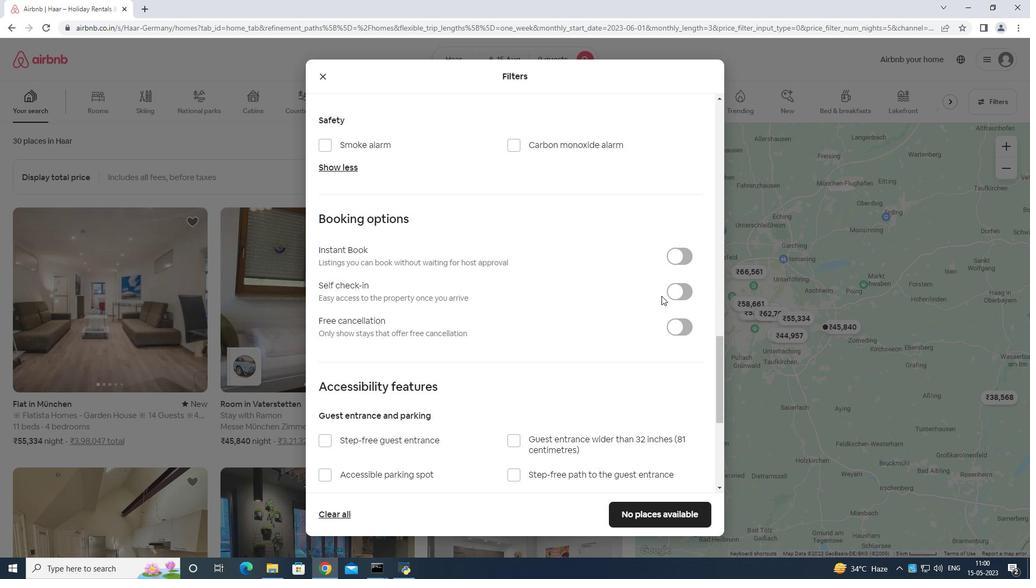 
Action: Mouse pressed left at (664, 294)
Screenshot: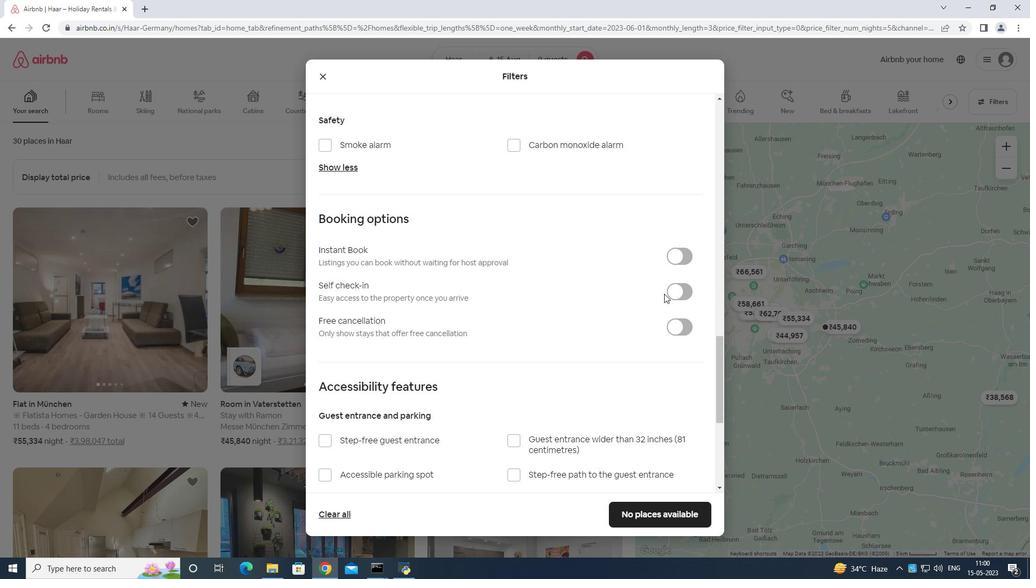 
Action: Mouse moved to (669, 290)
Screenshot: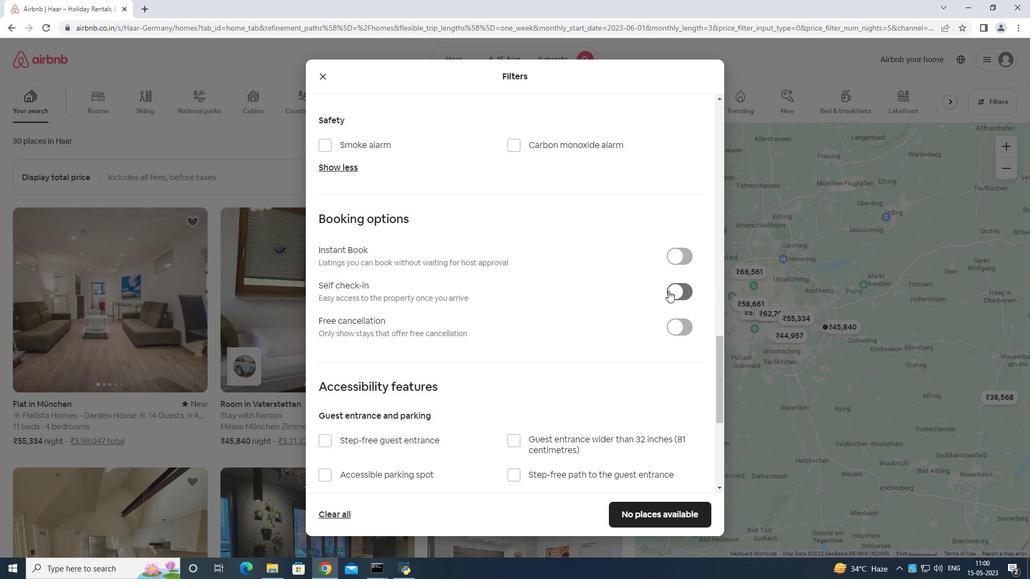
Action: Mouse pressed left at (669, 290)
Screenshot: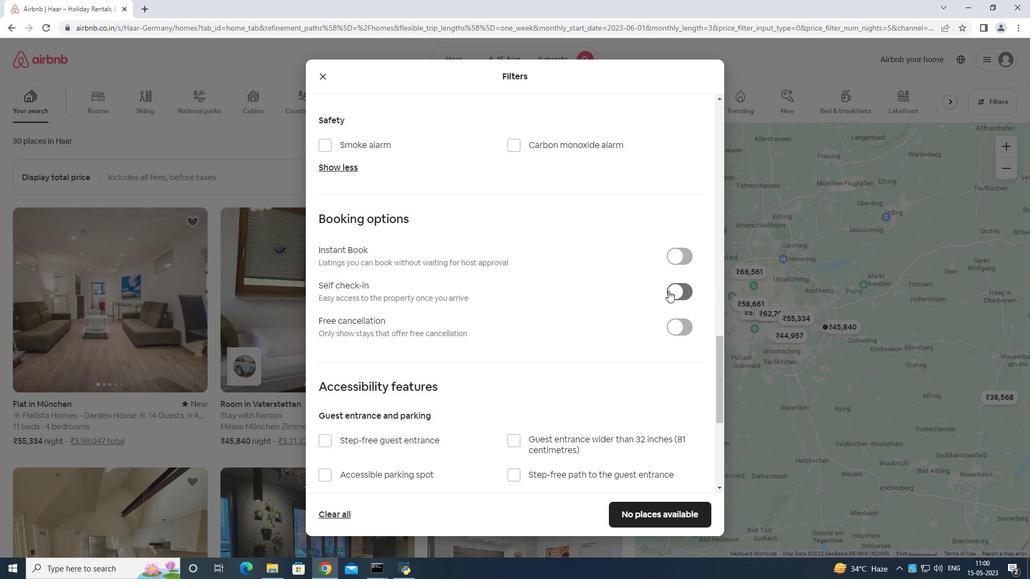
Action: Mouse moved to (675, 290)
Screenshot: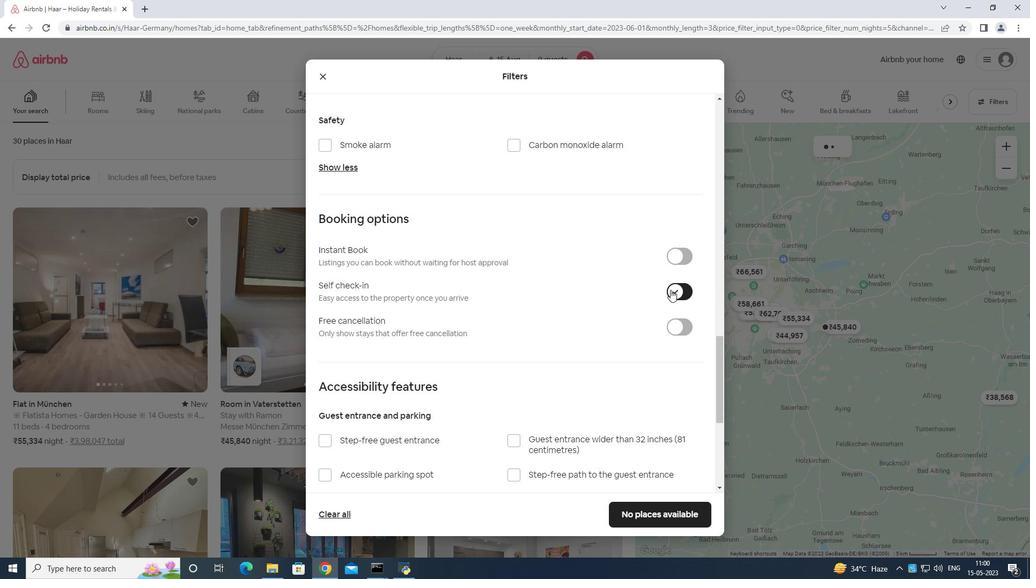 
Action: Mouse scrolled (675, 289) with delta (0, 0)
Screenshot: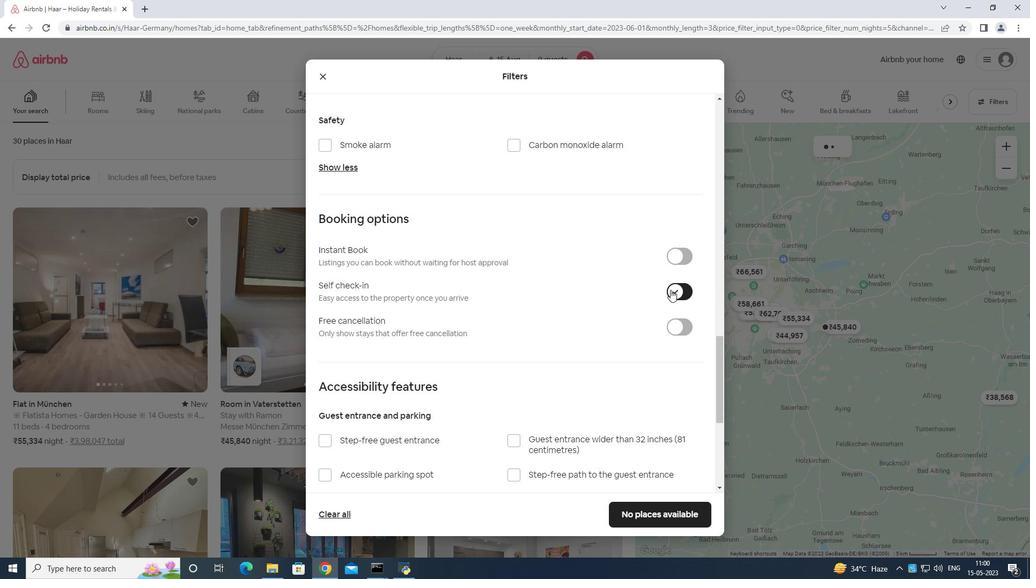 
Action: Mouse scrolled (675, 289) with delta (0, 0)
Screenshot: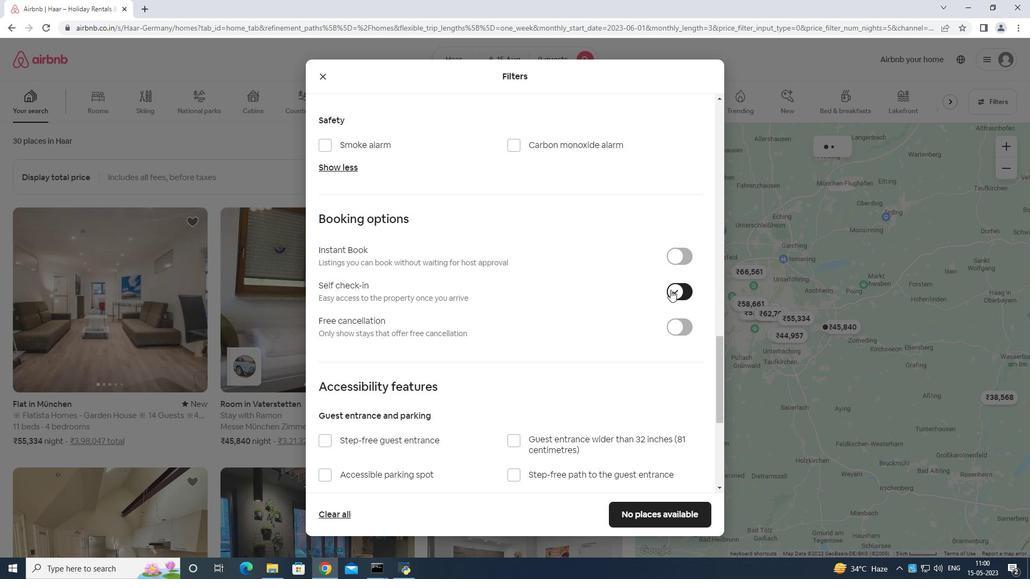 
Action: Mouse scrolled (675, 289) with delta (0, 0)
Screenshot: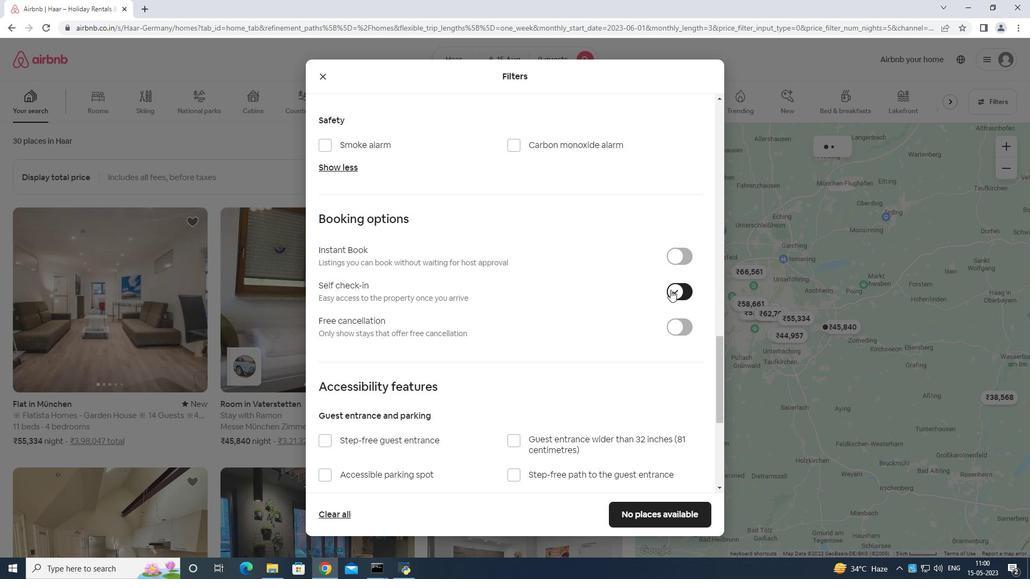 
Action: Mouse scrolled (675, 289) with delta (0, 0)
Screenshot: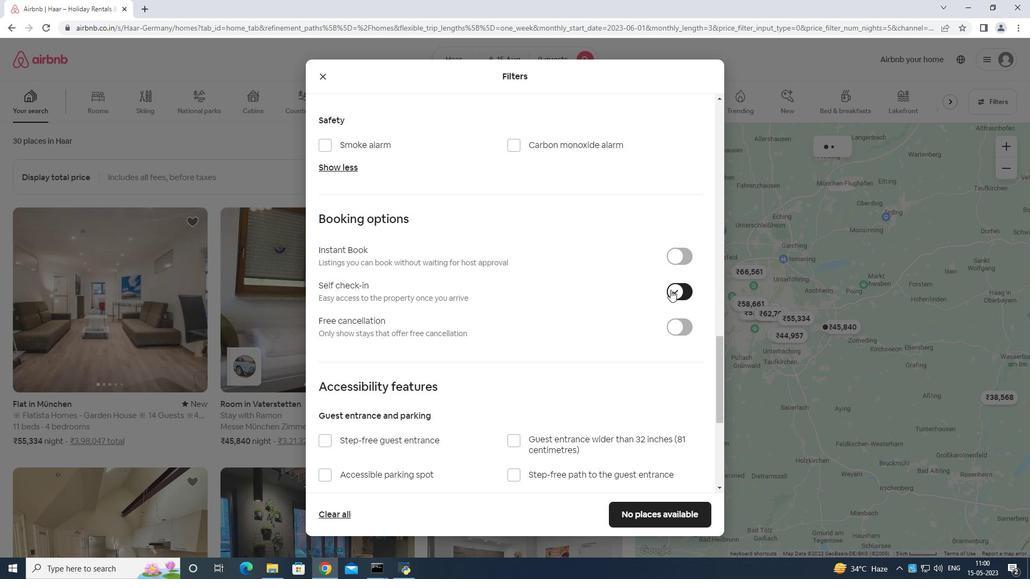 
Action: Mouse moved to (663, 307)
Screenshot: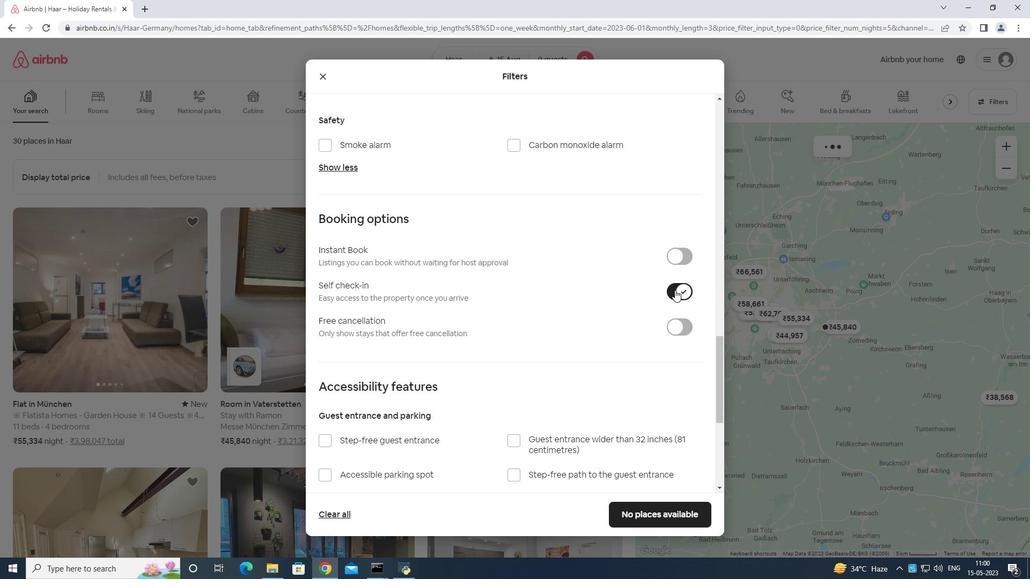 
Action: Mouse scrolled (665, 303) with delta (0, 0)
Screenshot: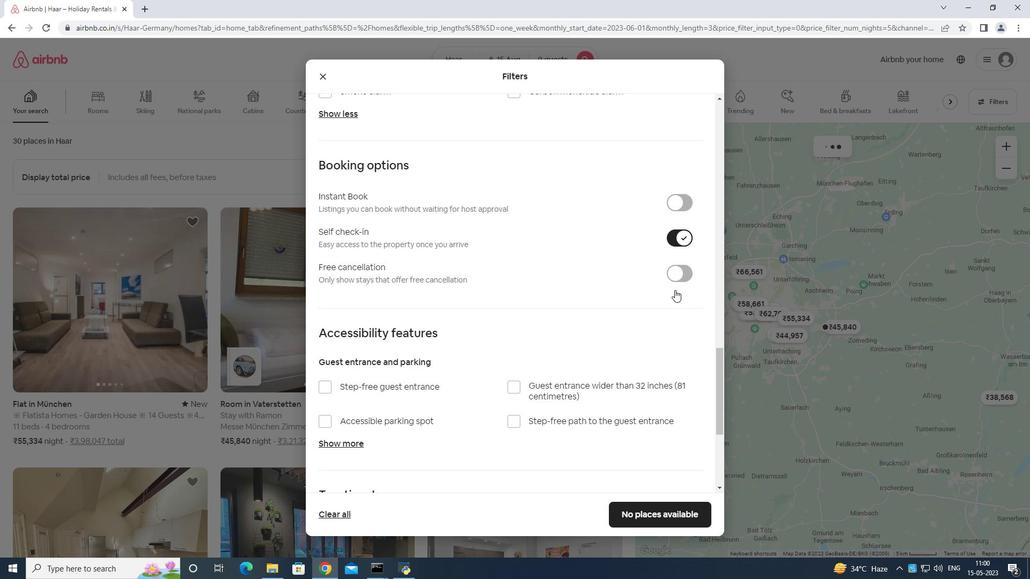 
Action: Mouse moved to (660, 310)
Screenshot: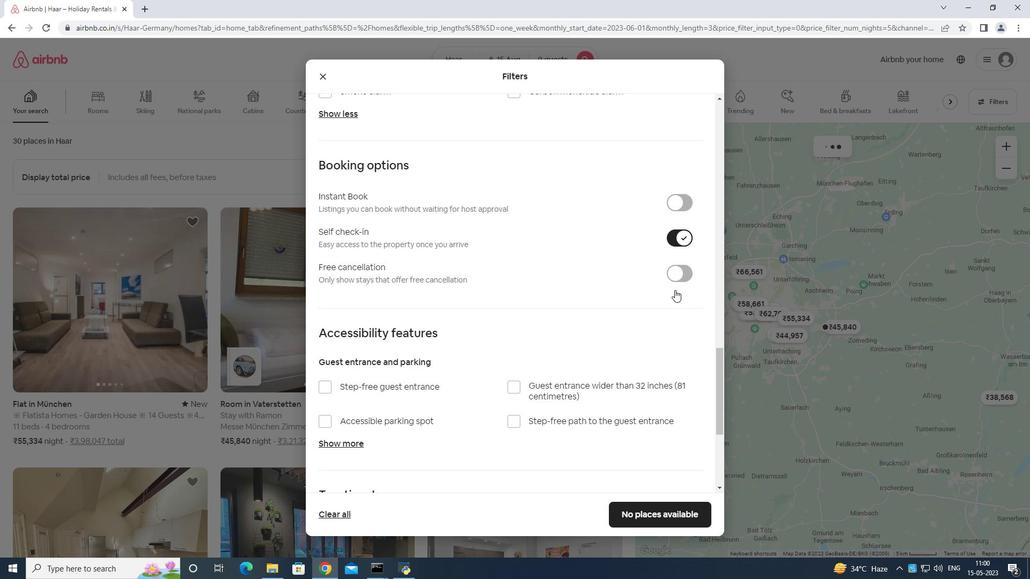 
Action: Mouse scrolled (660, 309) with delta (0, 0)
Screenshot: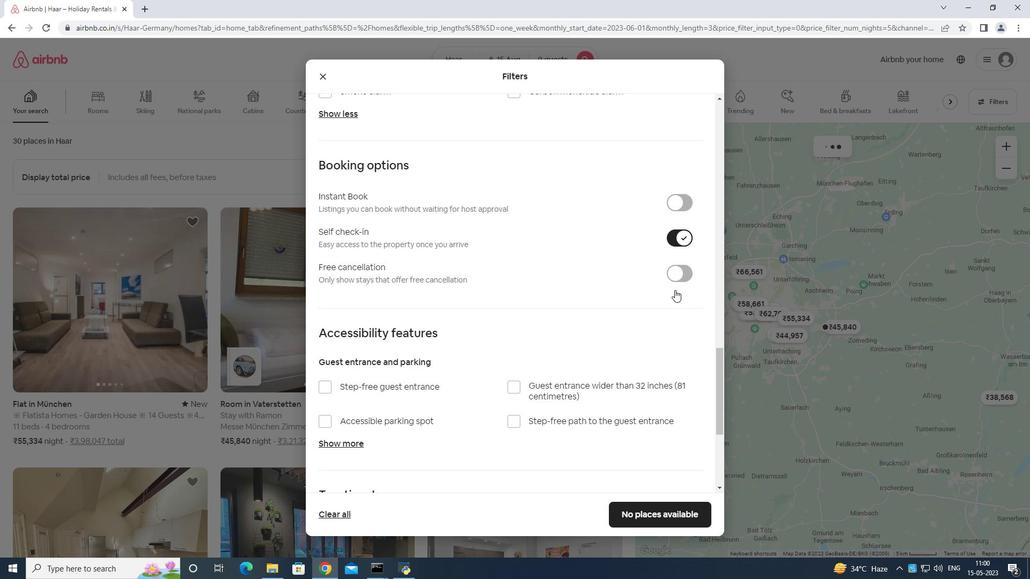 
Action: Mouse moved to (654, 315)
Screenshot: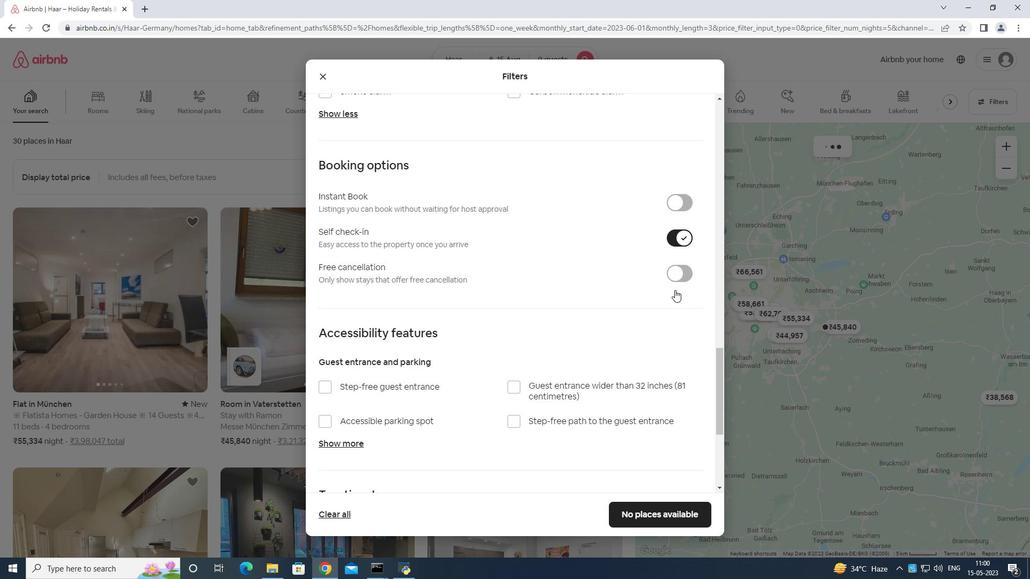 
Action: Mouse scrolled (654, 314) with delta (0, 0)
Screenshot: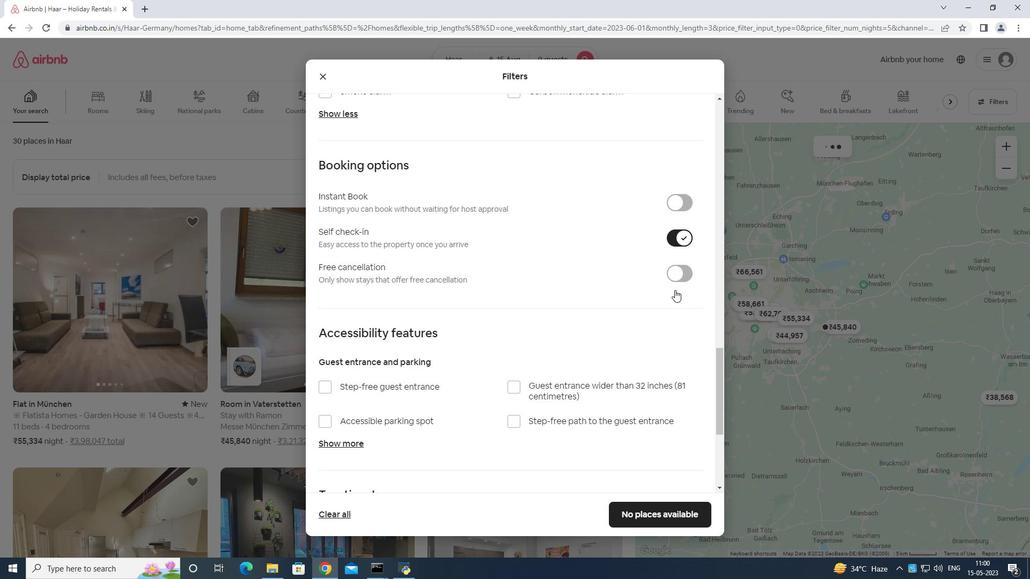 
Action: Mouse moved to (622, 313)
Screenshot: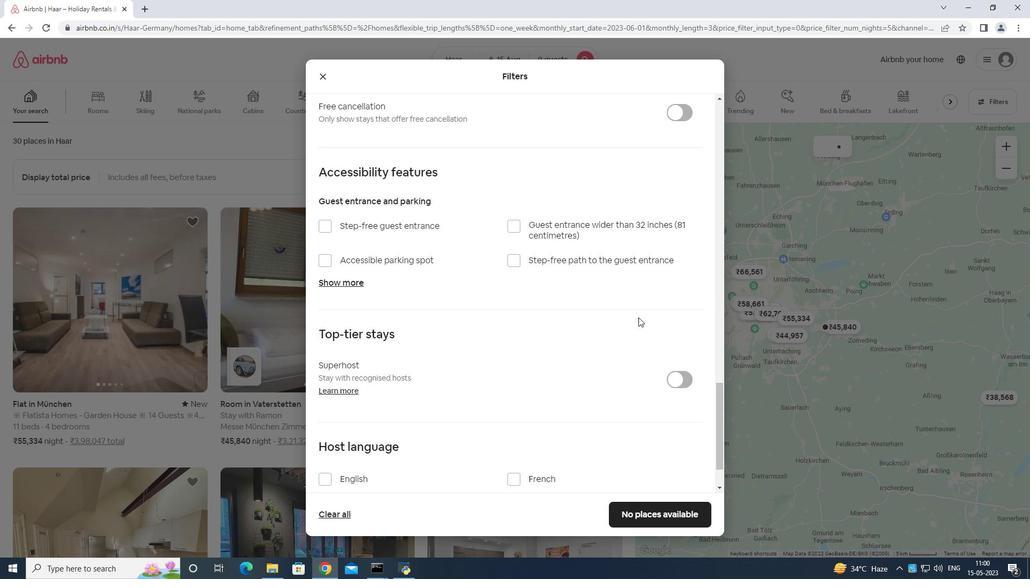
Action: Mouse scrolled (622, 312) with delta (0, 0)
Screenshot: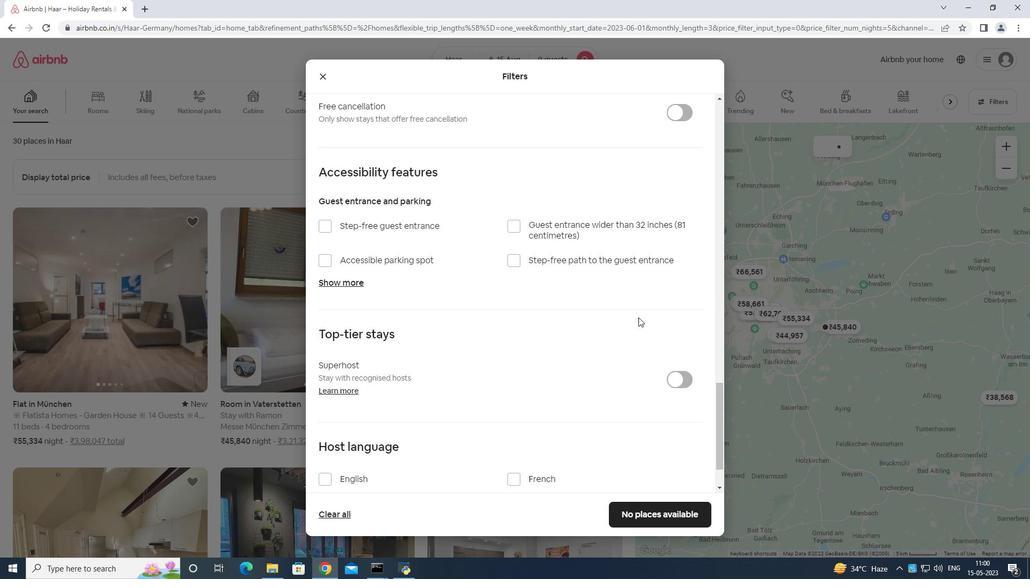
Action: Mouse moved to (608, 332)
Screenshot: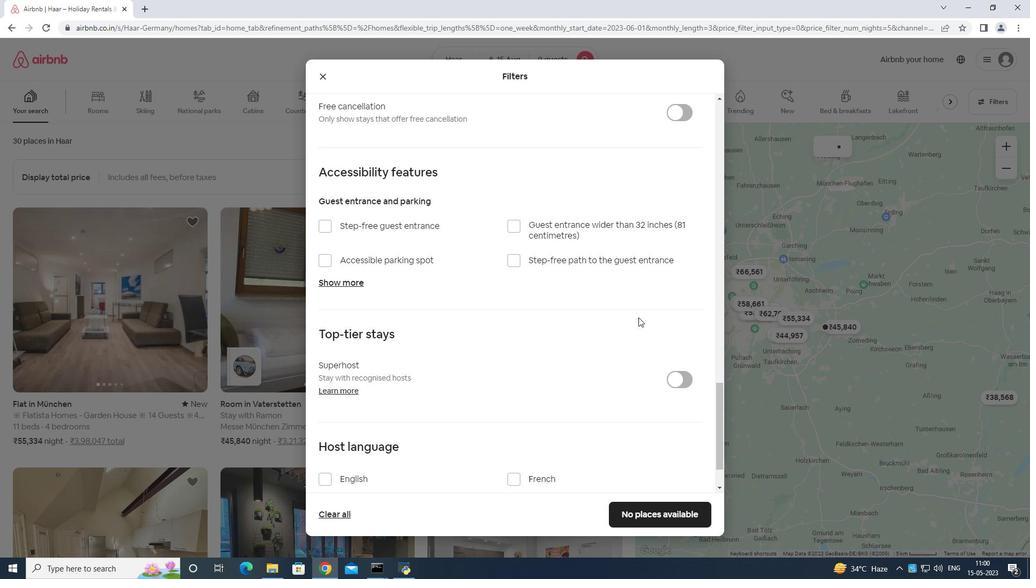 
Action: Mouse scrolled (608, 332) with delta (0, 0)
Screenshot: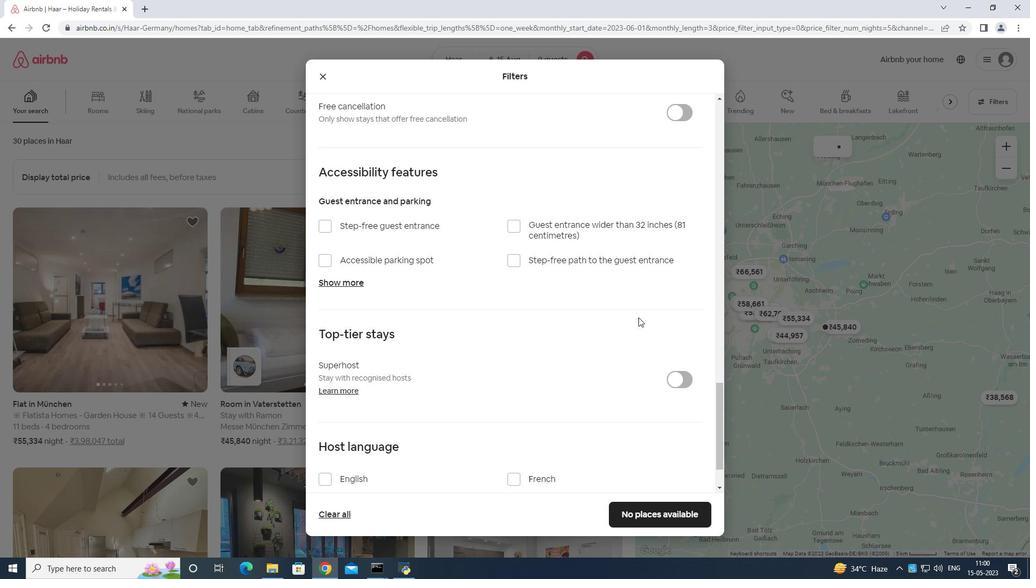 
Action: Mouse moved to (602, 339)
Screenshot: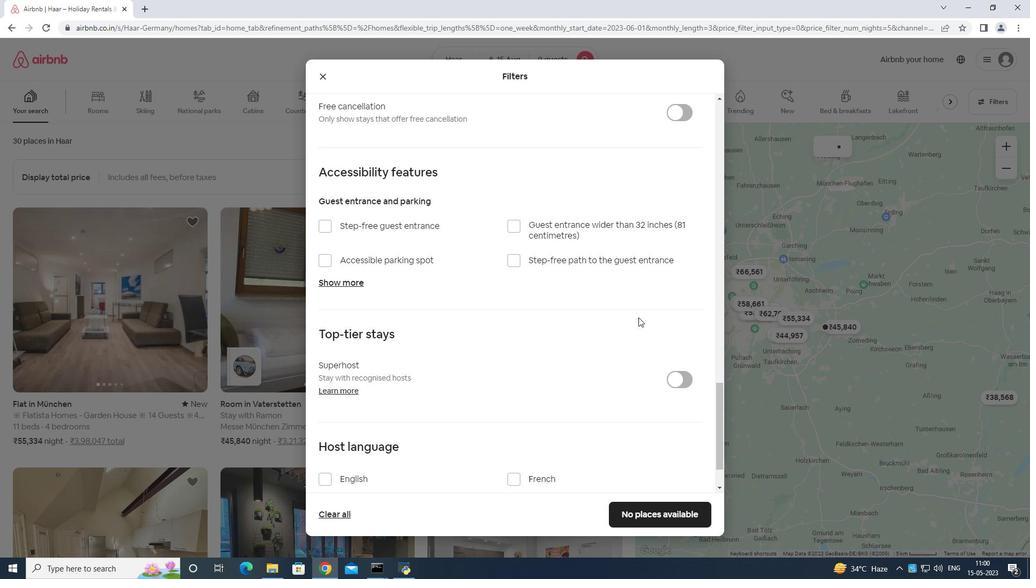 
Action: Mouse scrolled (602, 339) with delta (0, 0)
Screenshot: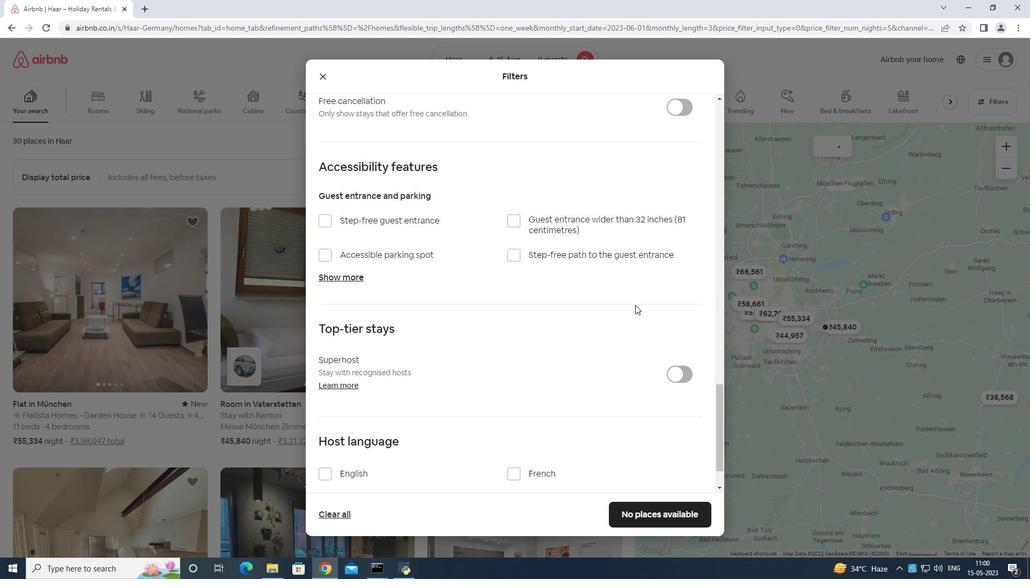 
Action: Mouse moved to (597, 341)
Screenshot: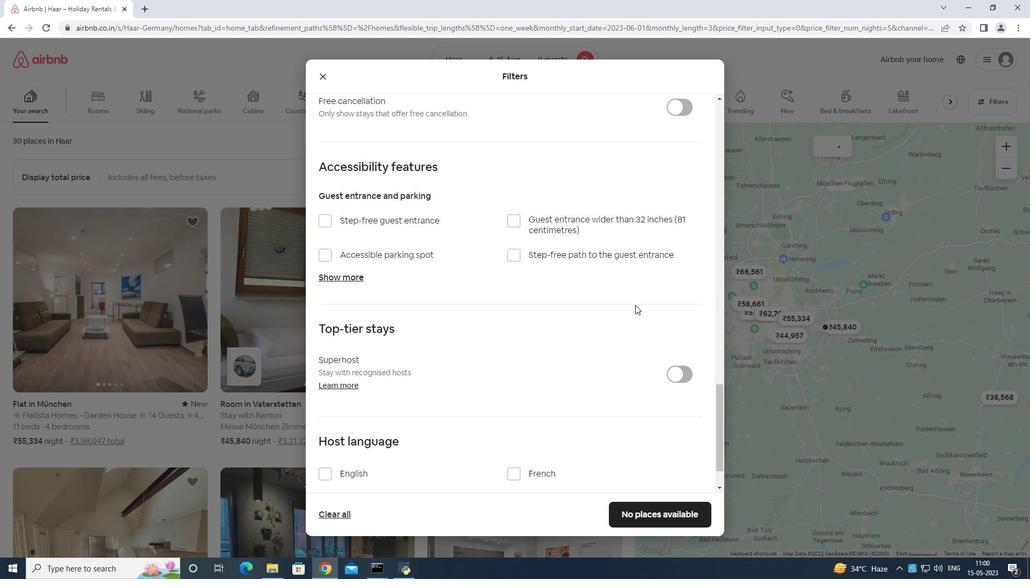 
Action: Mouse scrolled (599, 340) with delta (0, 0)
Screenshot: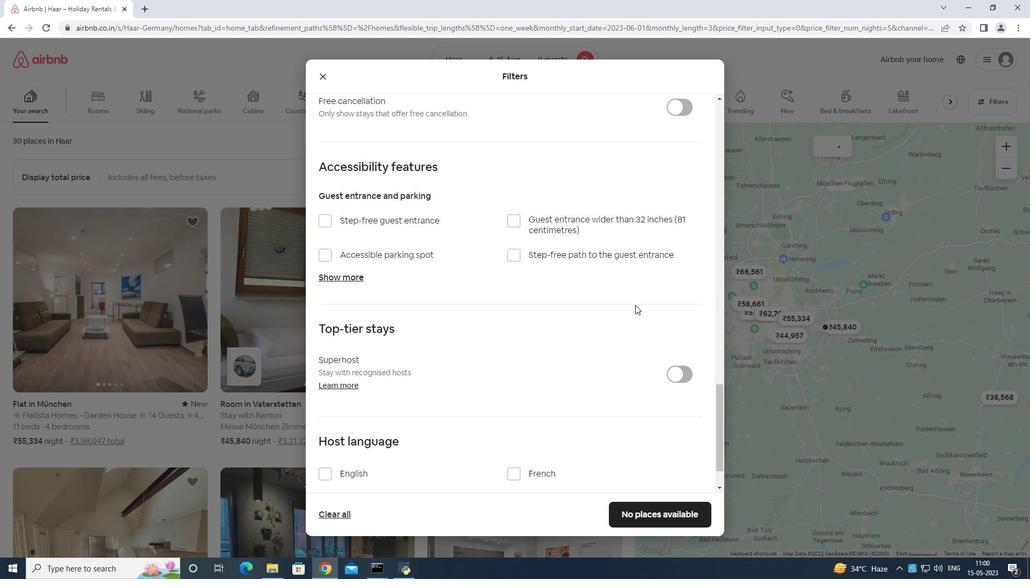 
Action: Mouse moved to (595, 343)
Screenshot: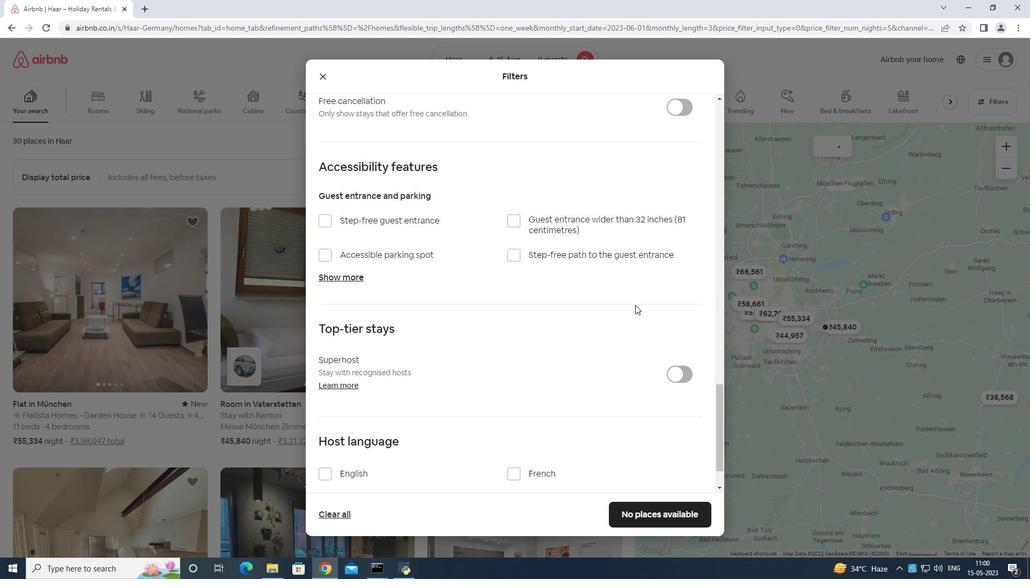 
Action: Mouse scrolled (595, 342) with delta (0, 0)
Screenshot: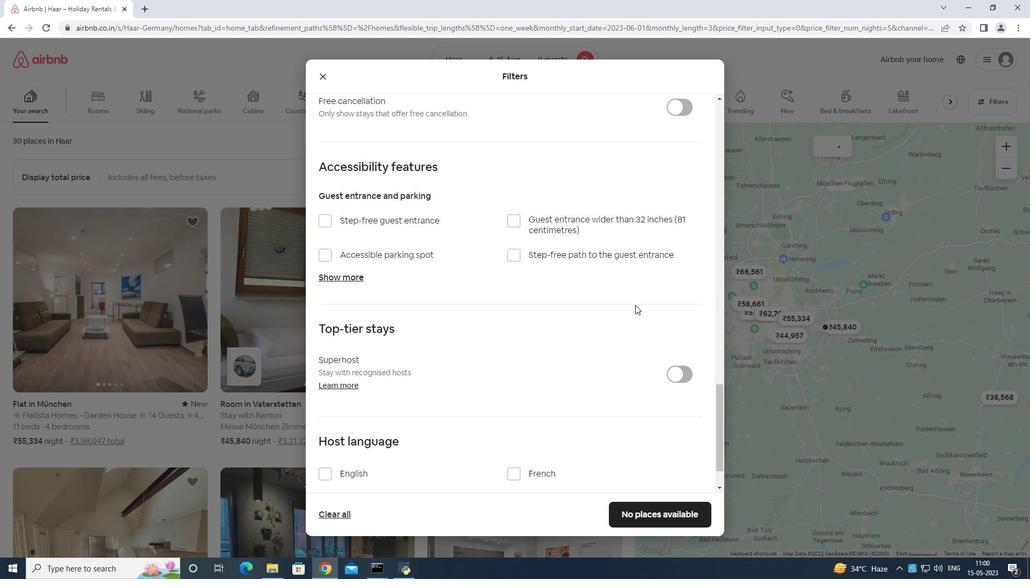 
Action: Mouse moved to (357, 412)
Screenshot: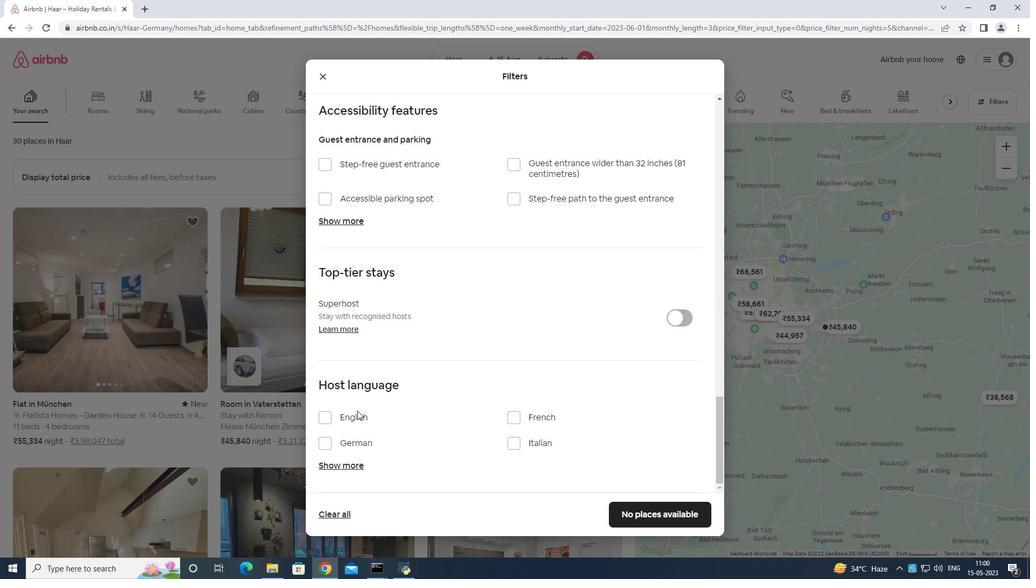 
Action: Mouse pressed left at (357, 412)
Screenshot: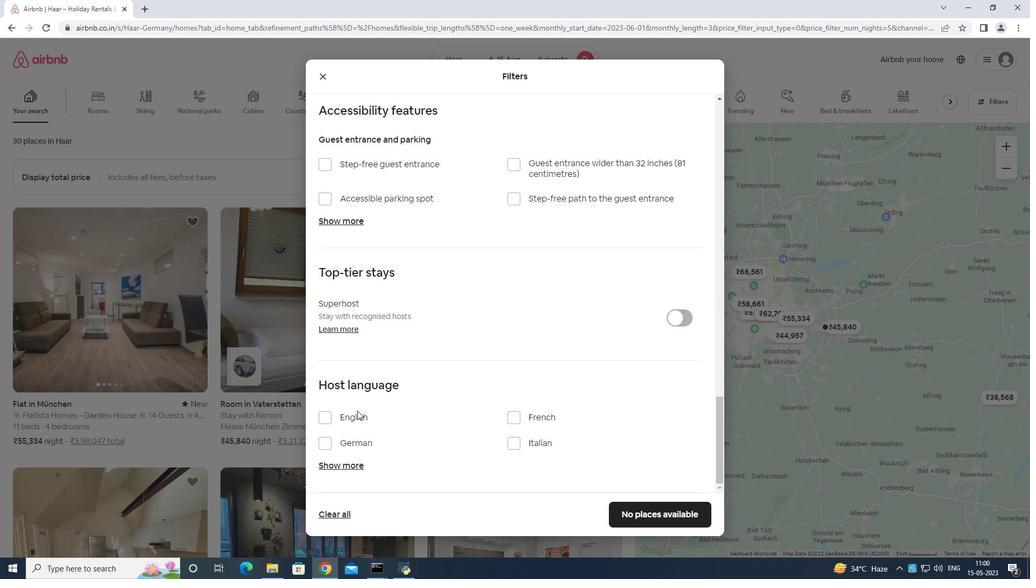 
Action: Mouse moved to (692, 513)
Screenshot: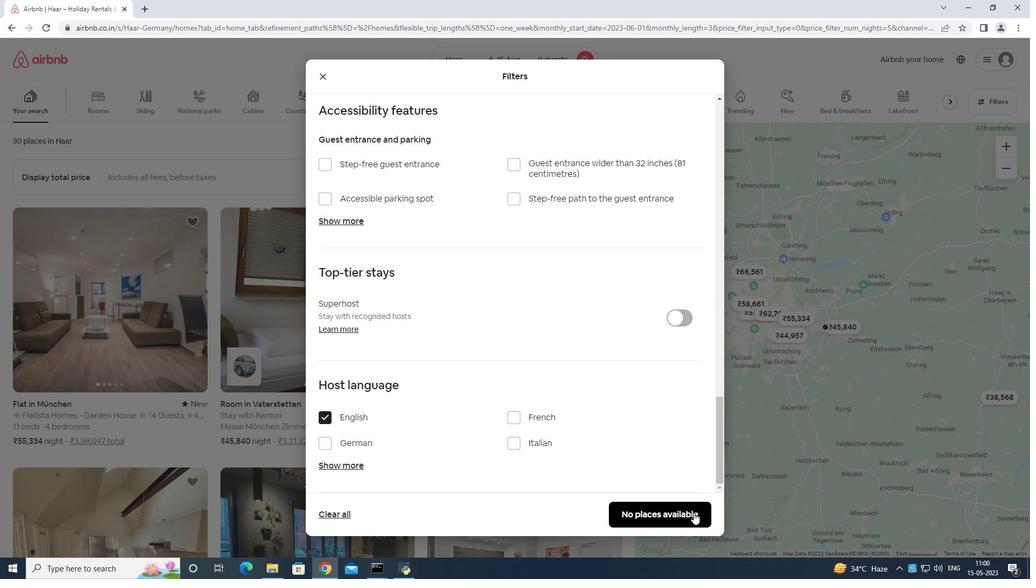 
Action: Mouse pressed left at (692, 513)
Screenshot: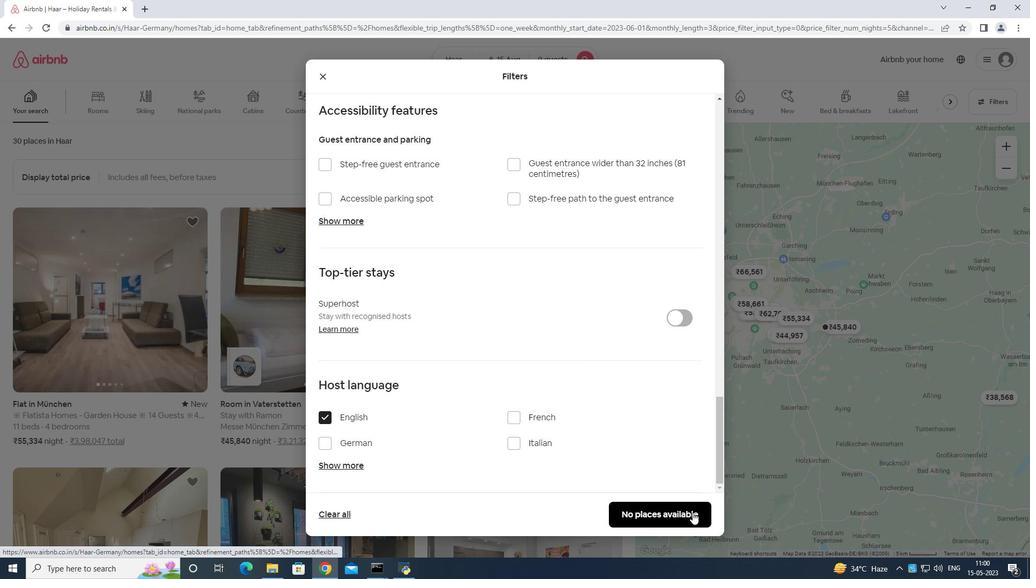 
